 Task: In the  document Dav.odt change page color to  'Light Brown'. Add link on bottom right corner of the sheet: 'www.instagram.com' Insert page numer on top of the page
Action: Mouse moved to (560, 532)
Screenshot: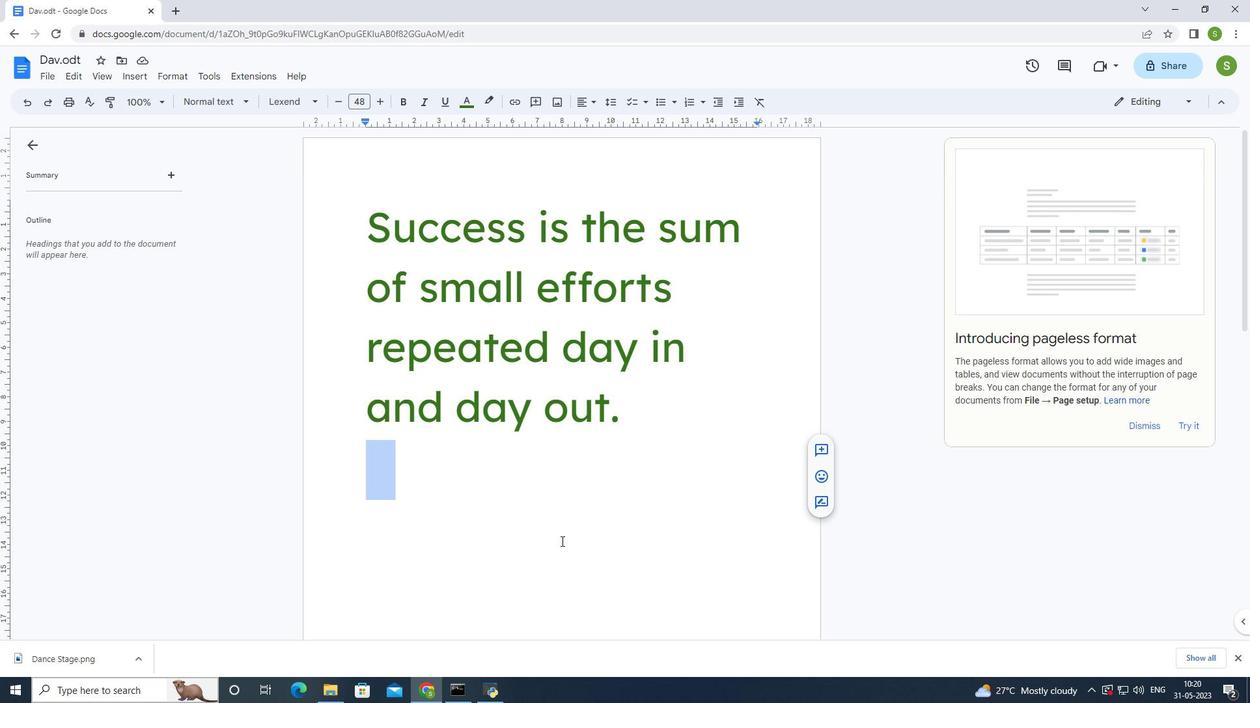 
Action: Mouse pressed left at (560, 532)
Screenshot: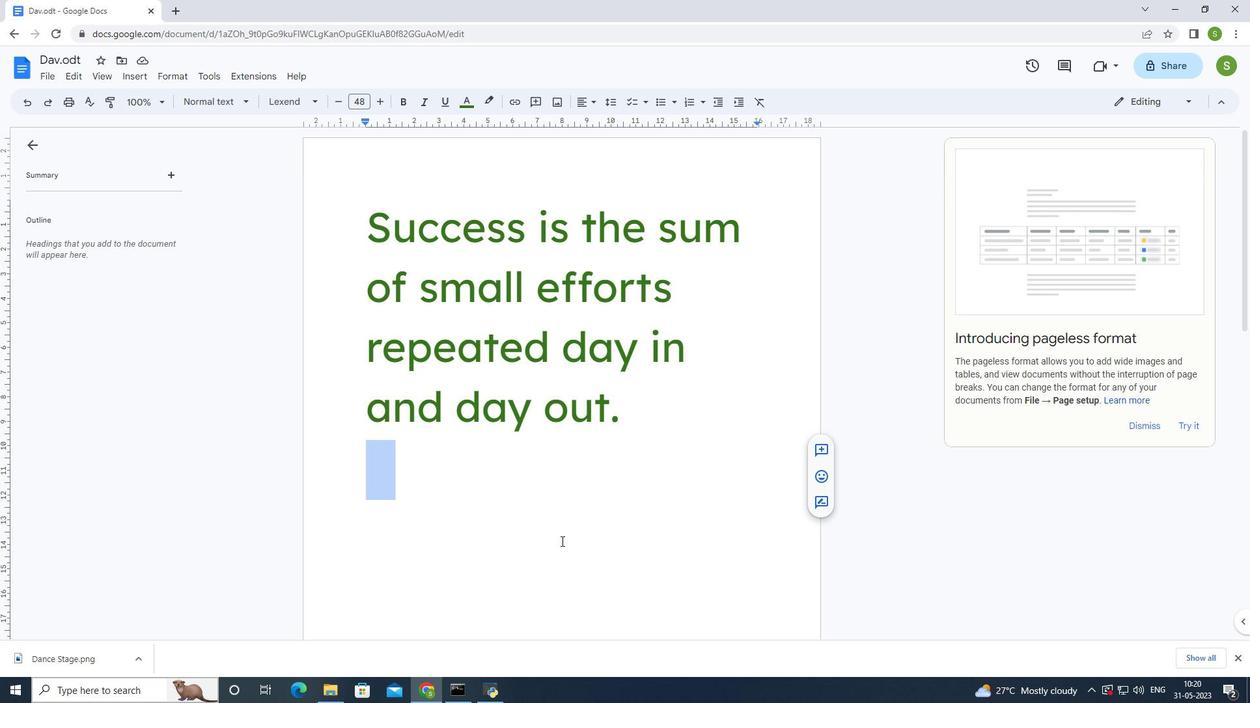 
Action: Mouse moved to (47, 79)
Screenshot: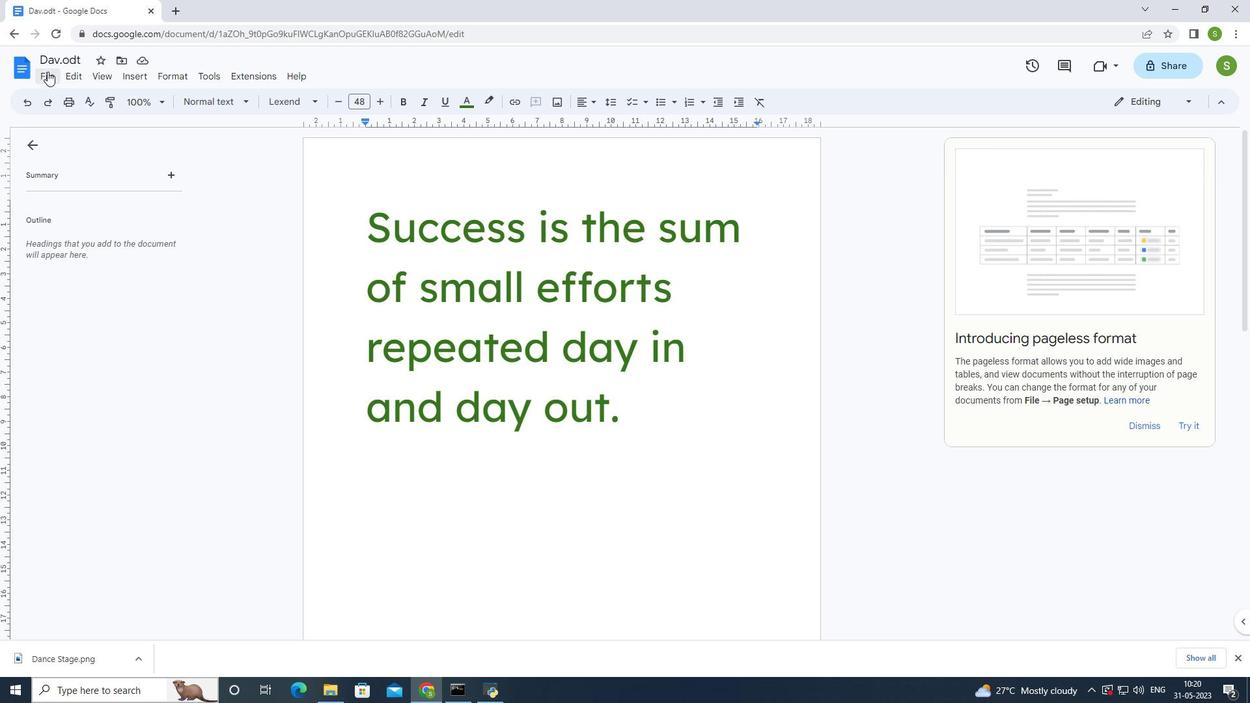 
Action: Mouse pressed left at (47, 79)
Screenshot: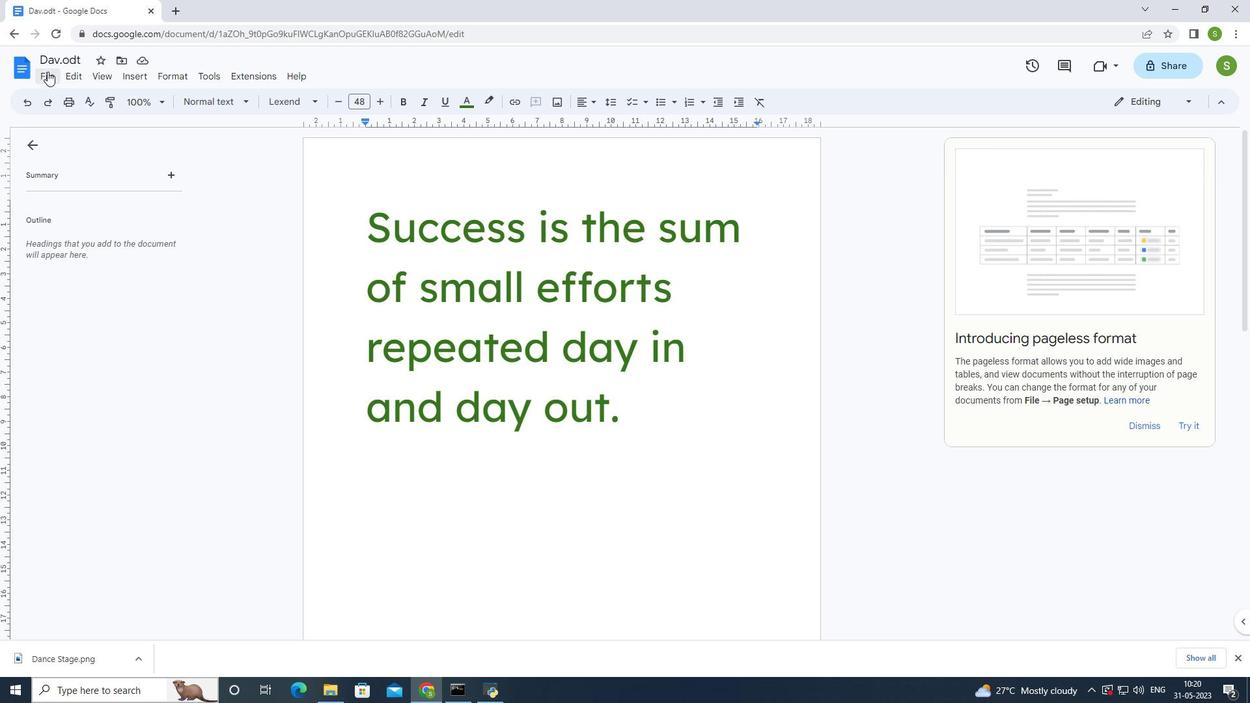 
Action: Mouse moved to (86, 439)
Screenshot: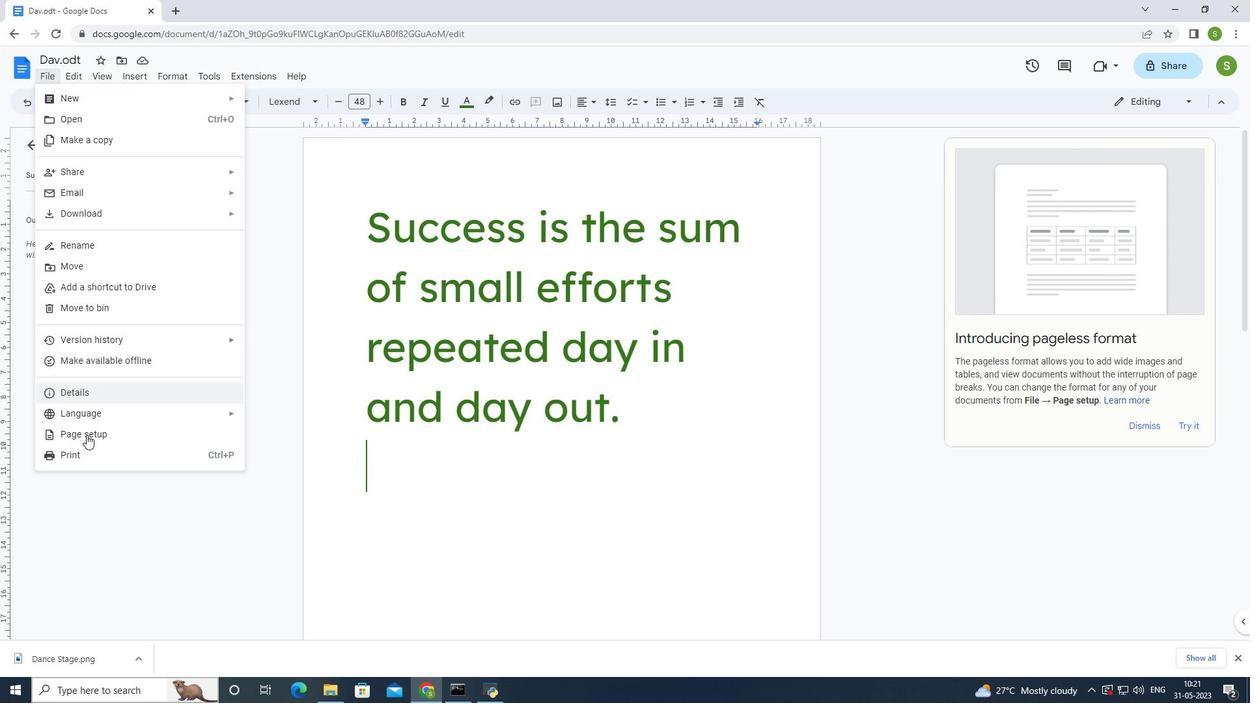 
Action: Mouse pressed left at (86, 439)
Screenshot: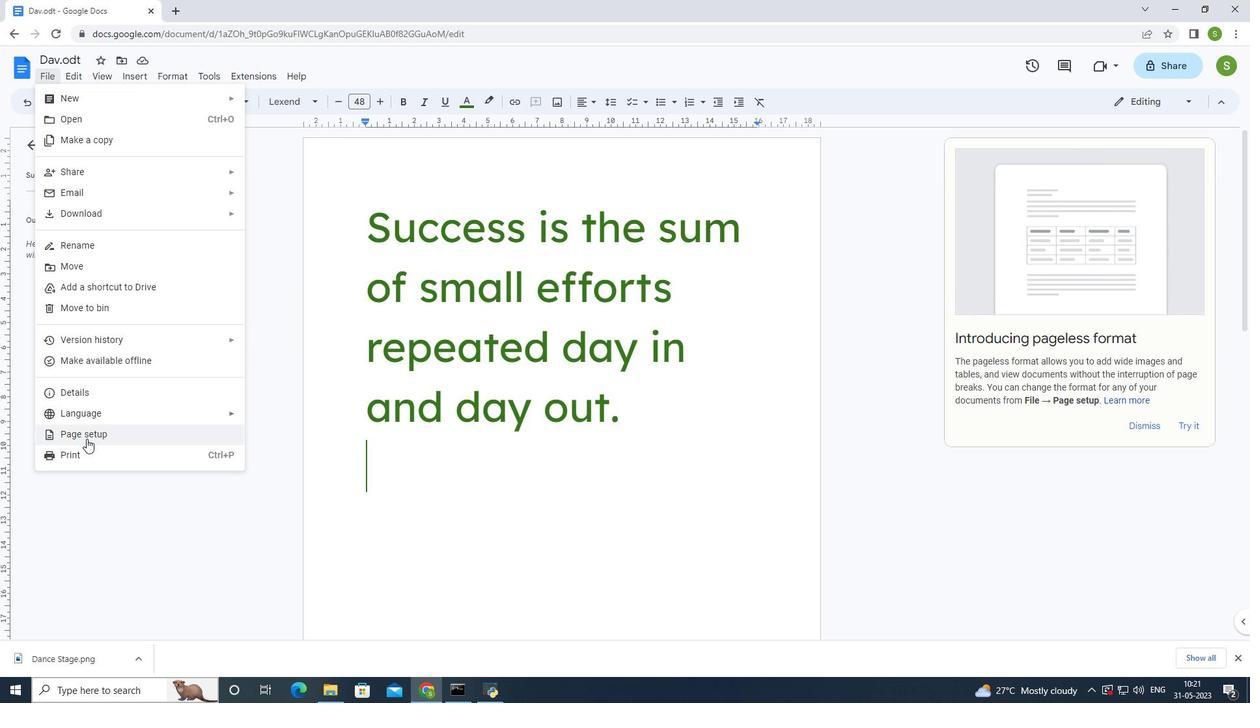 
Action: Mouse moved to (564, 275)
Screenshot: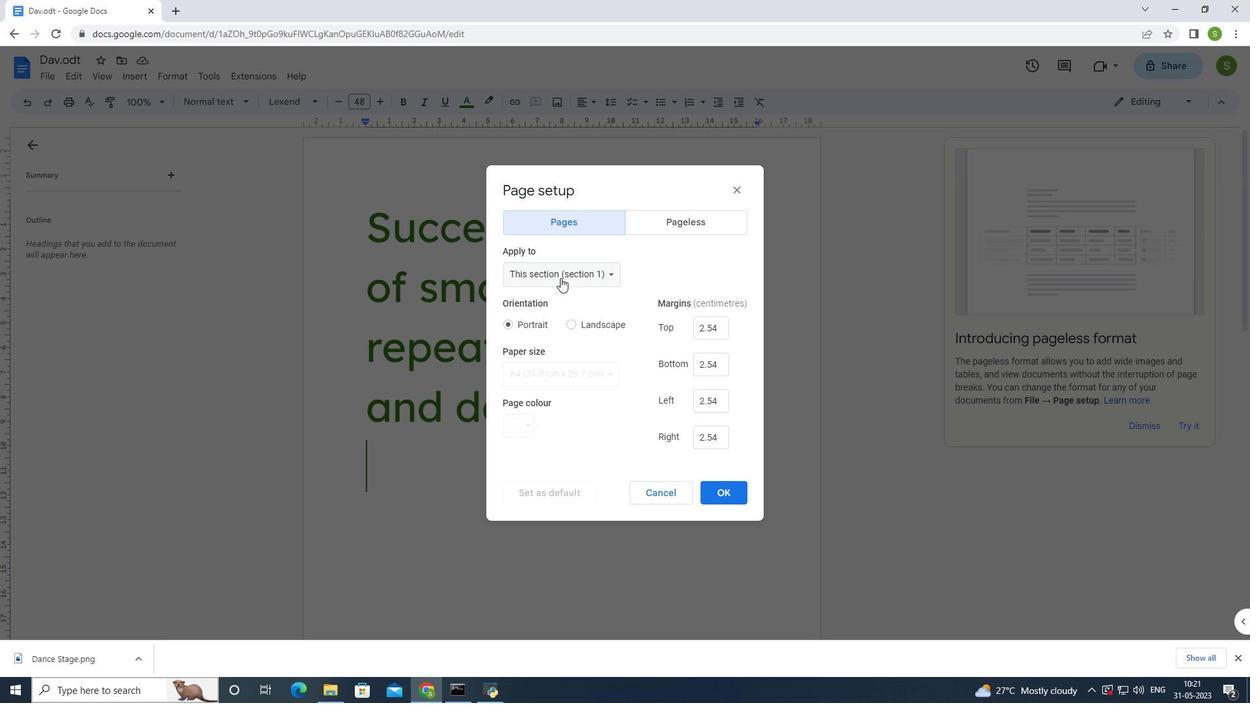 
Action: Mouse pressed left at (564, 275)
Screenshot: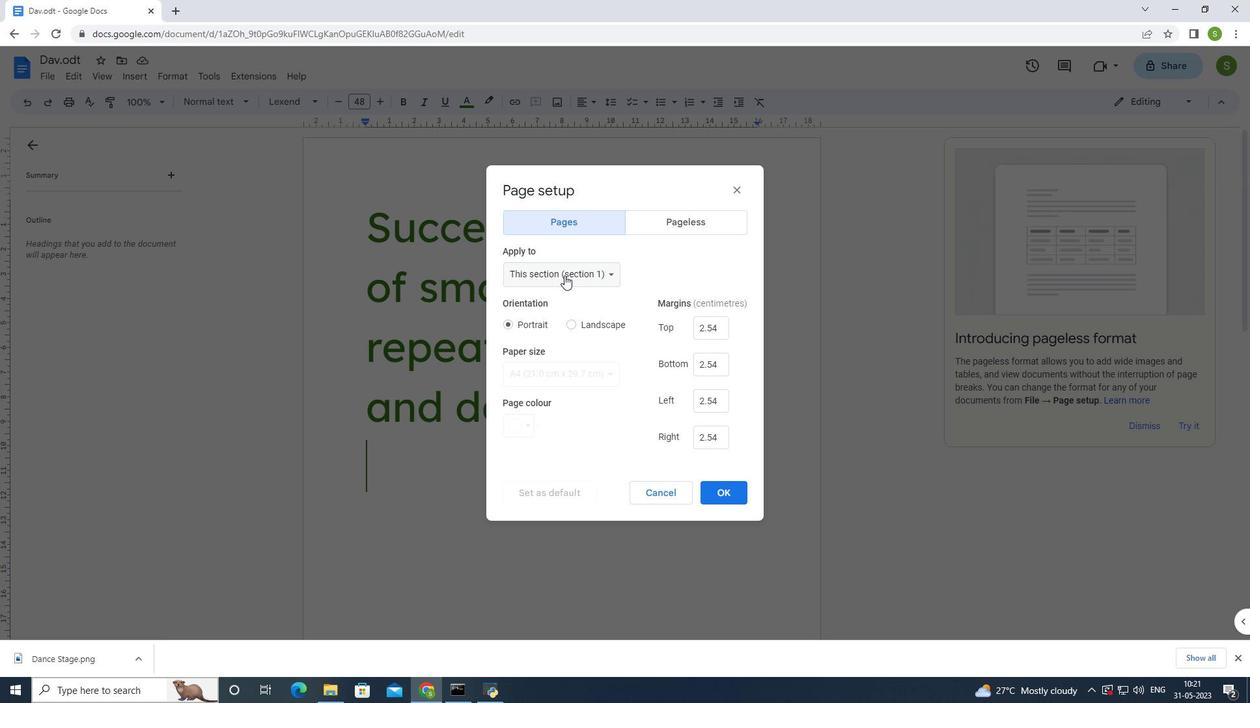 
Action: Mouse moved to (573, 248)
Screenshot: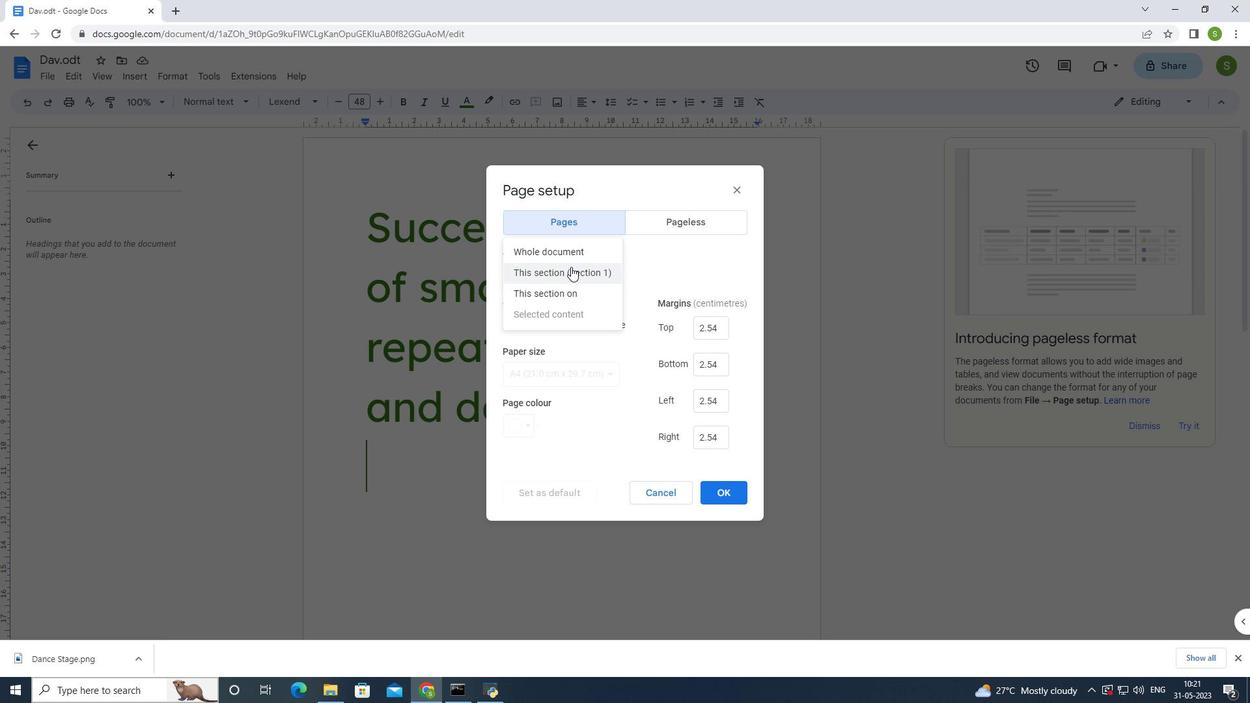 
Action: Mouse pressed left at (573, 248)
Screenshot: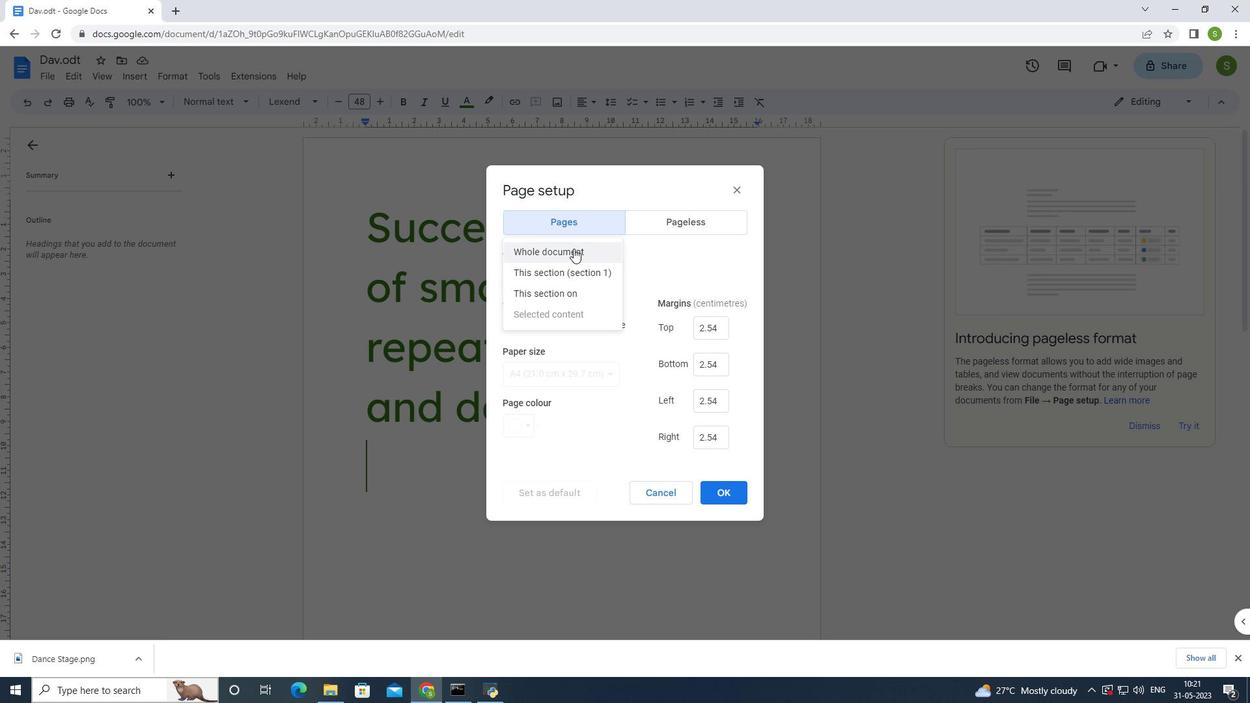 
Action: Mouse moved to (526, 429)
Screenshot: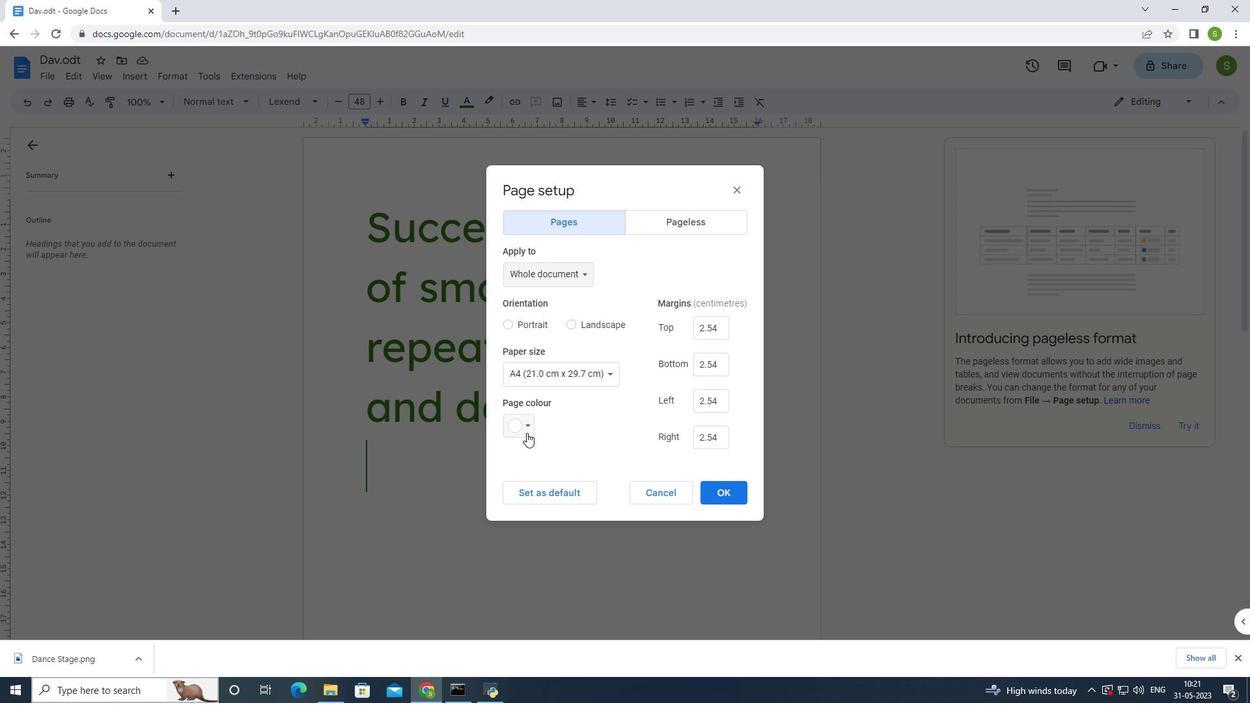 
Action: Mouse pressed left at (526, 429)
Screenshot: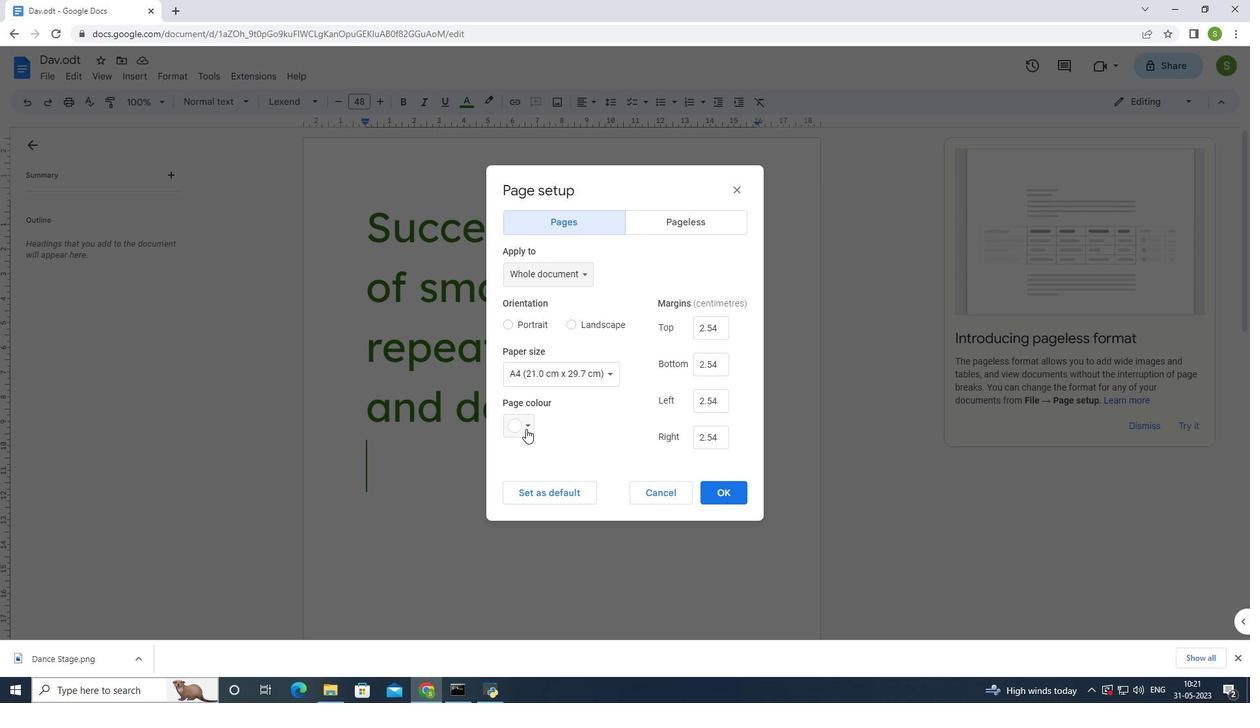 
Action: Mouse moved to (545, 536)
Screenshot: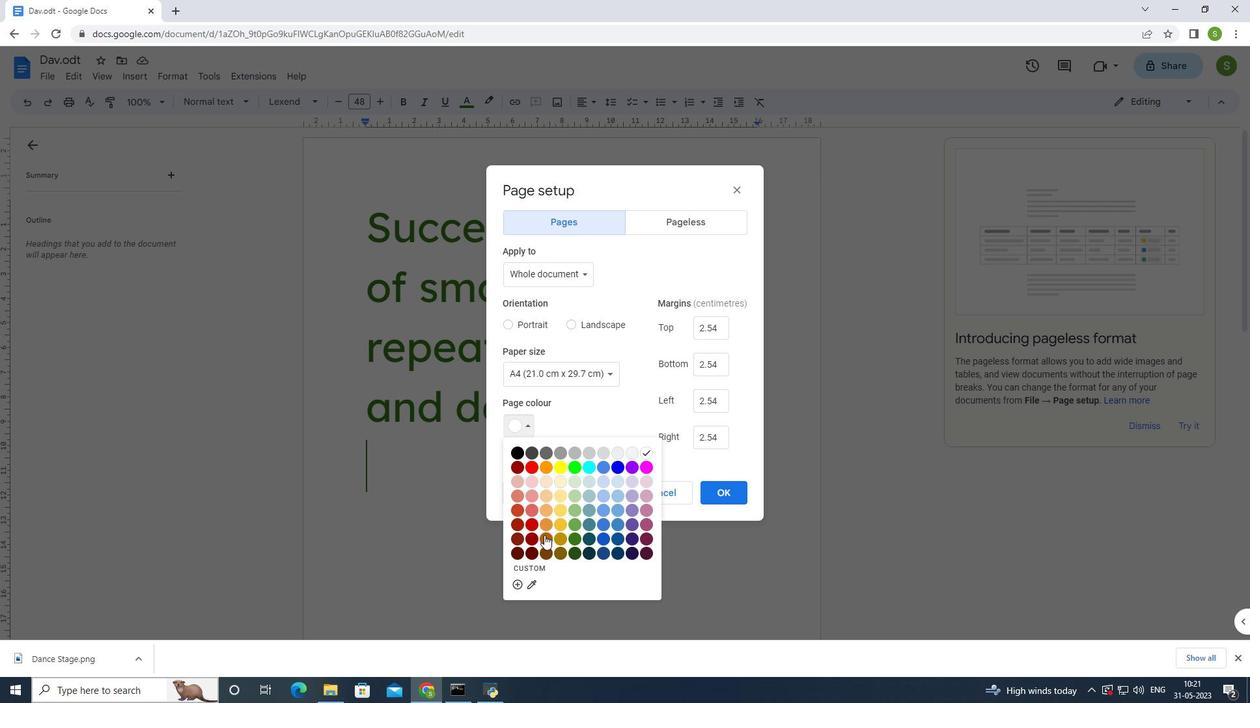
Action: Mouse pressed left at (545, 536)
Screenshot: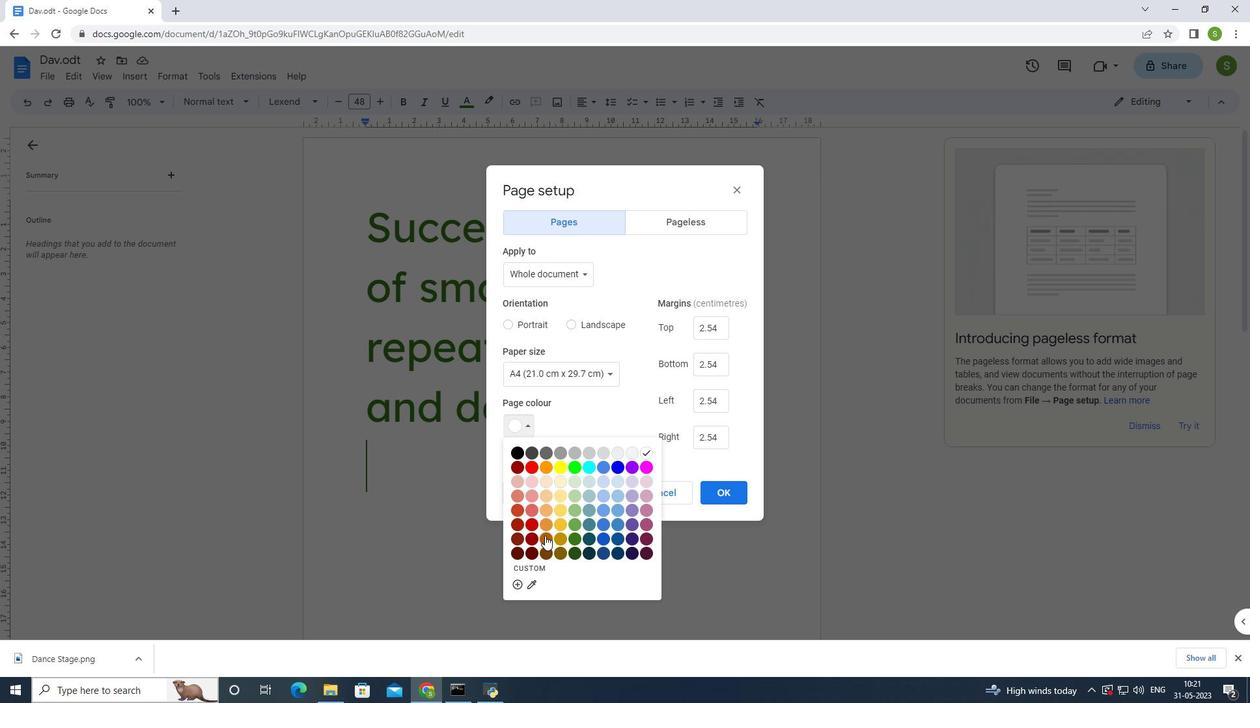 
Action: Mouse moved to (736, 495)
Screenshot: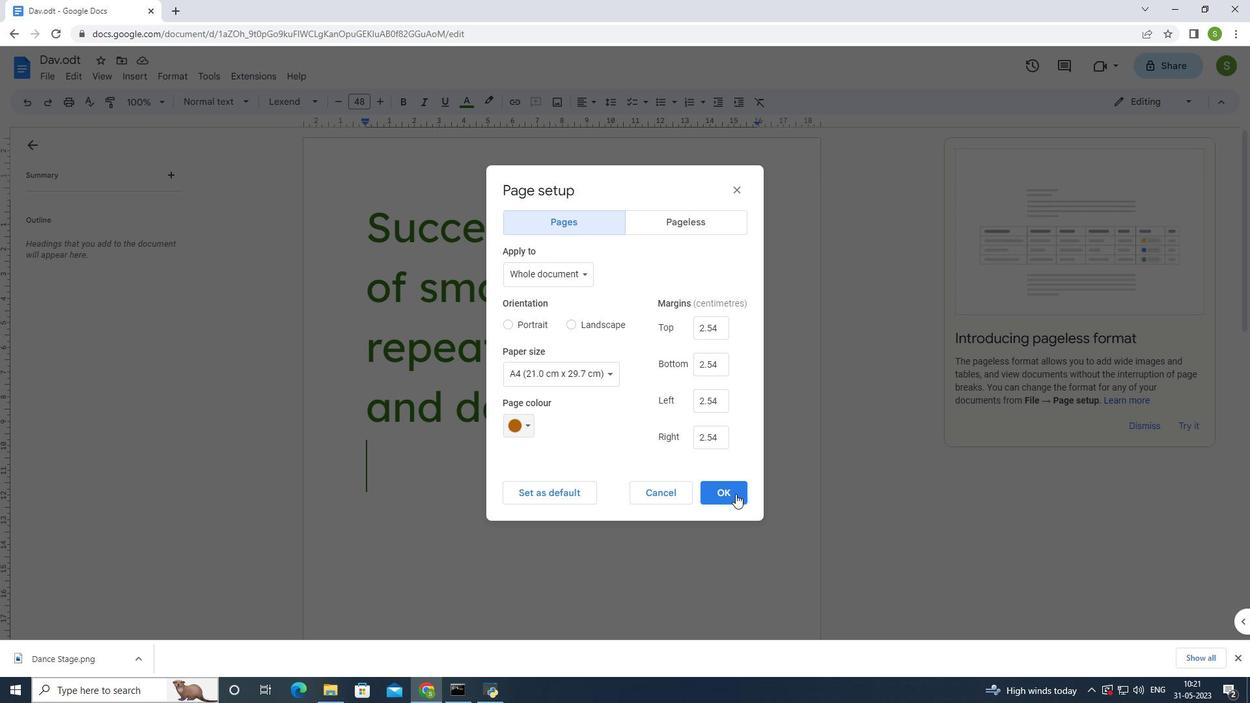 
Action: Mouse pressed left at (736, 495)
Screenshot: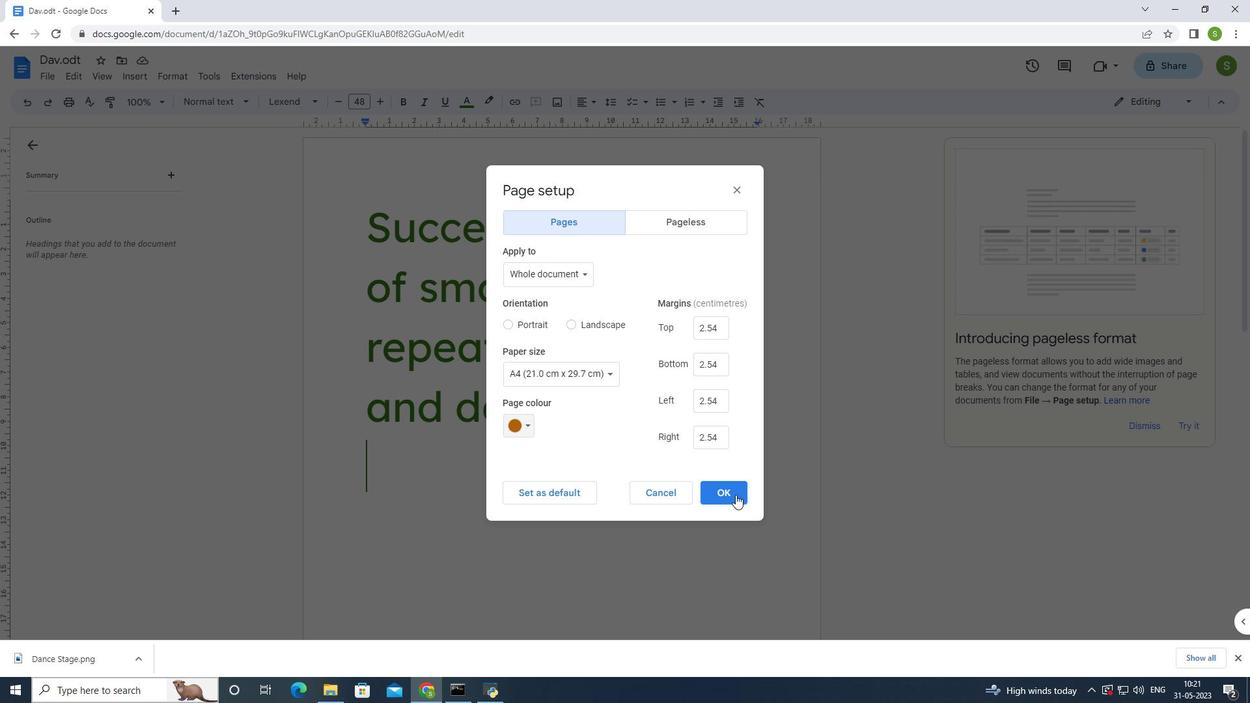 
Action: Mouse moved to (686, 512)
Screenshot: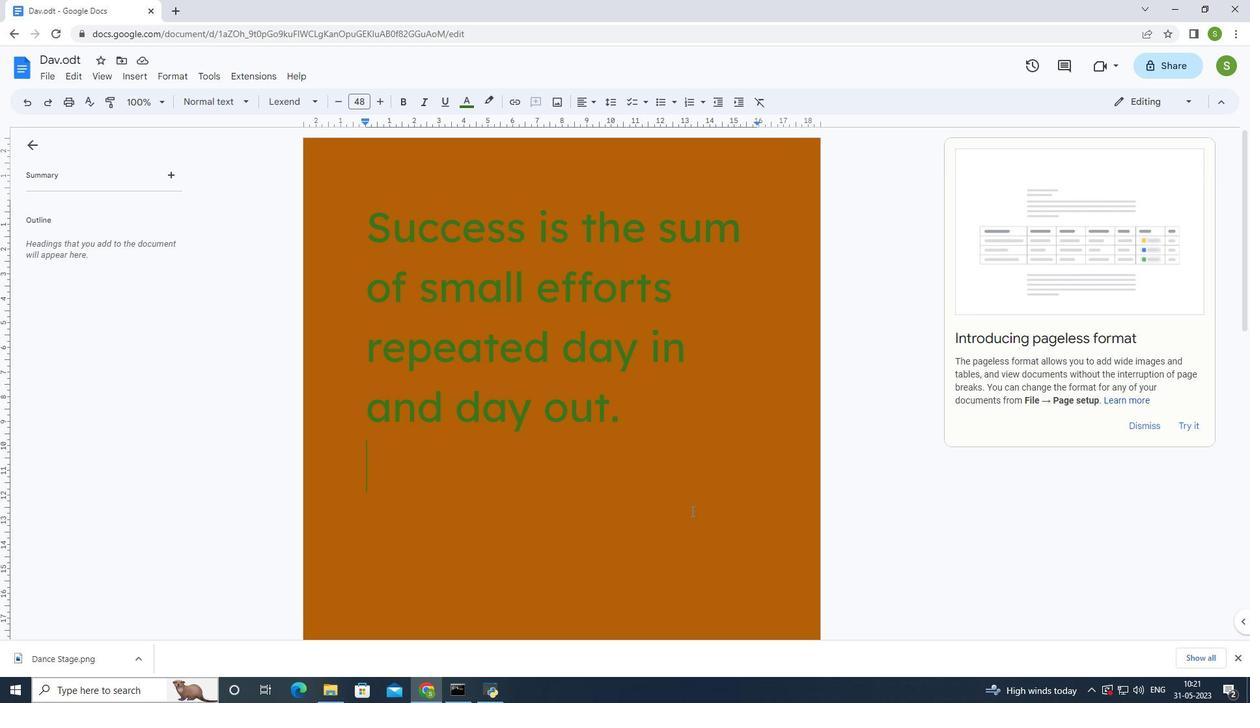 
Action: Mouse scrolled (686, 511) with delta (0, 0)
Screenshot: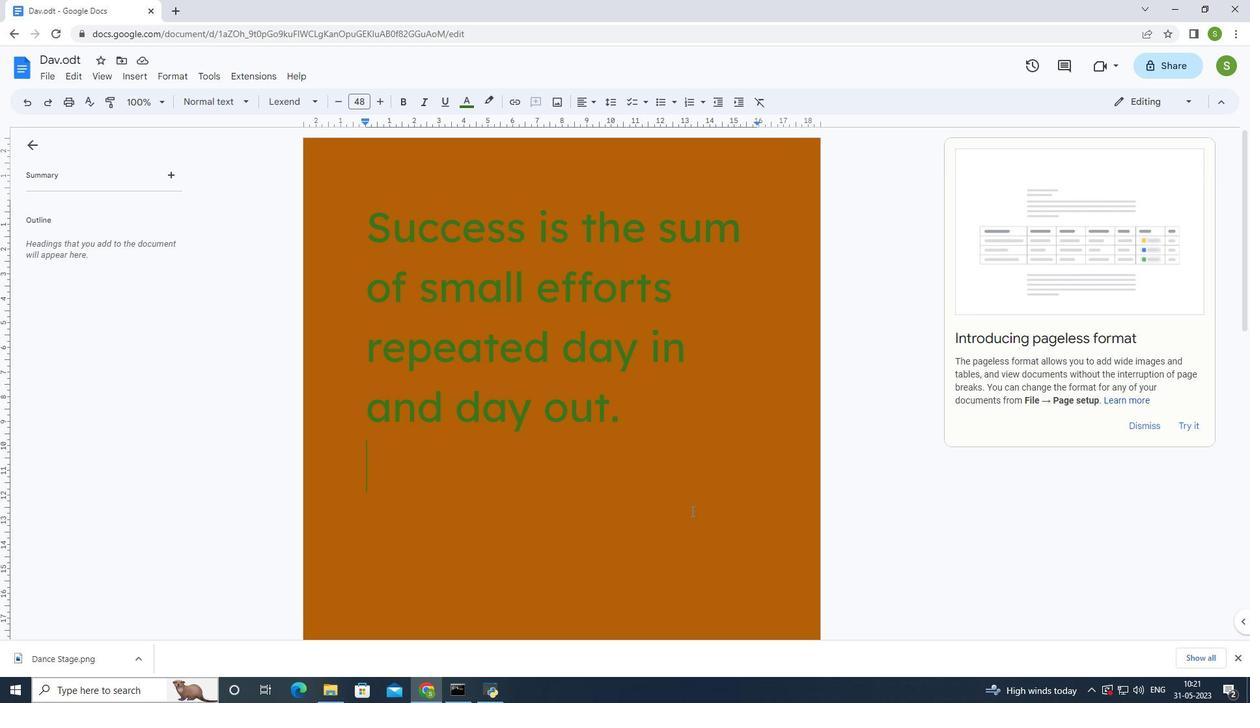 
Action: Mouse moved to (759, 502)
Screenshot: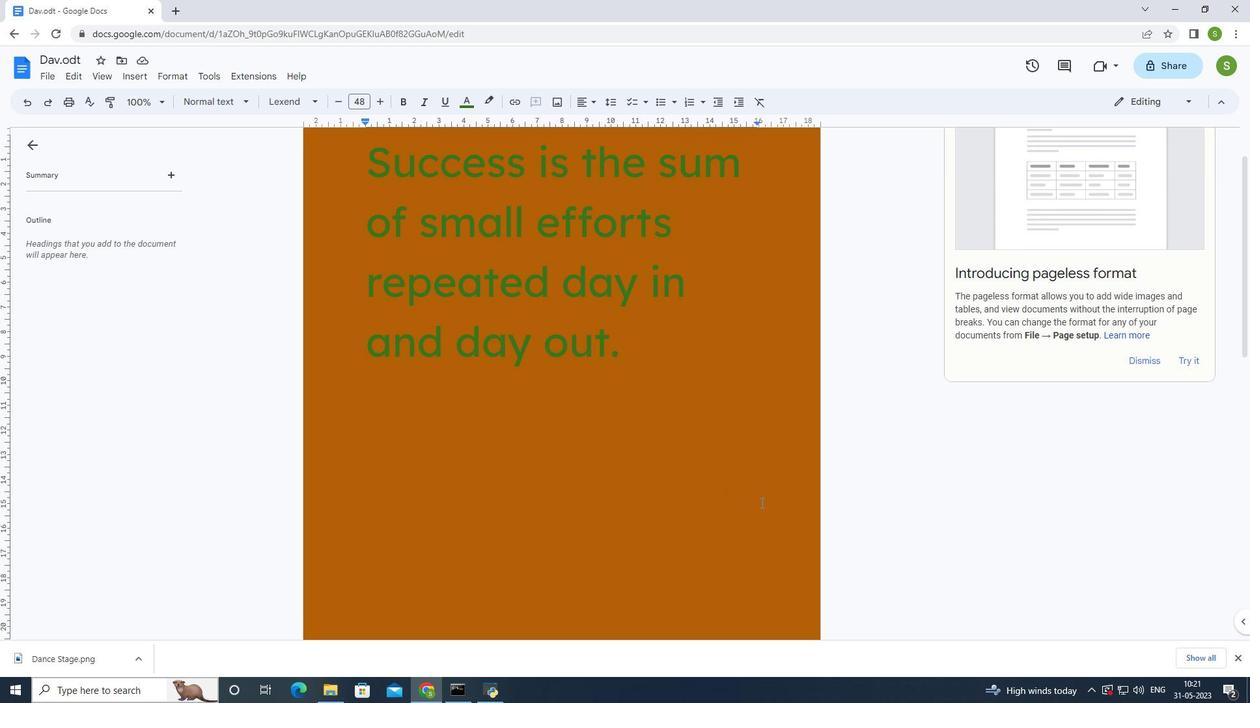 
Action: Key pressed <Key.enter><Key.enter><Key.enter>
Screenshot: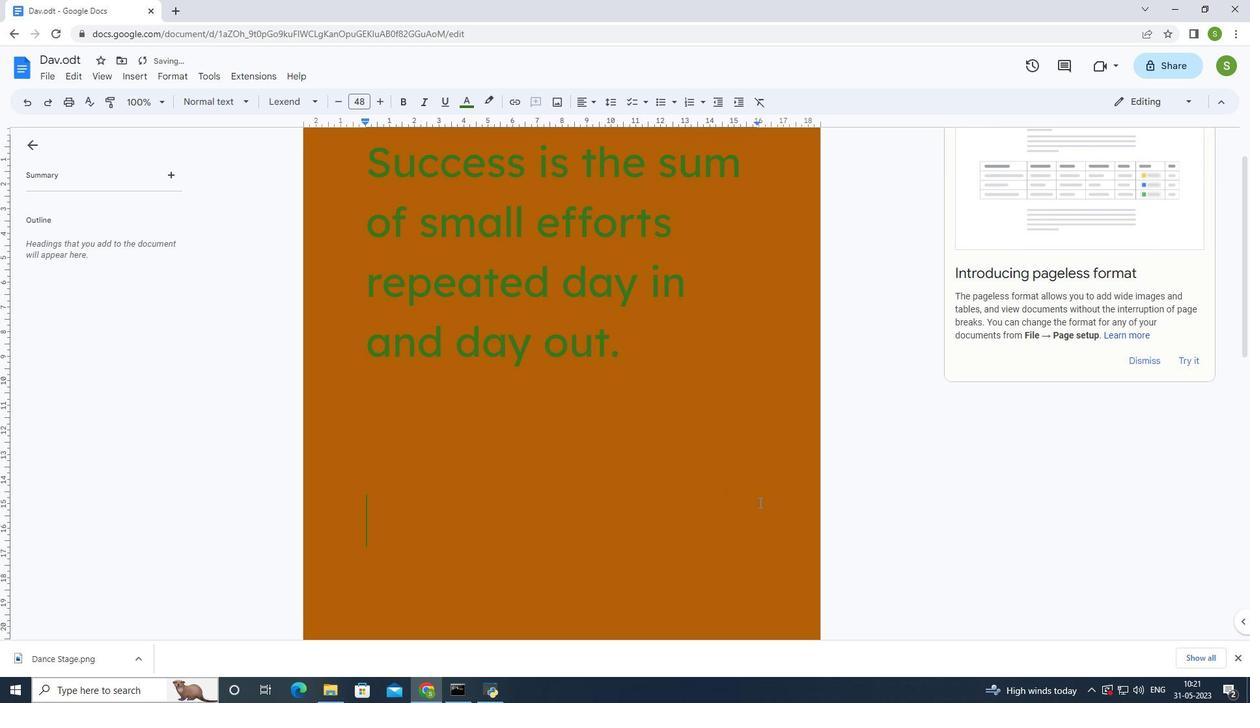 
Action: Mouse moved to (514, 106)
Screenshot: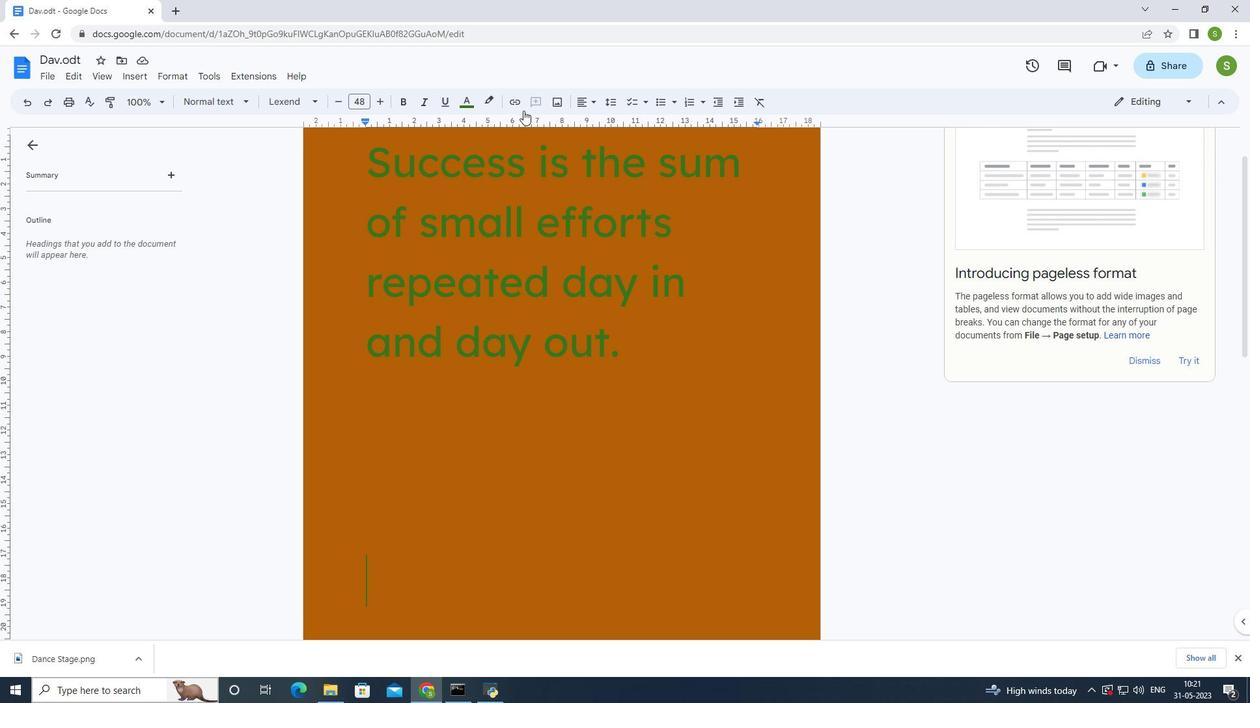 
Action: Mouse pressed left at (514, 106)
Screenshot: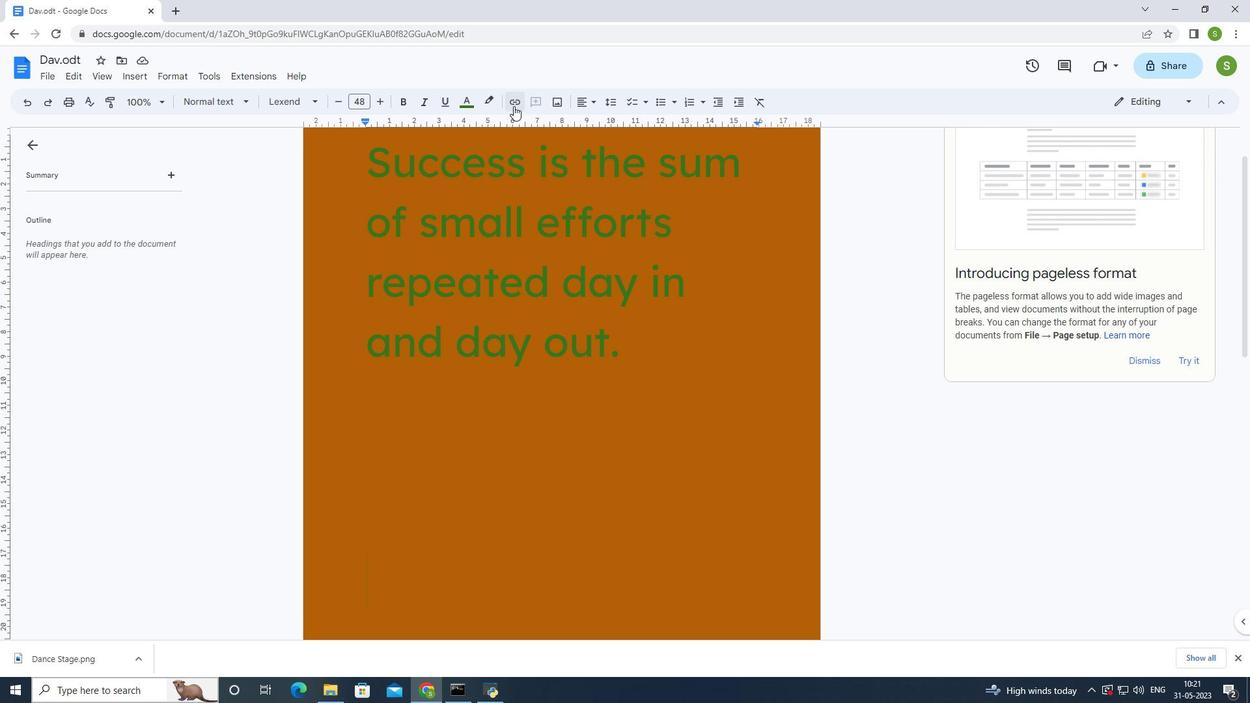 
Action: Mouse moved to (434, 350)
Screenshot: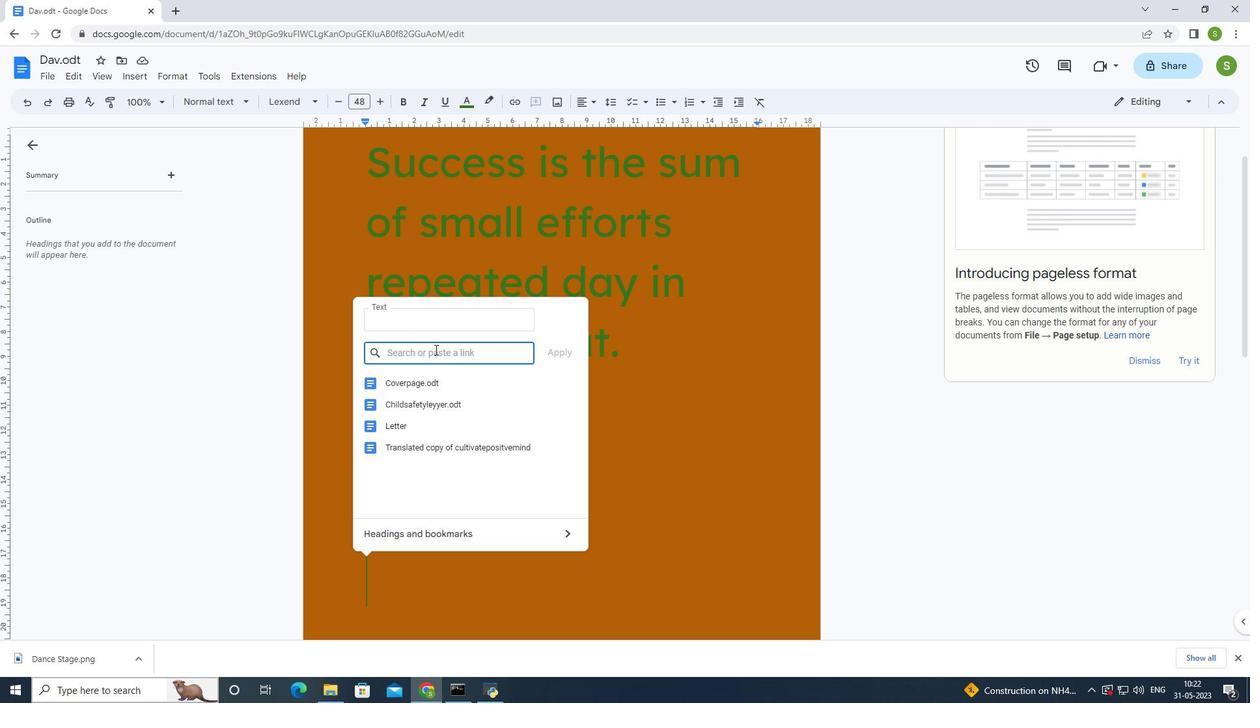 
Action: Mouse pressed left at (434, 350)
Screenshot: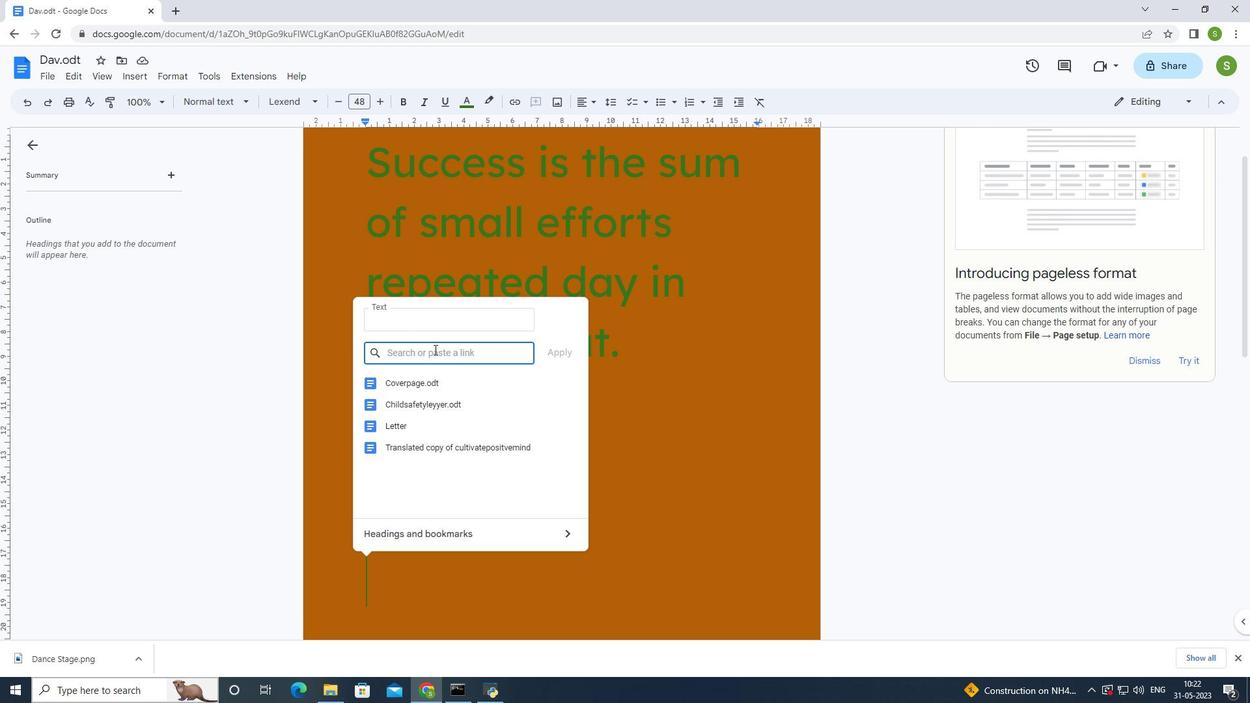 
Action: Key pressed ww
Screenshot: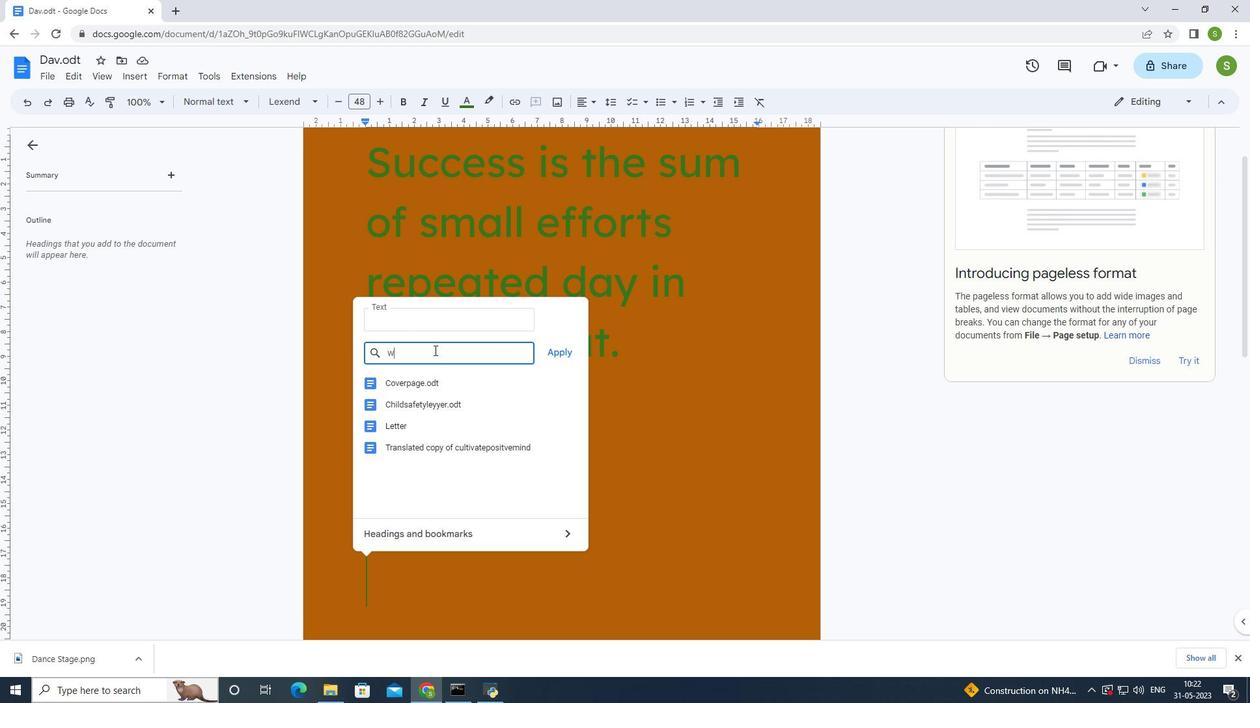 
Action: Mouse moved to (433, 349)
Screenshot: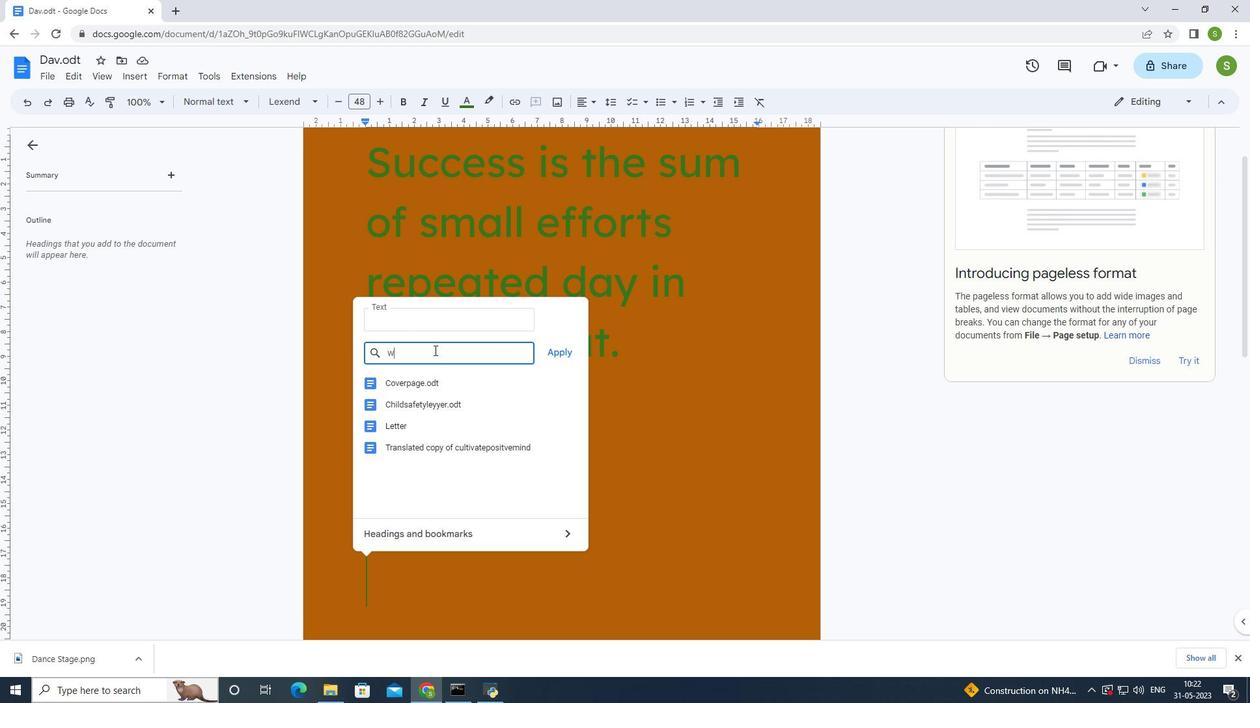 
Action: Key pressed w
Screenshot: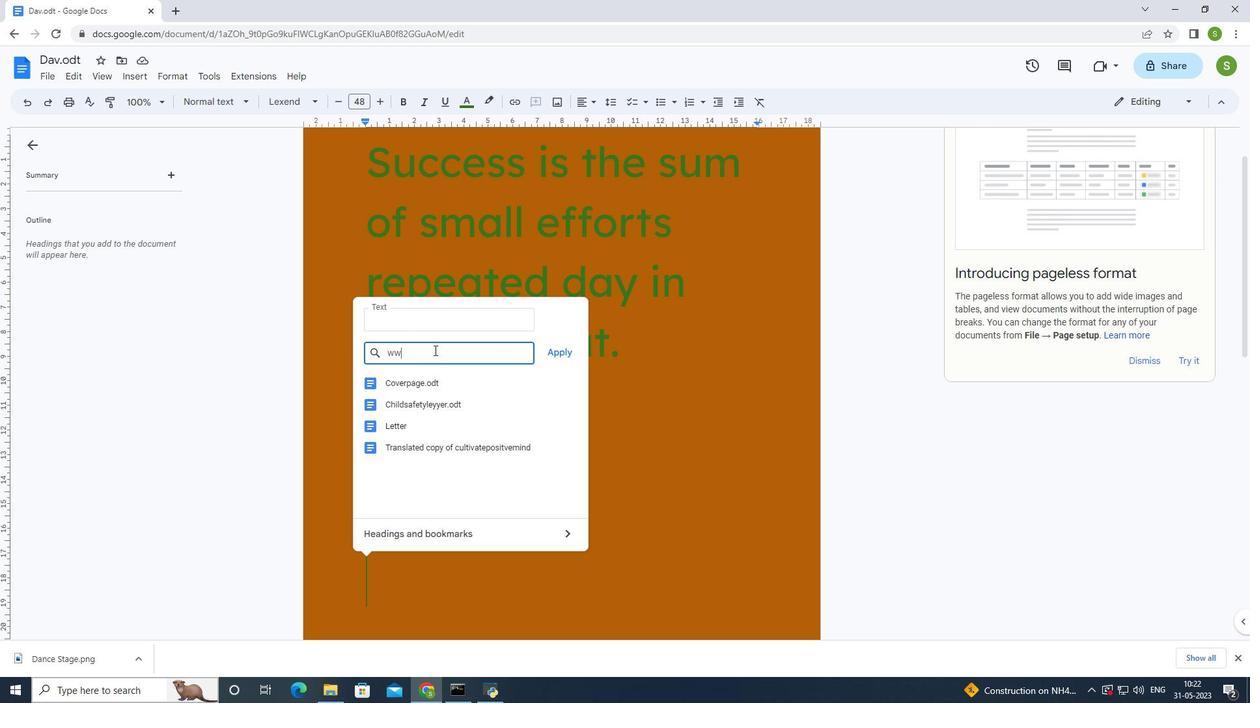 
Action: Mouse moved to (430, 343)
Screenshot: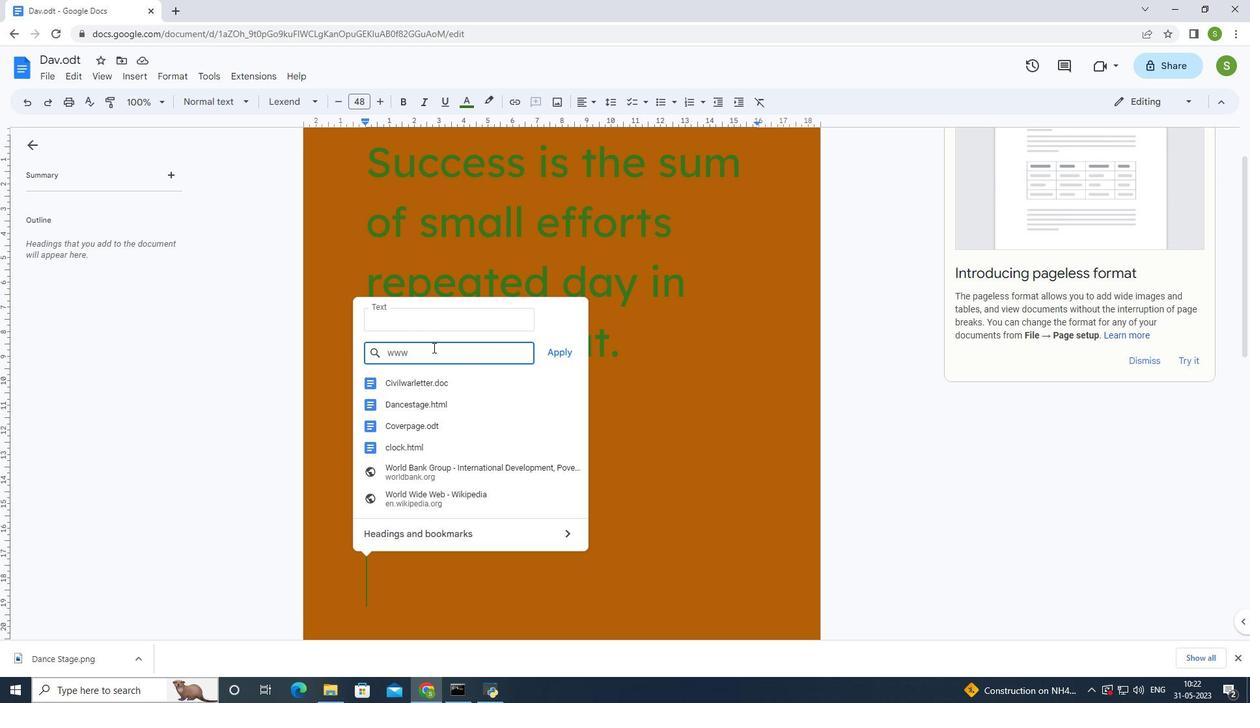 
Action: Key pressed .instagram
Screenshot: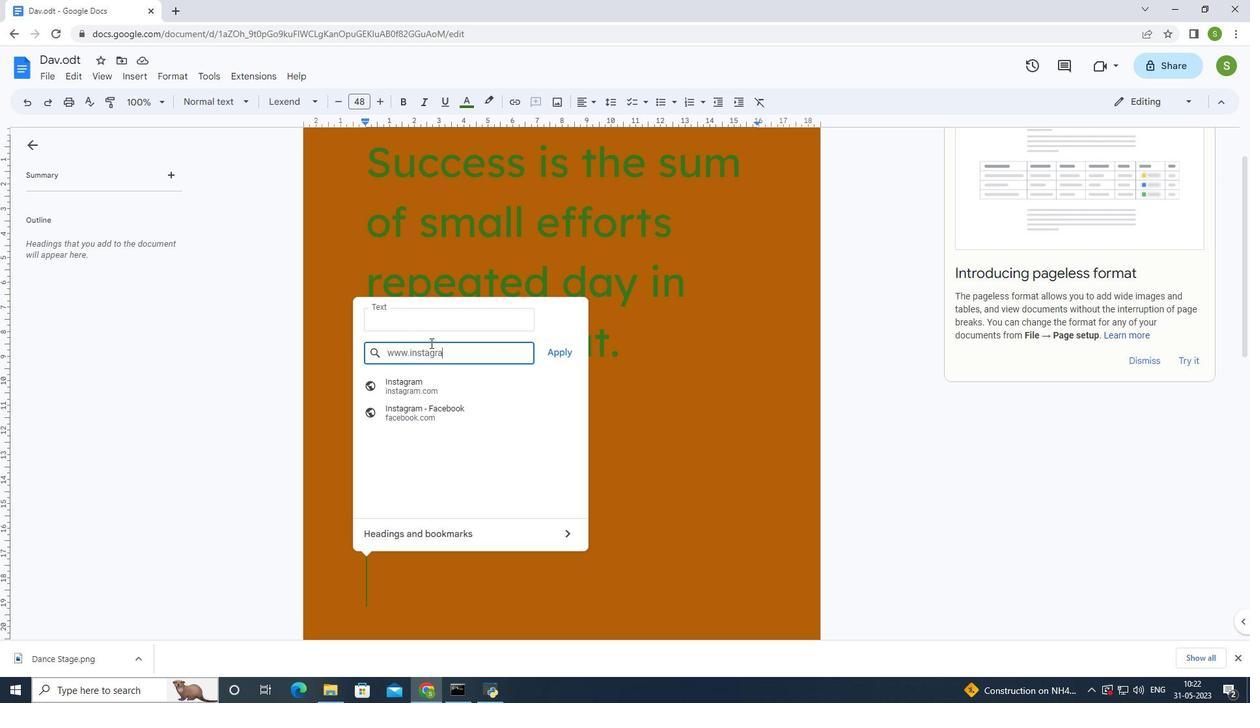 
Action: Mouse moved to (430, 342)
Screenshot: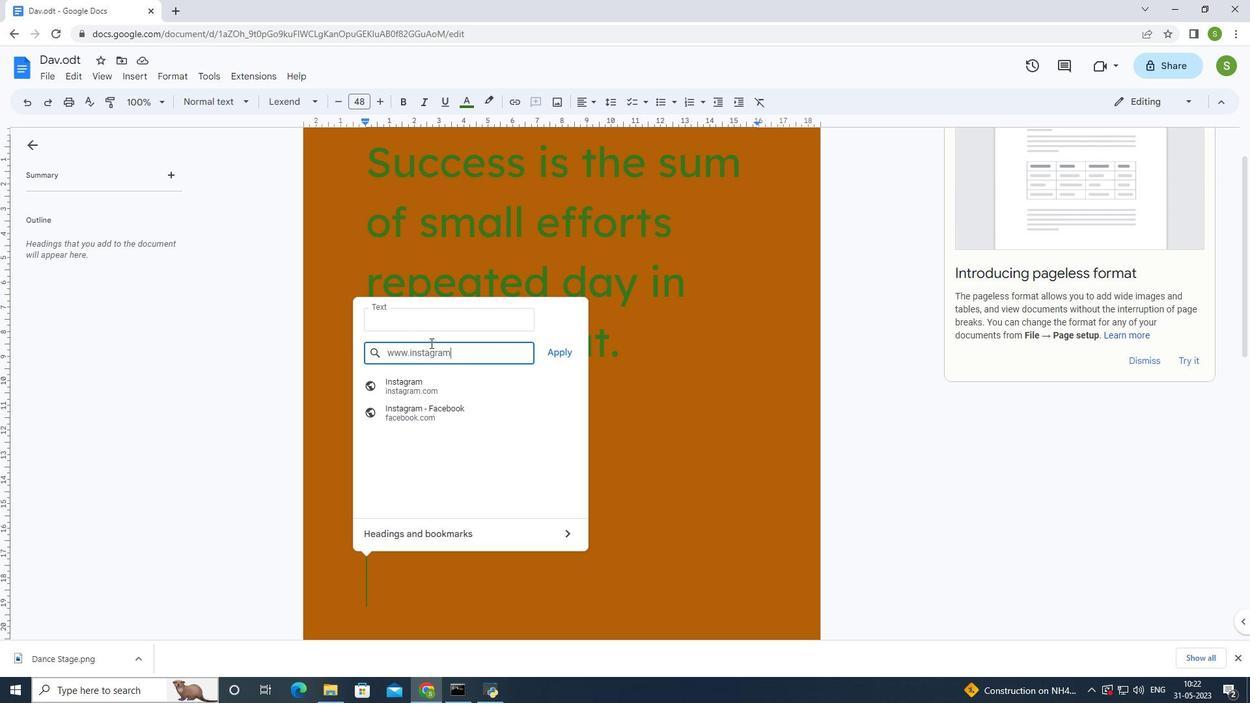 
Action: Key pressed .
Screenshot: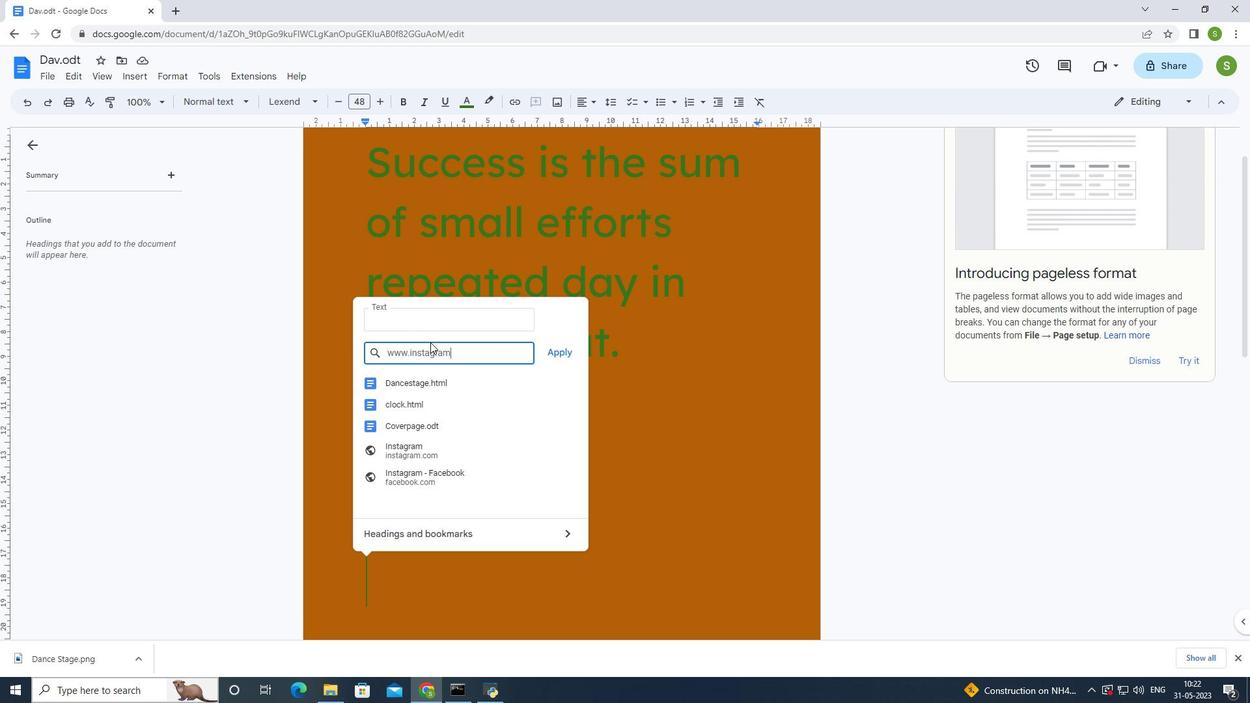 
Action: Mouse moved to (431, 342)
Screenshot: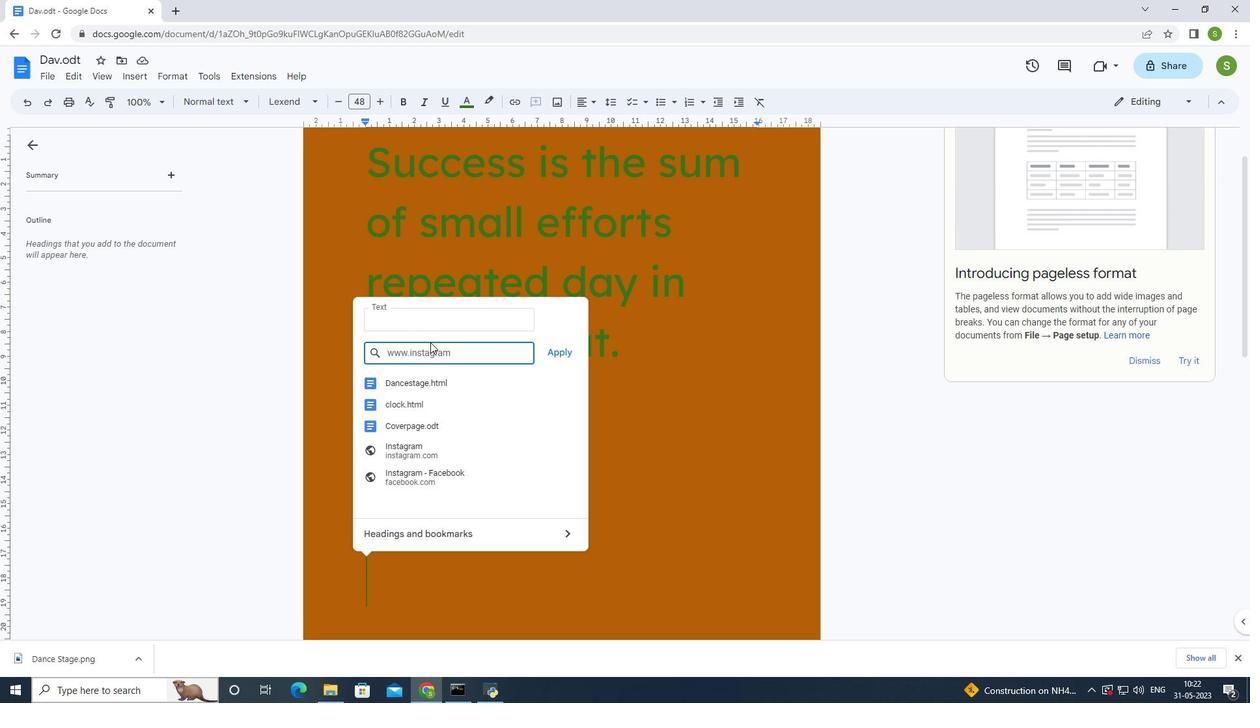 
Action: Key pressed com
Screenshot: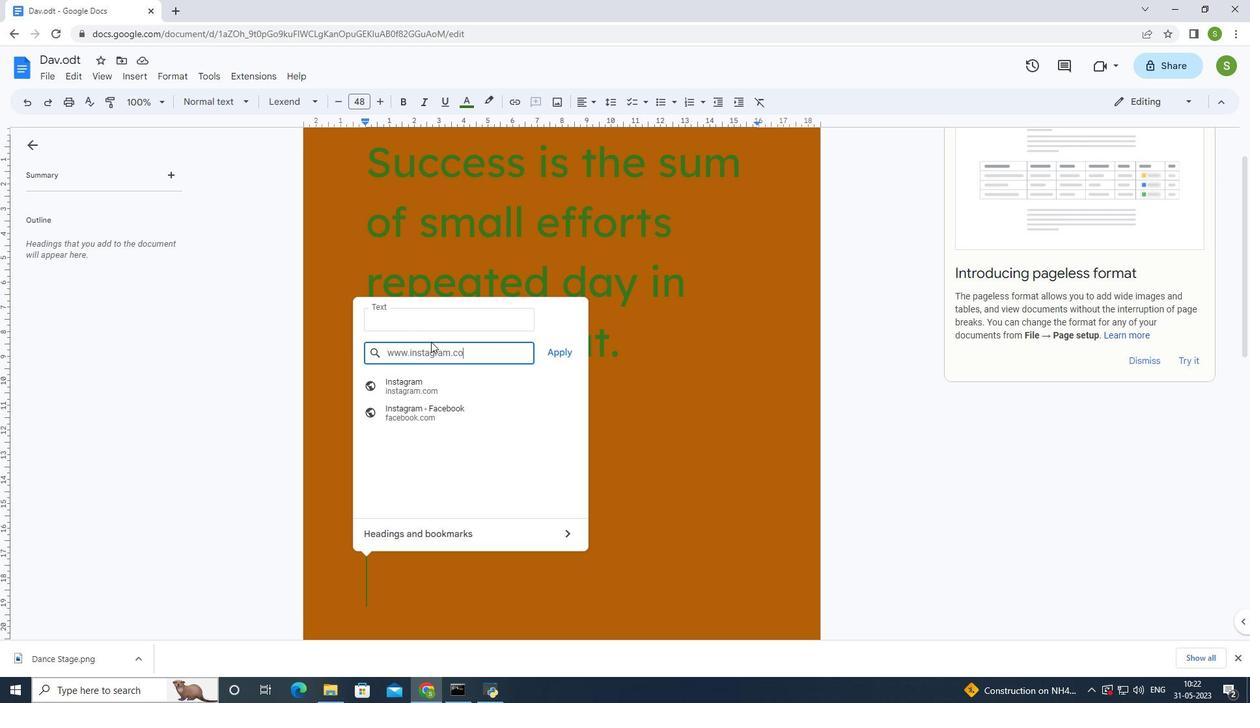 
Action: Mouse moved to (559, 353)
Screenshot: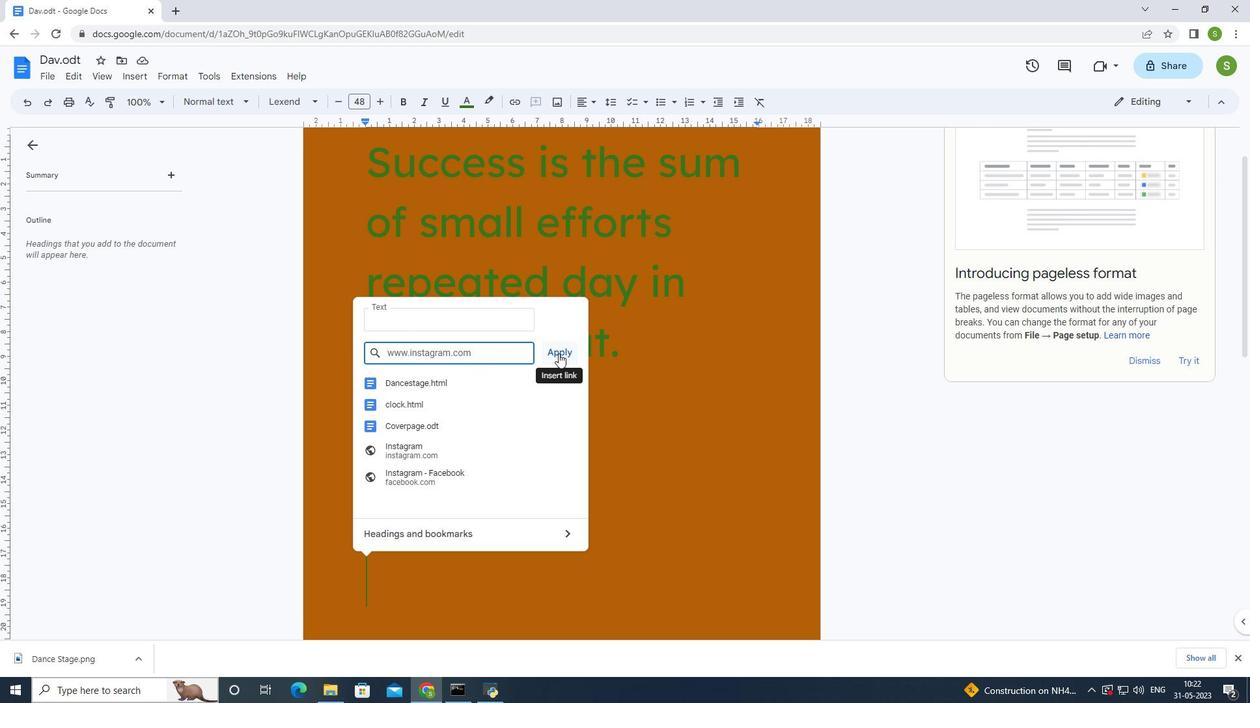 
Action: Mouse pressed left at (559, 353)
Screenshot: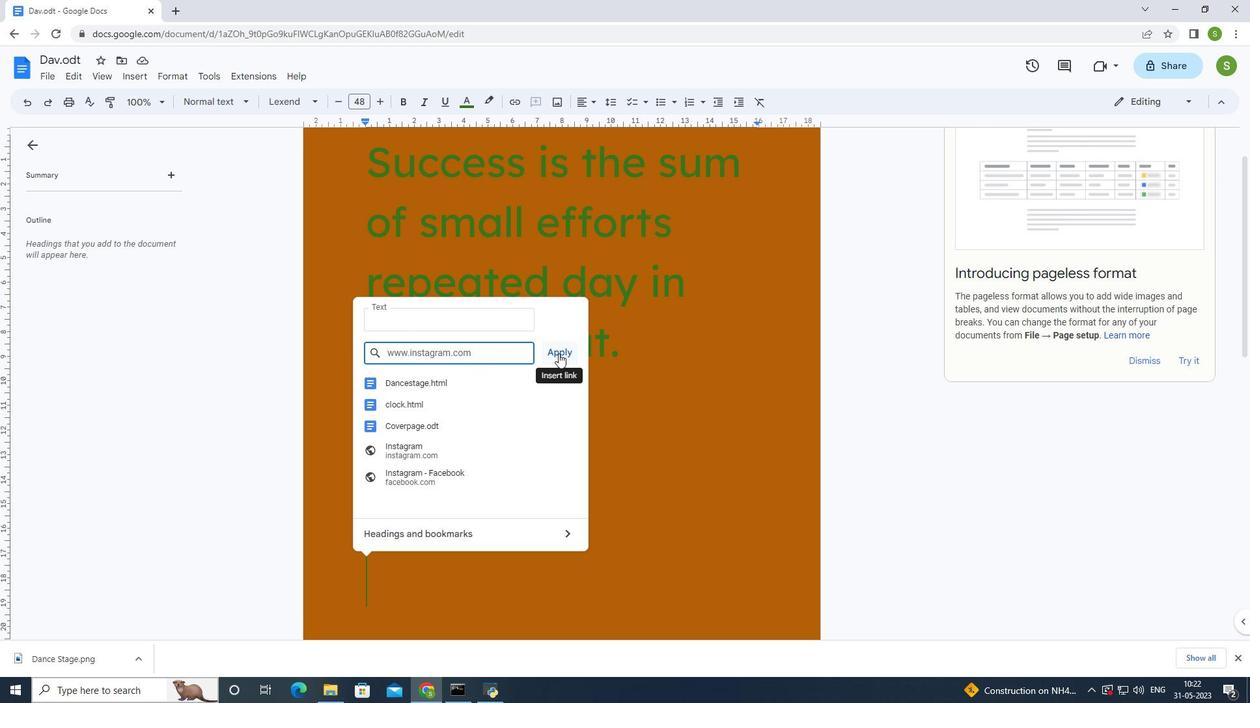 
Action: Mouse moved to (408, 573)
Screenshot: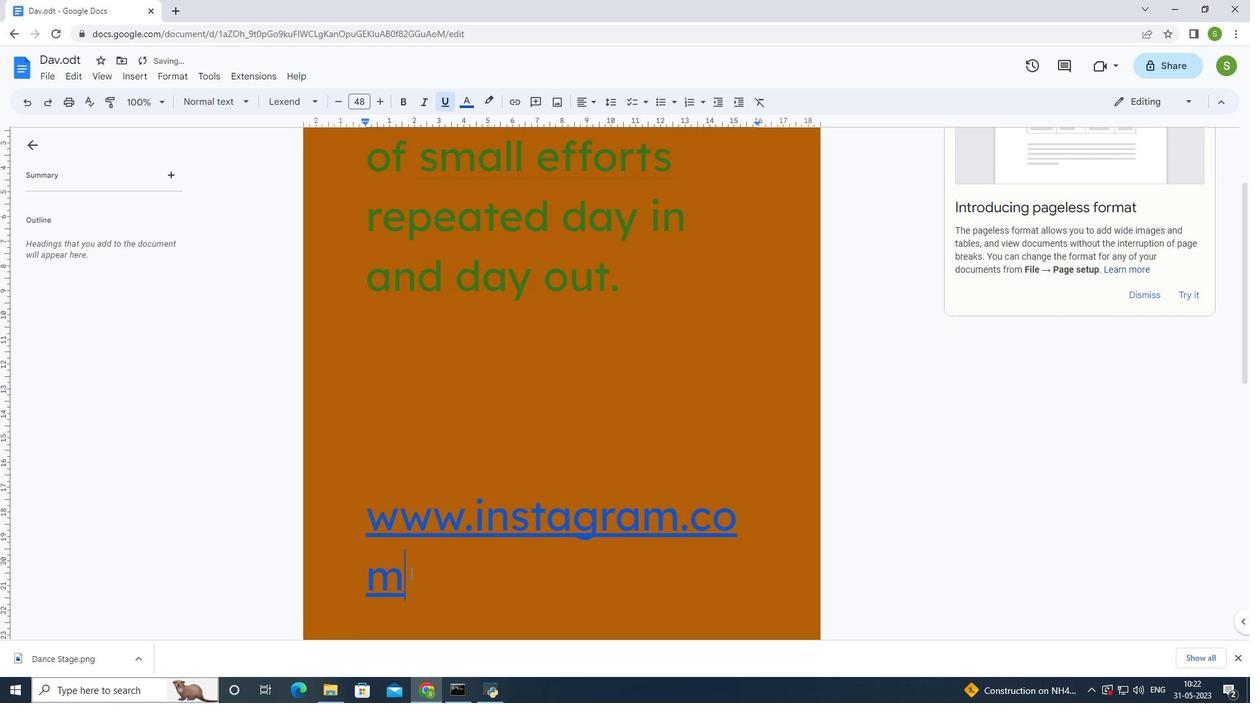 
Action: Mouse pressed left at (408, 573)
Screenshot: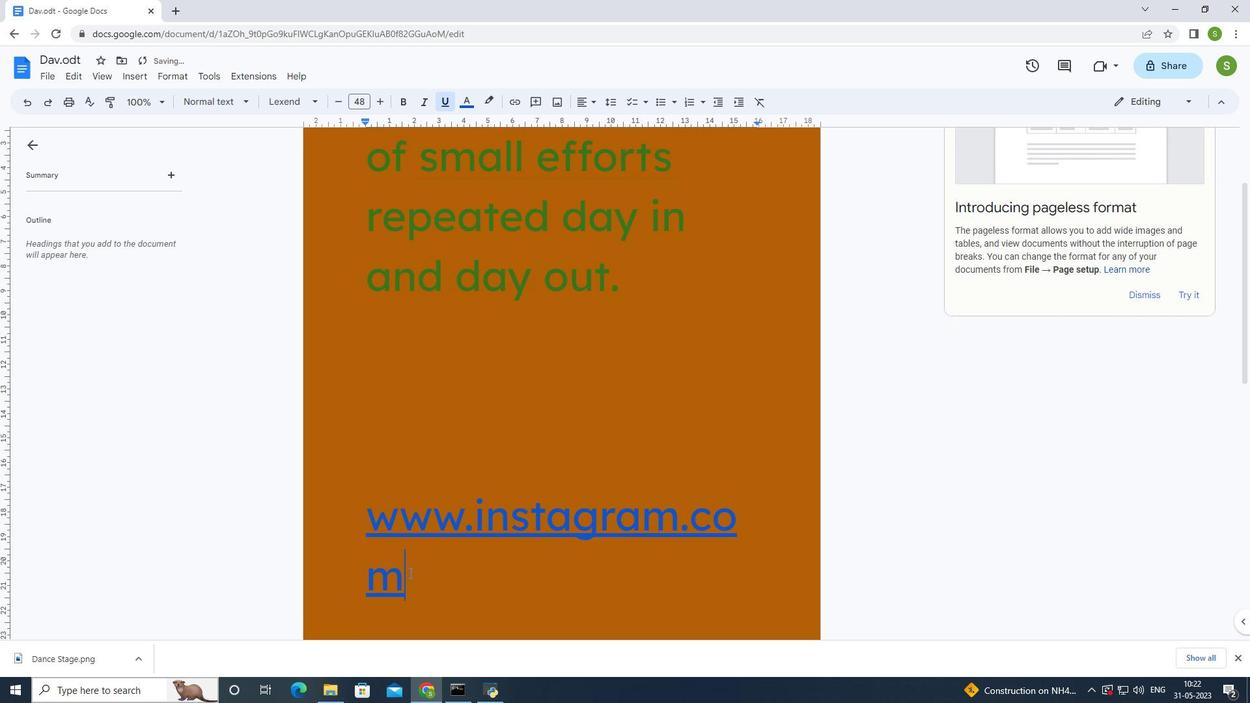 
Action: Mouse moved to (591, 97)
Screenshot: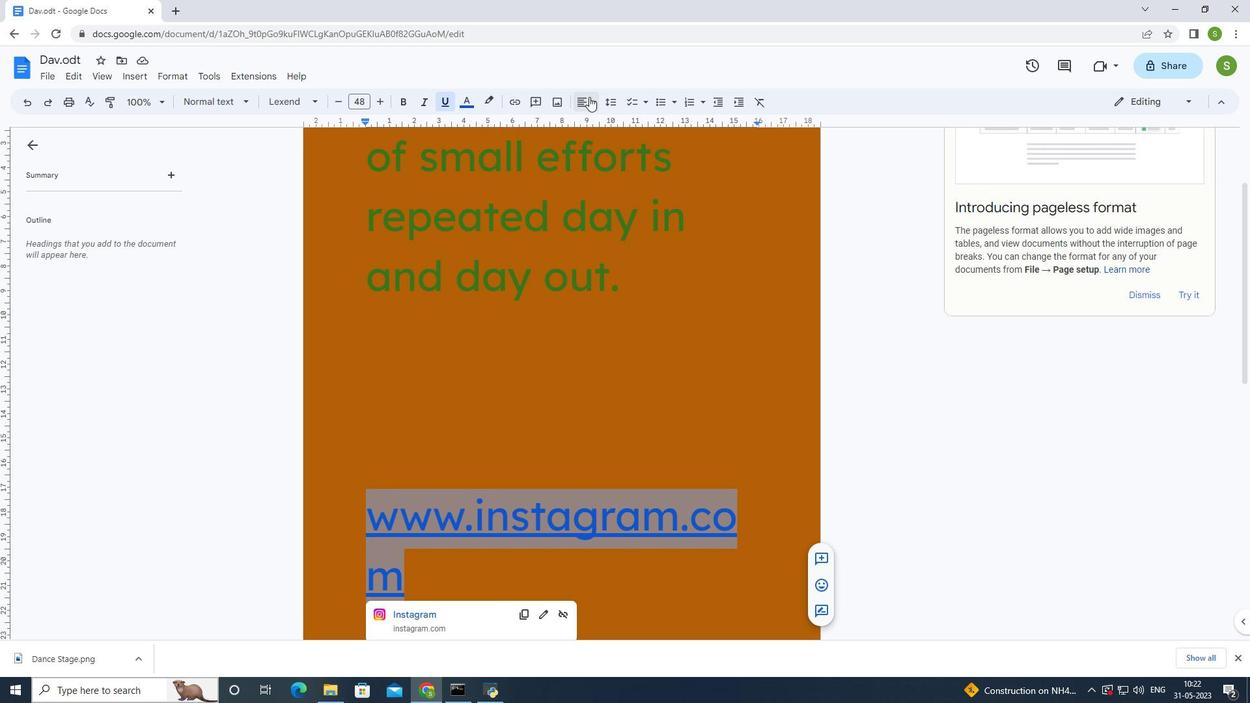 
Action: Mouse pressed left at (591, 97)
Screenshot: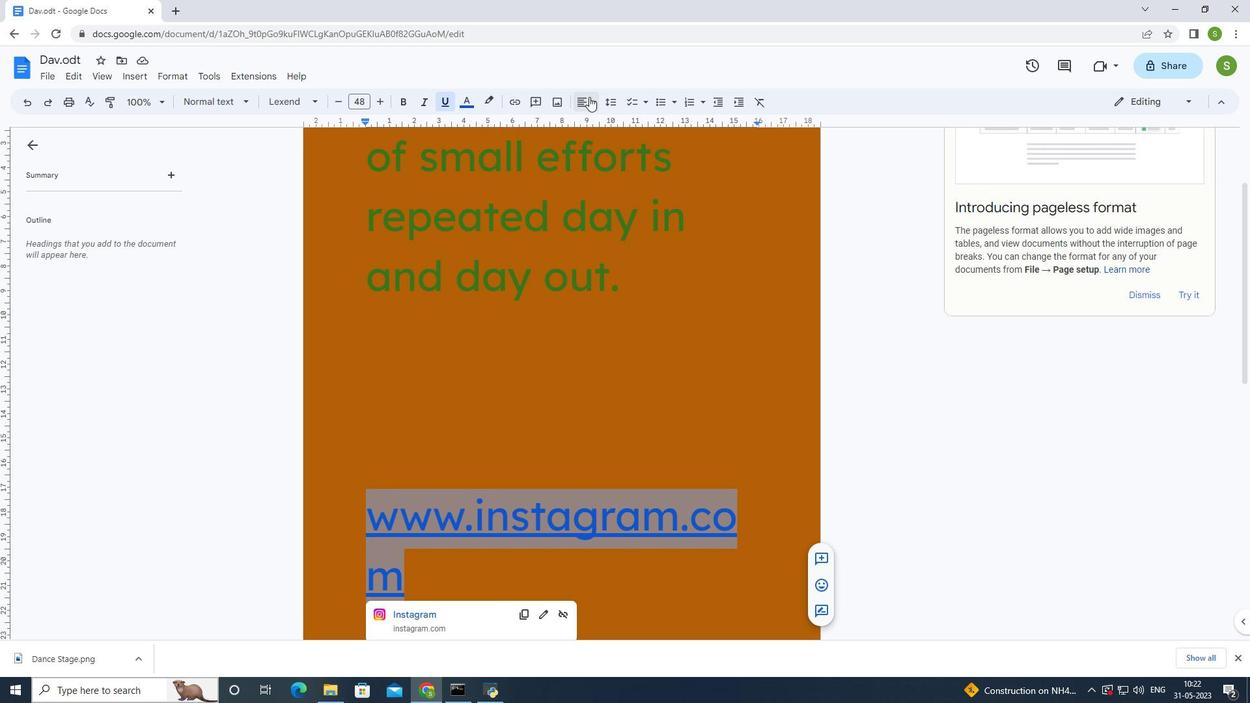 
Action: Mouse moved to (626, 125)
Screenshot: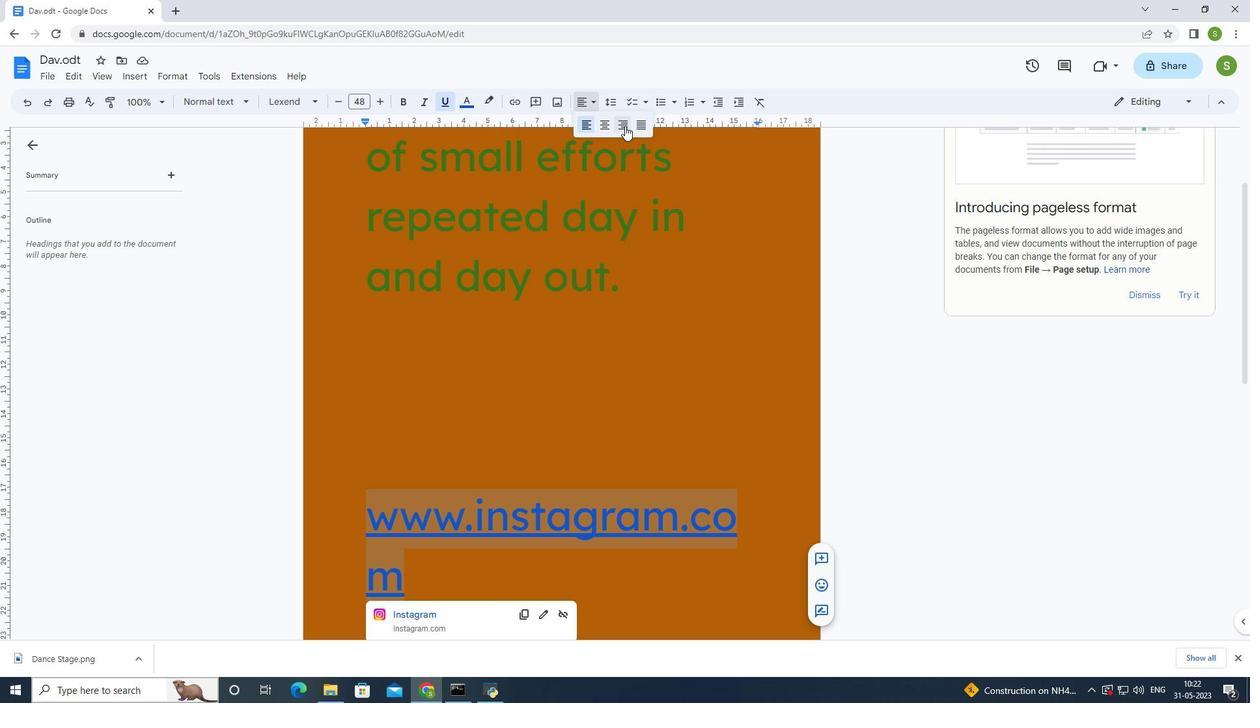 
Action: Mouse pressed left at (626, 125)
Screenshot: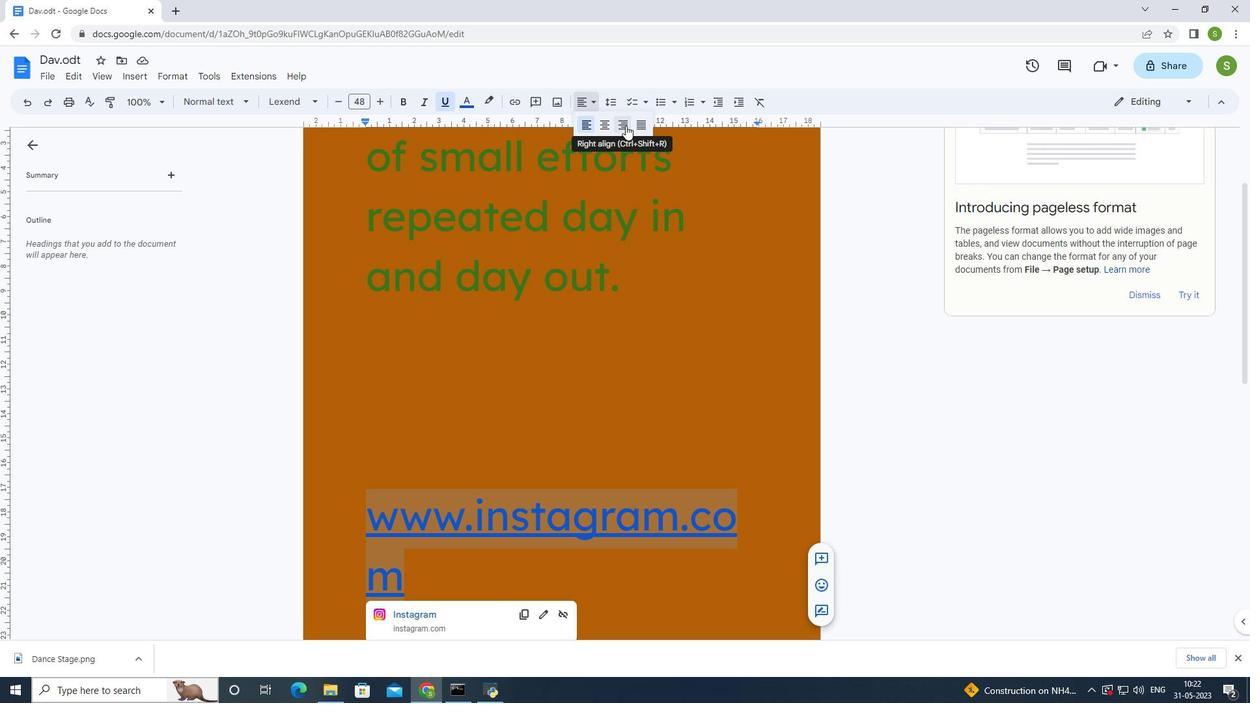 
Action: Mouse moved to (333, 107)
Screenshot: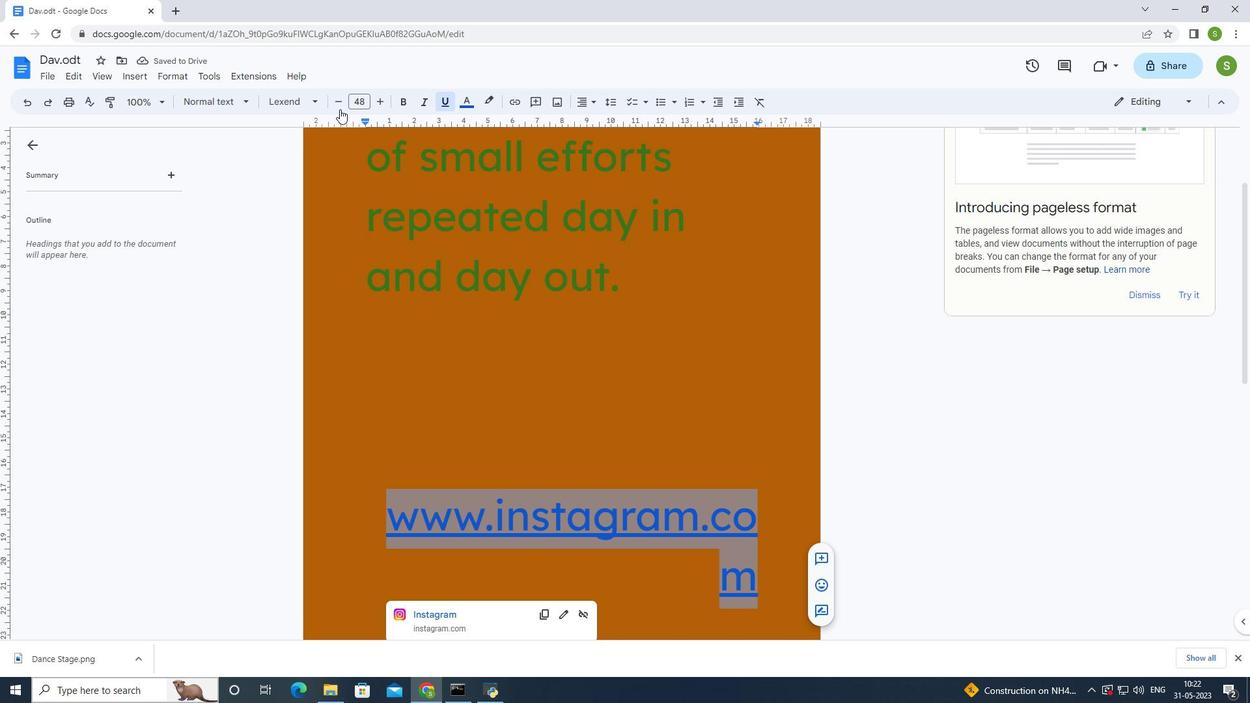 
Action: Mouse pressed left at (333, 107)
Screenshot: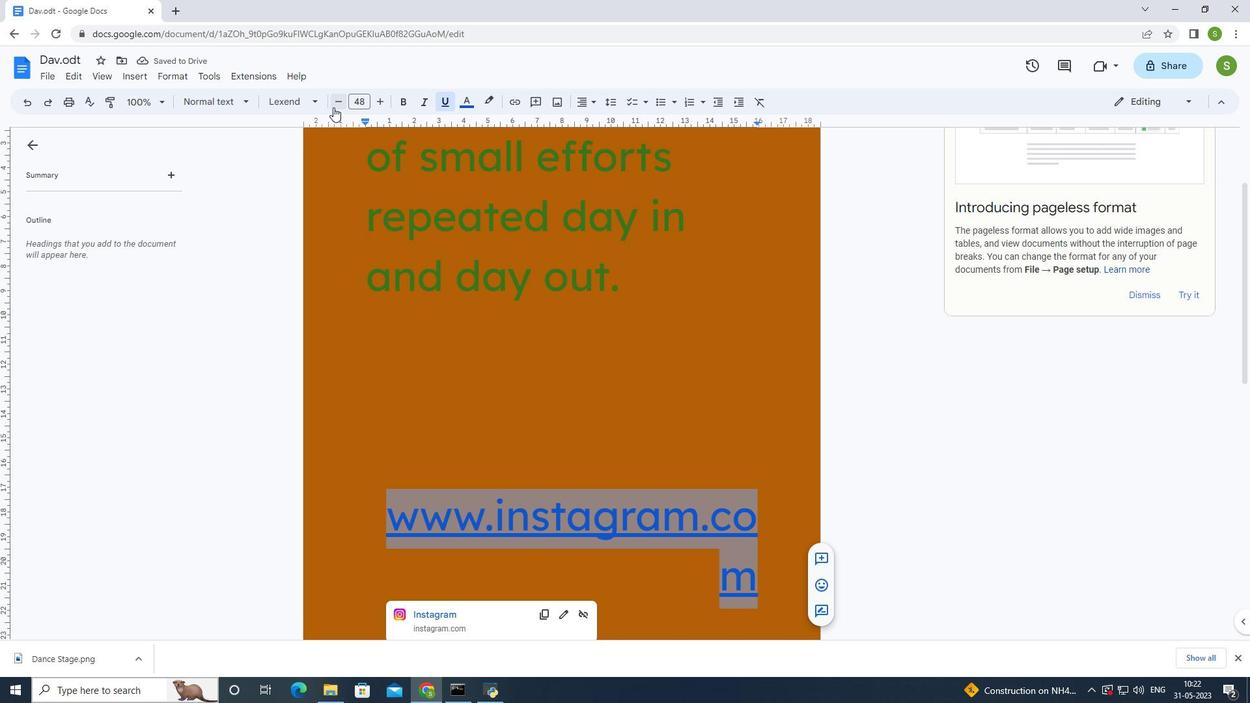 
Action: Mouse pressed left at (333, 107)
Screenshot: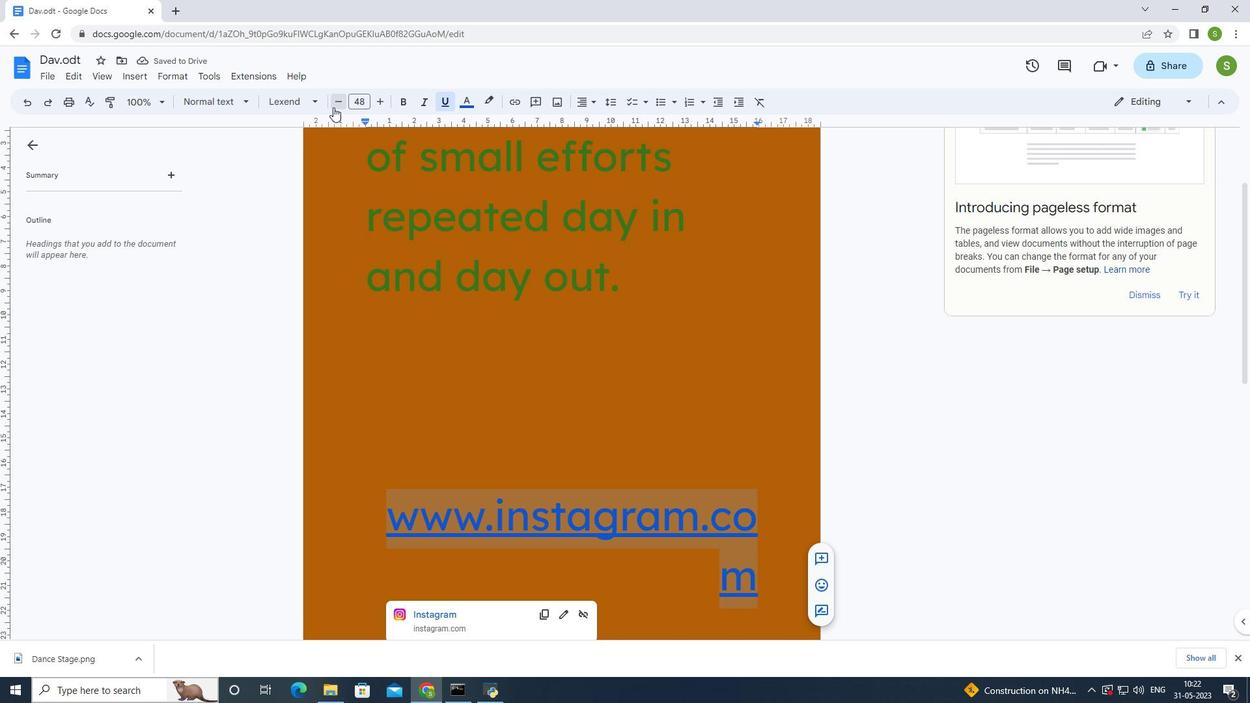 
Action: Mouse pressed left at (333, 107)
Screenshot: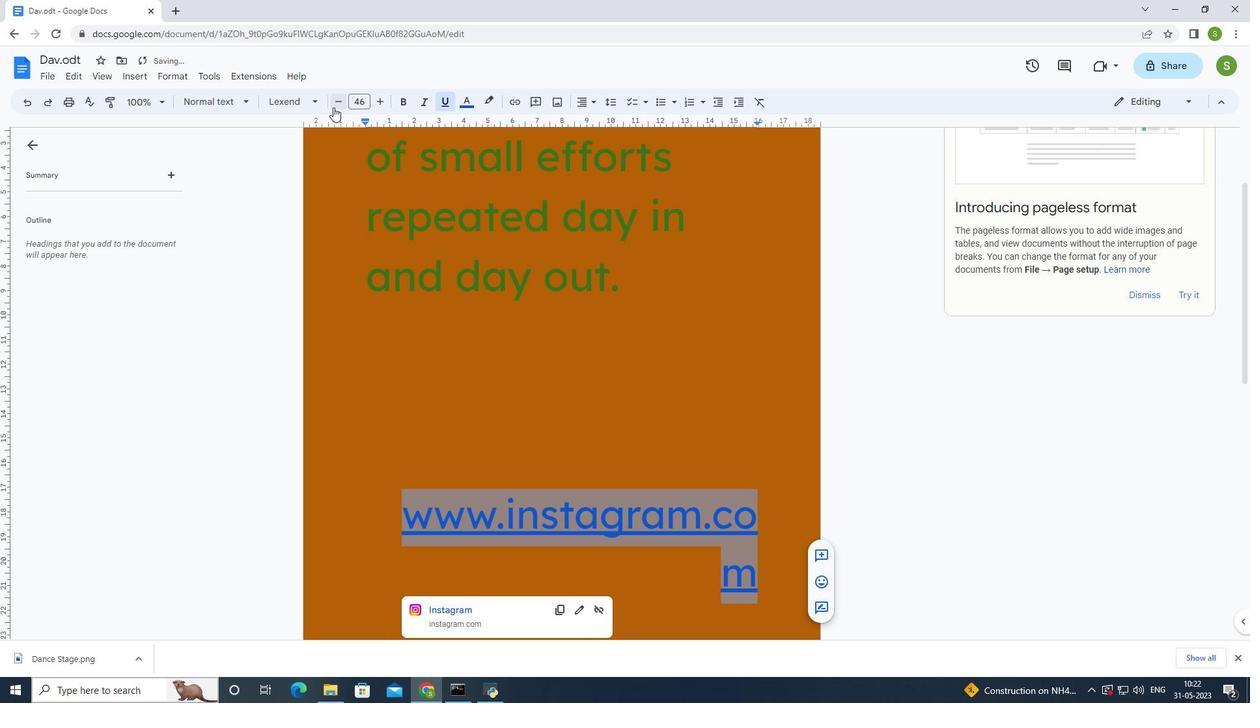 
Action: Mouse pressed left at (333, 107)
Screenshot: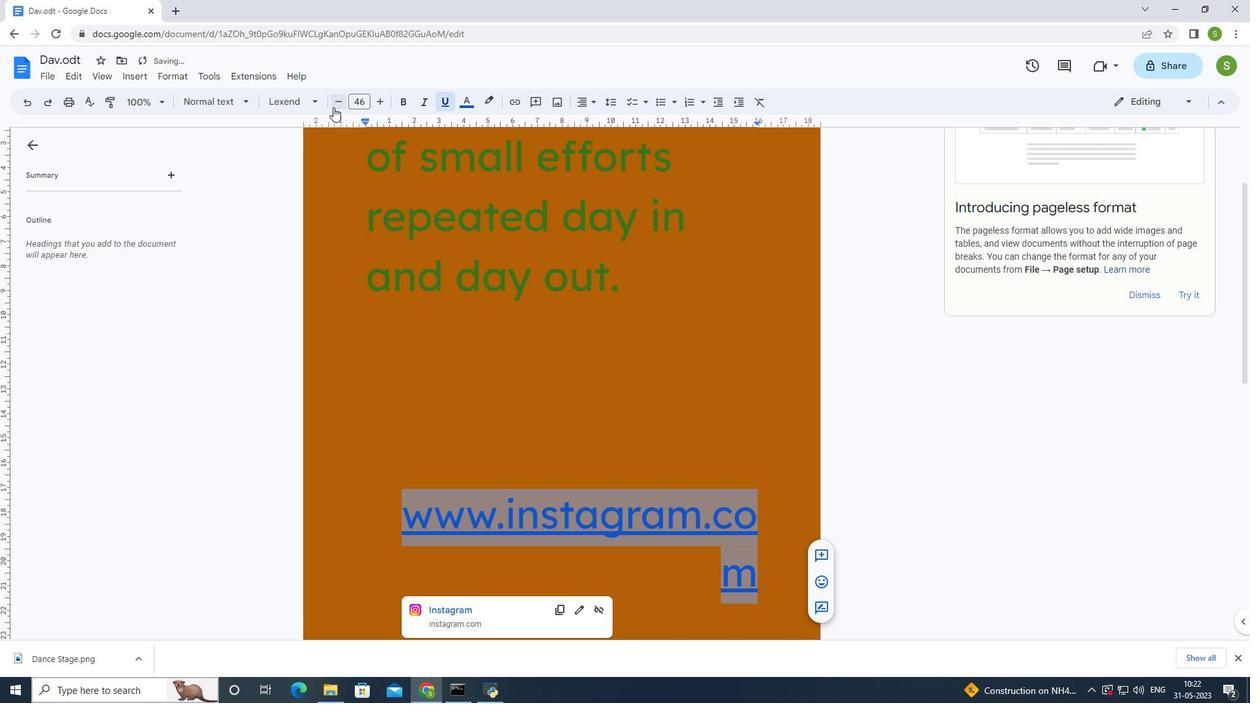 
Action: Mouse moved to (336, 102)
Screenshot: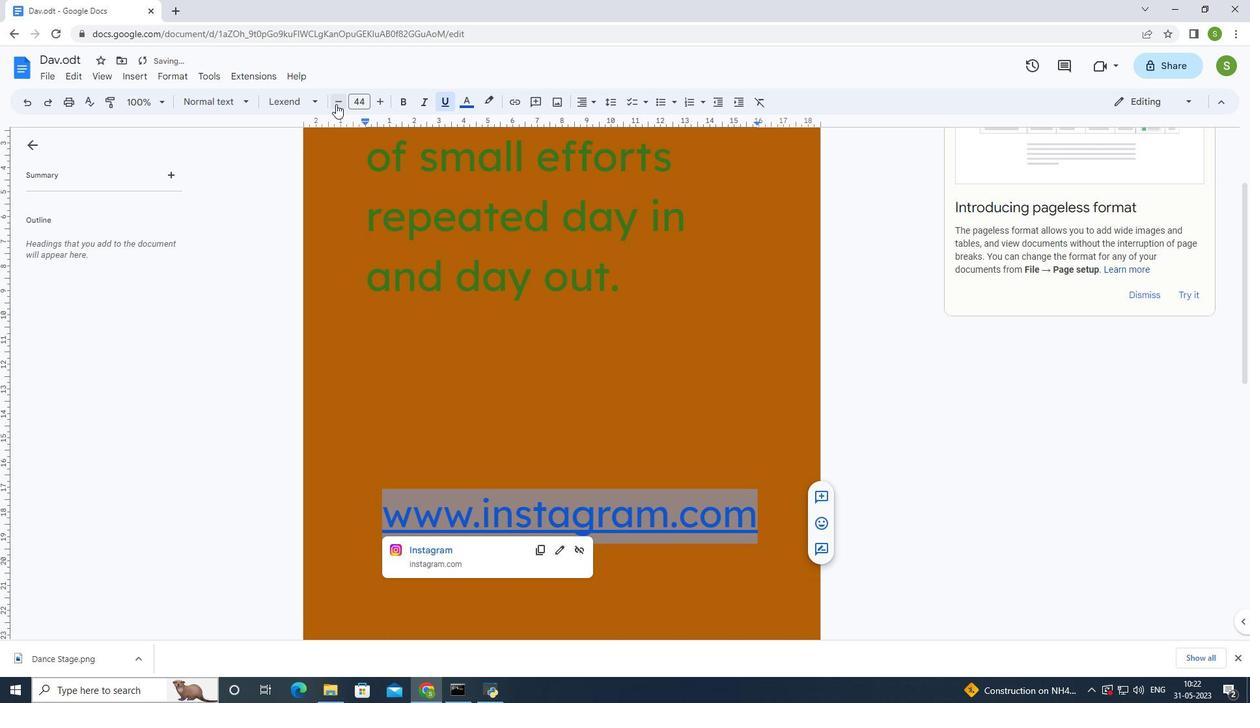 
Action: Mouse pressed left at (336, 102)
Screenshot: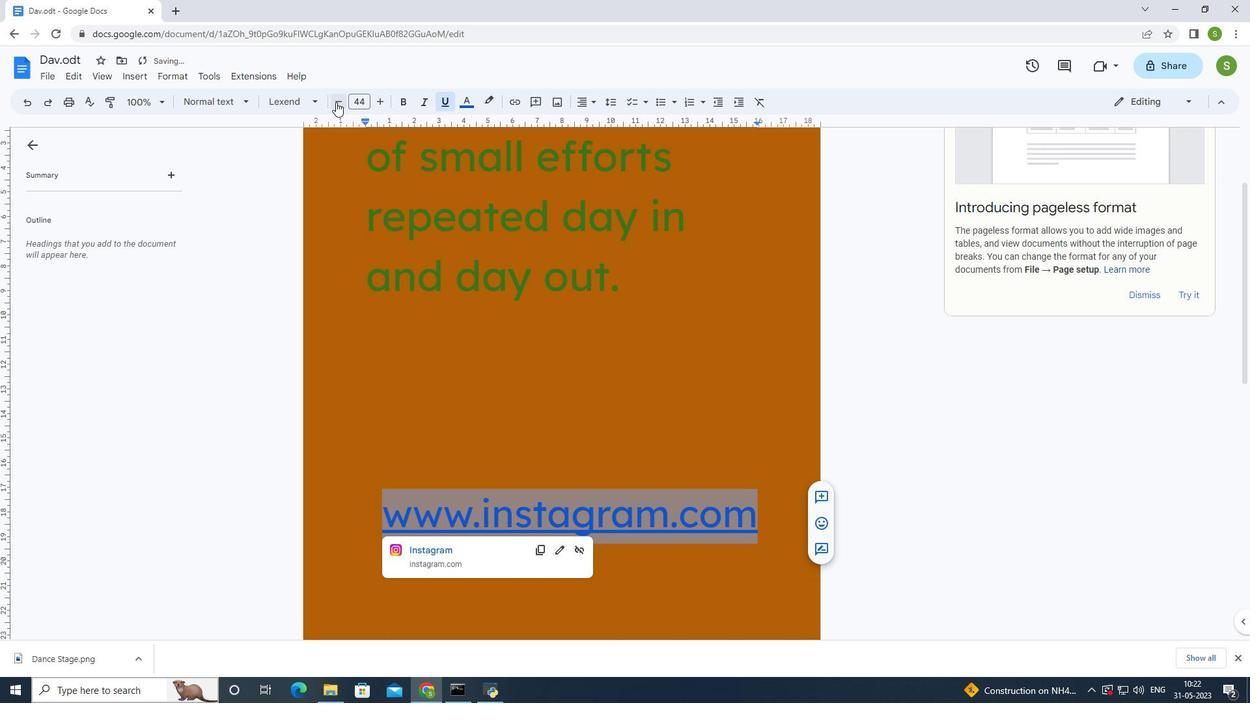 
Action: Mouse pressed left at (336, 102)
Screenshot: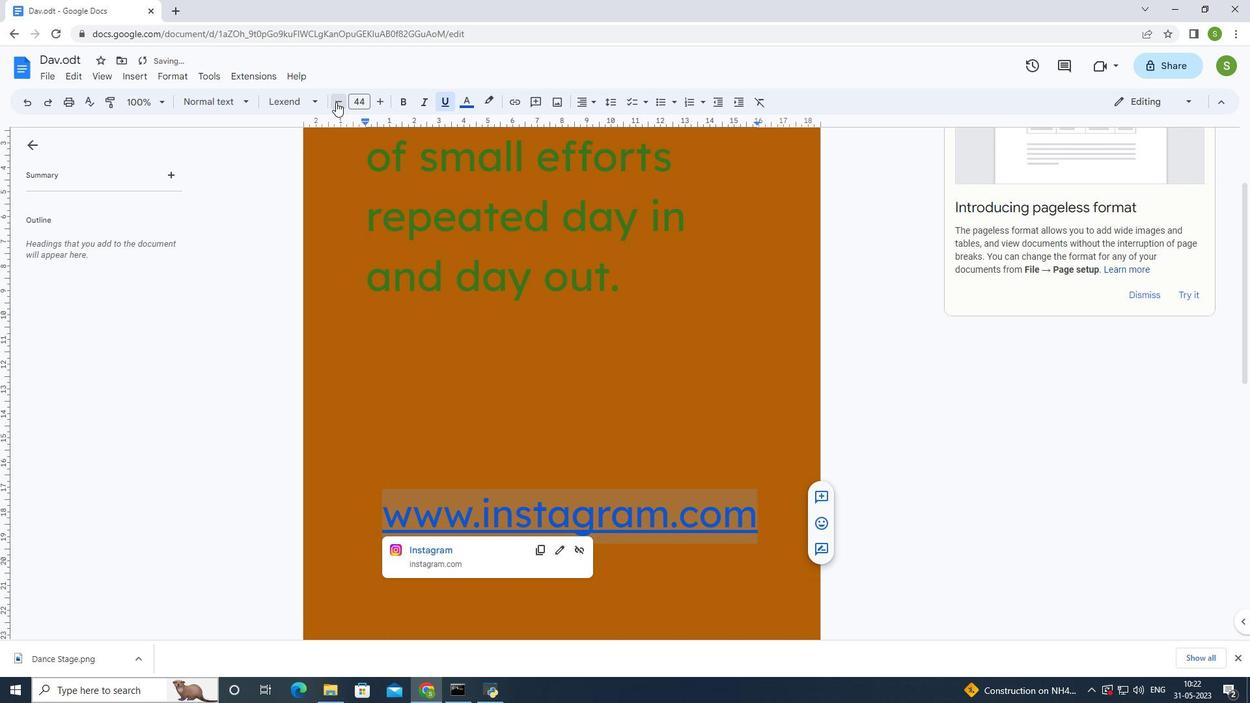 
Action: Mouse pressed left at (336, 102)
Screenshot: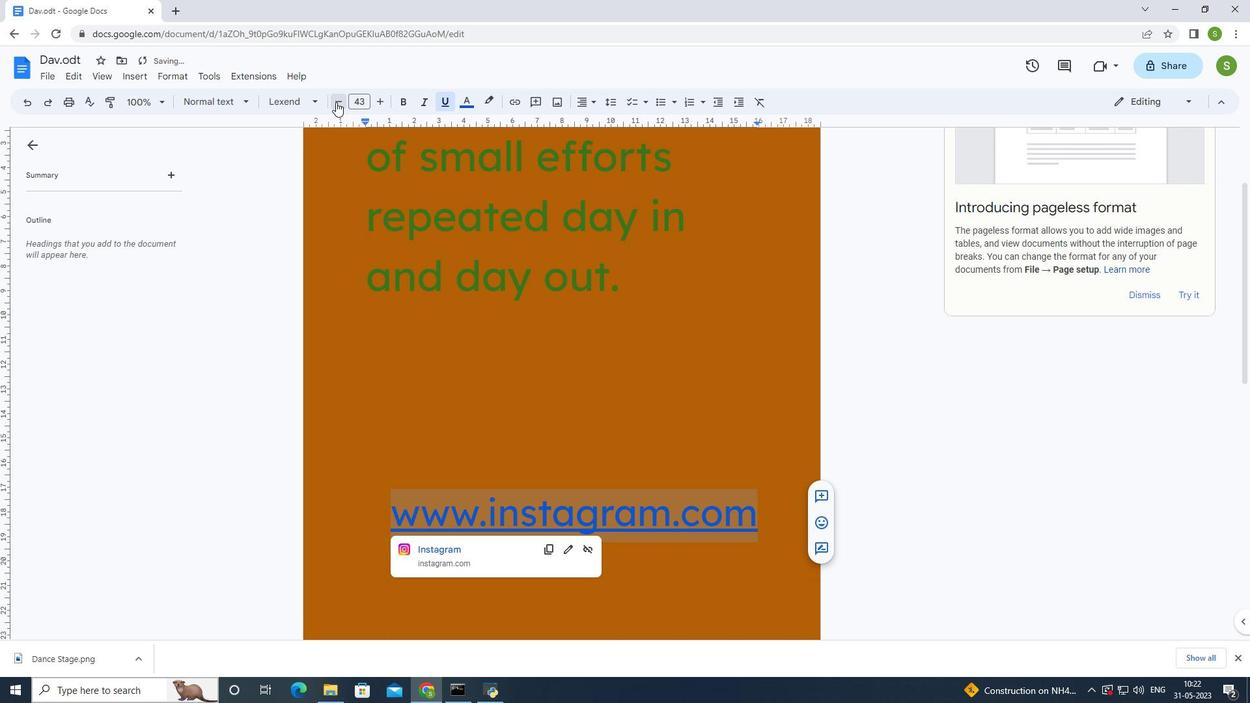 
Action: Mouse pressed left at (336, 102)
Screenshot: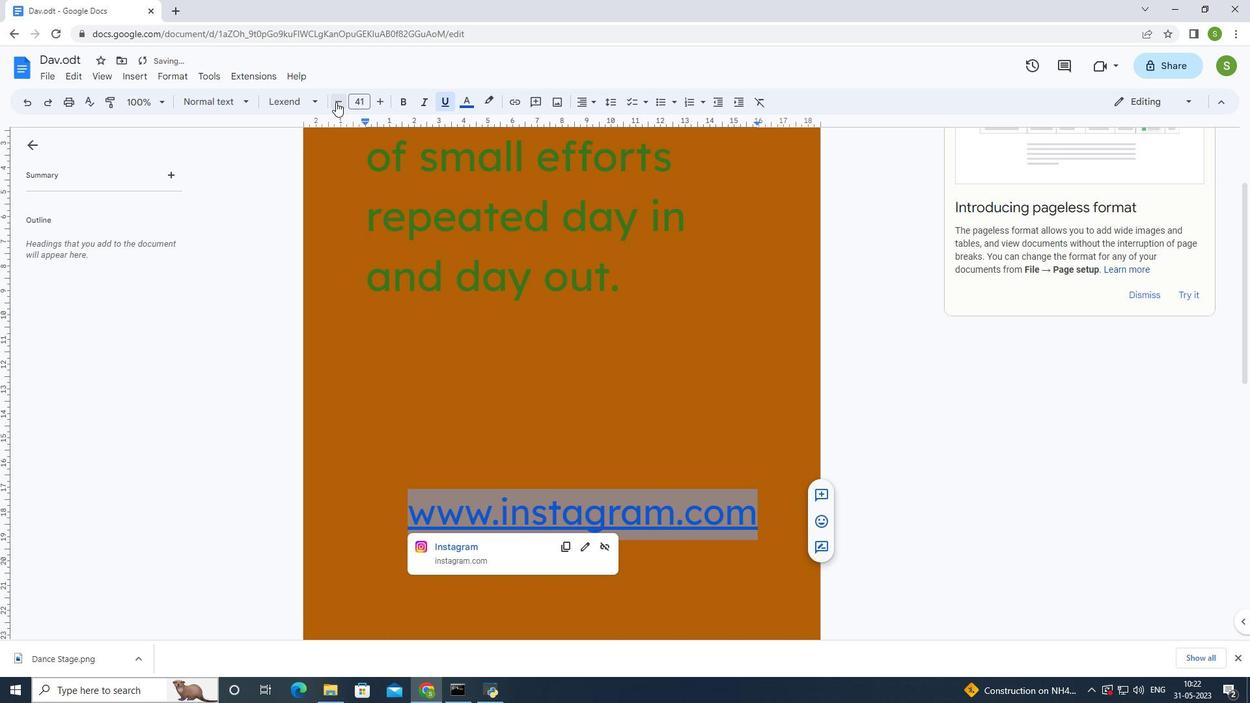 
Action: Mouse pressed left at (336, 102)
Screenshot: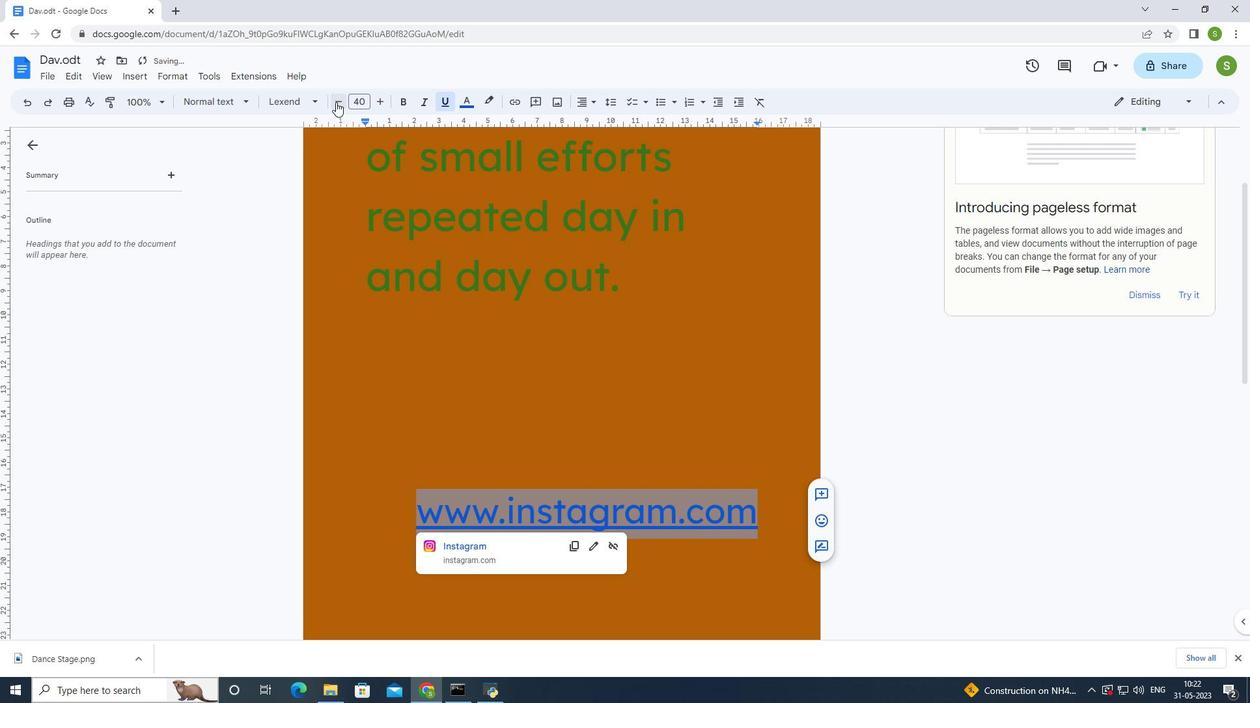 
Action: Mouse pressed left at (336, 102)
Screenshot: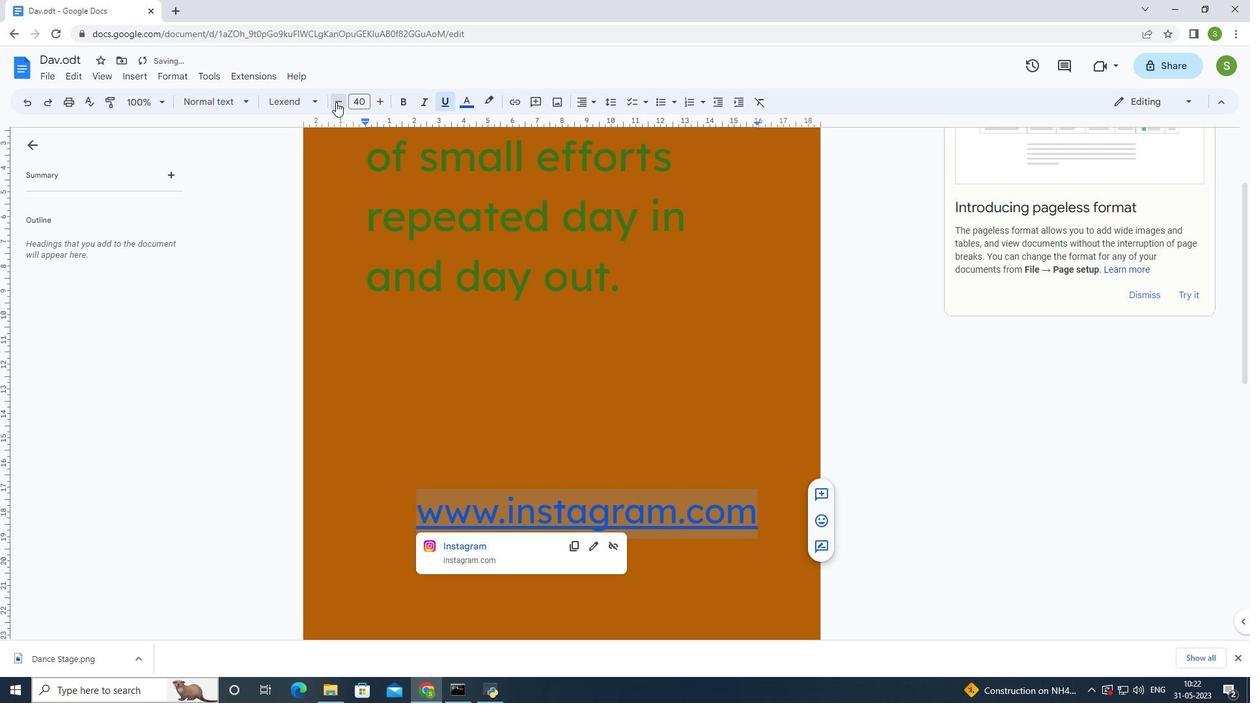 
Action: Mouse pressed left at (336, 102)
Screenshot: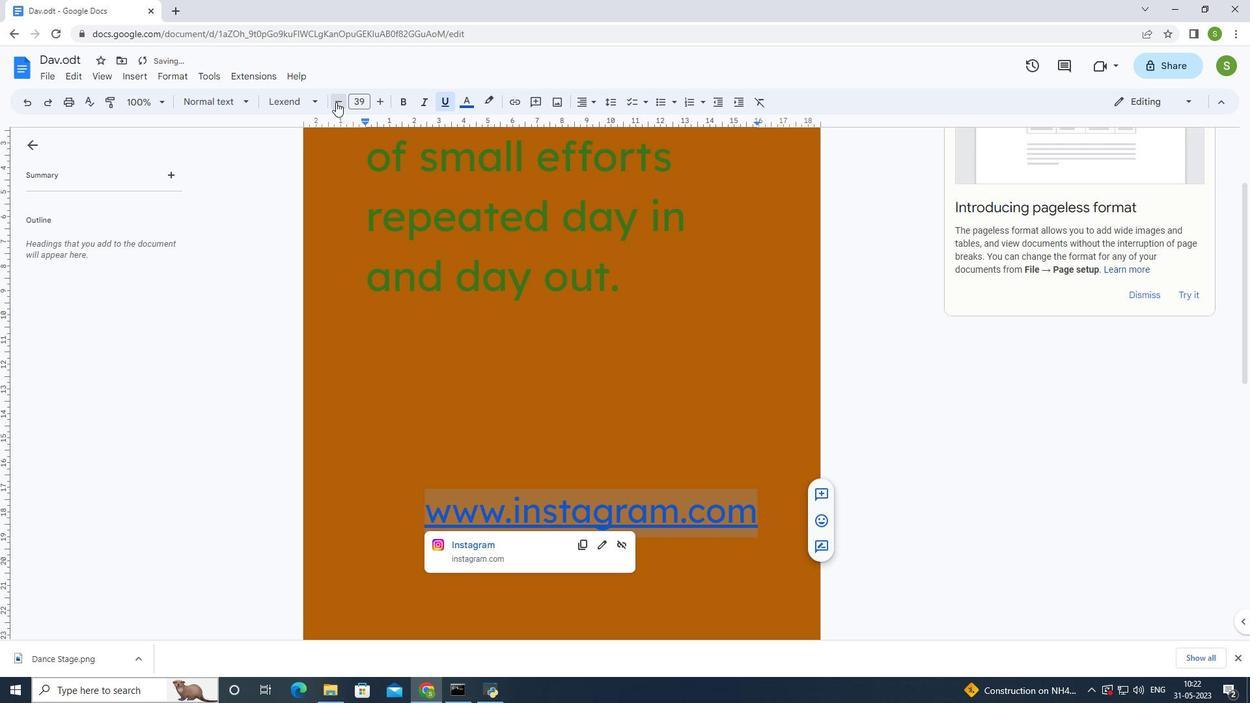 
Action: Mouse pressed left at (336, 102)
Screenshot: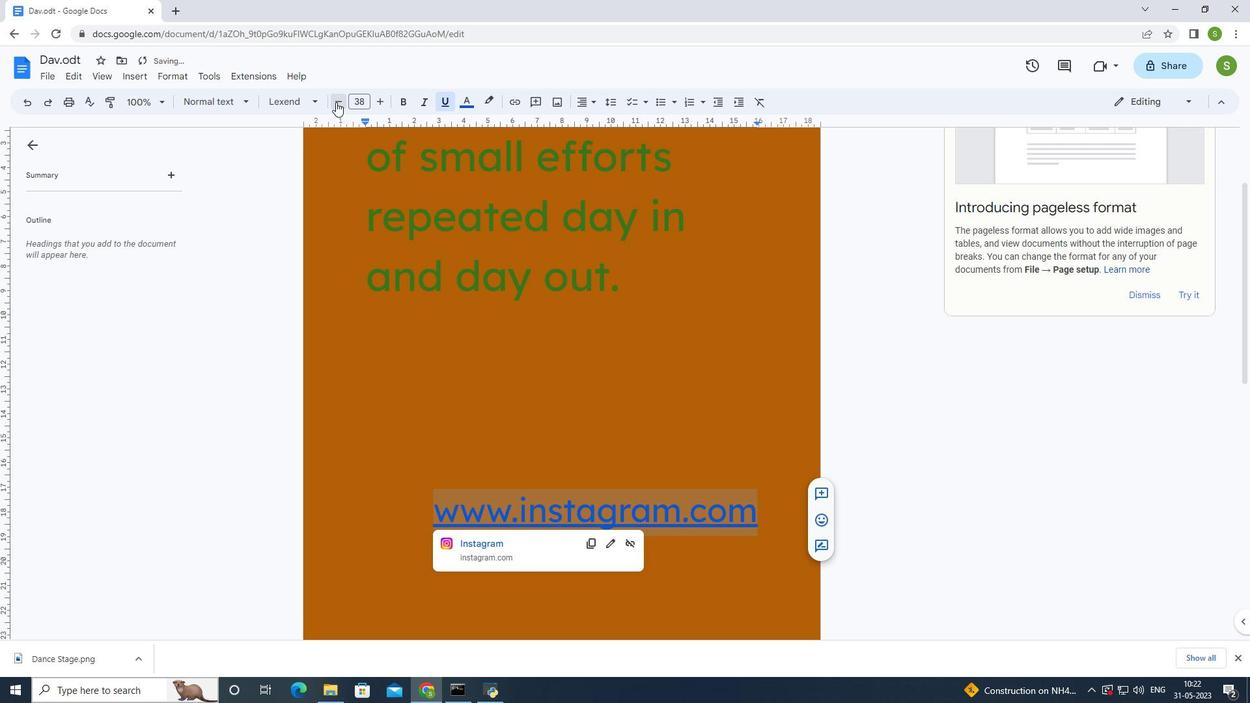
Action: Mouse pressed left at (336, 102)
Screenshot: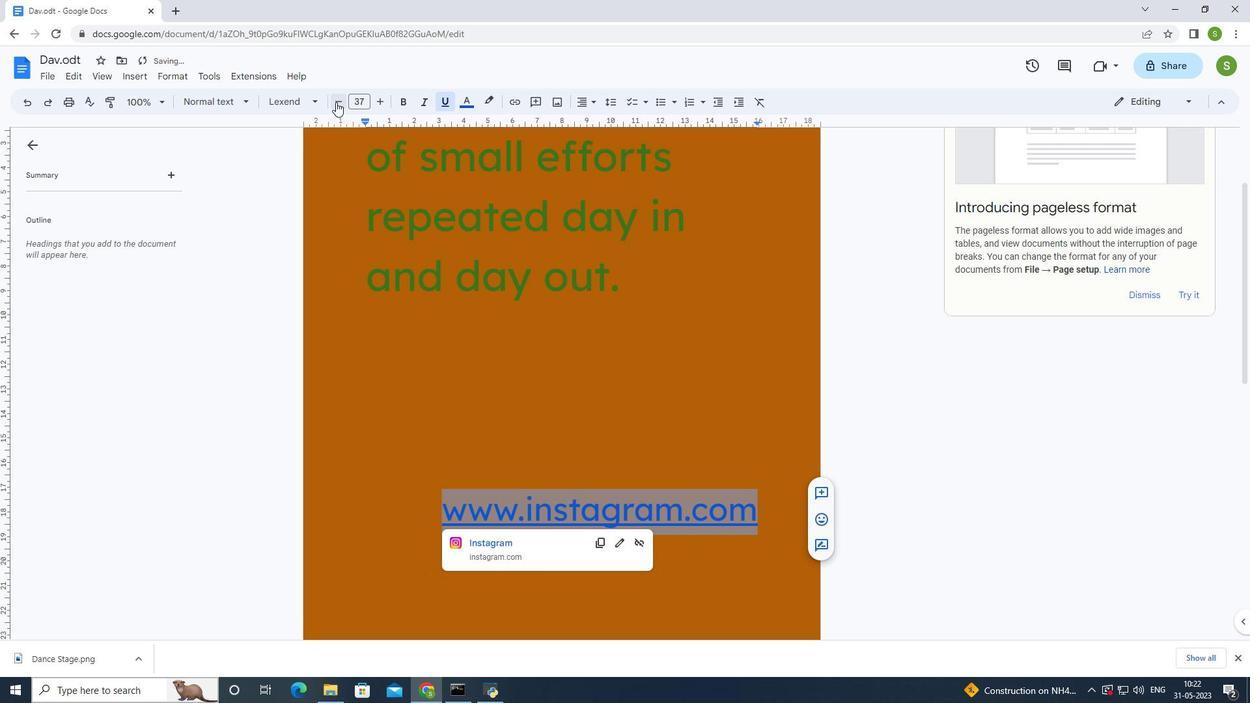 
Action: Mouse pressed left at (336, 102)
Screenshot: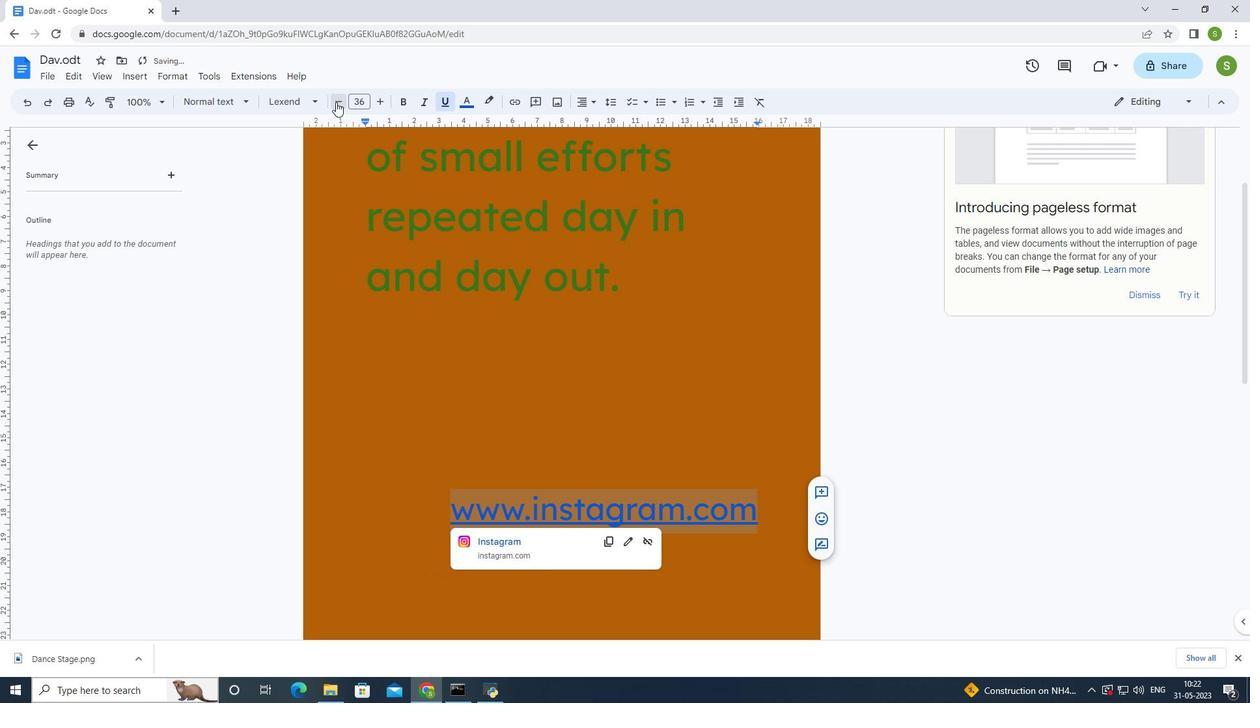 
Action: Mouse pressed left at (336, 102)
Screenshot: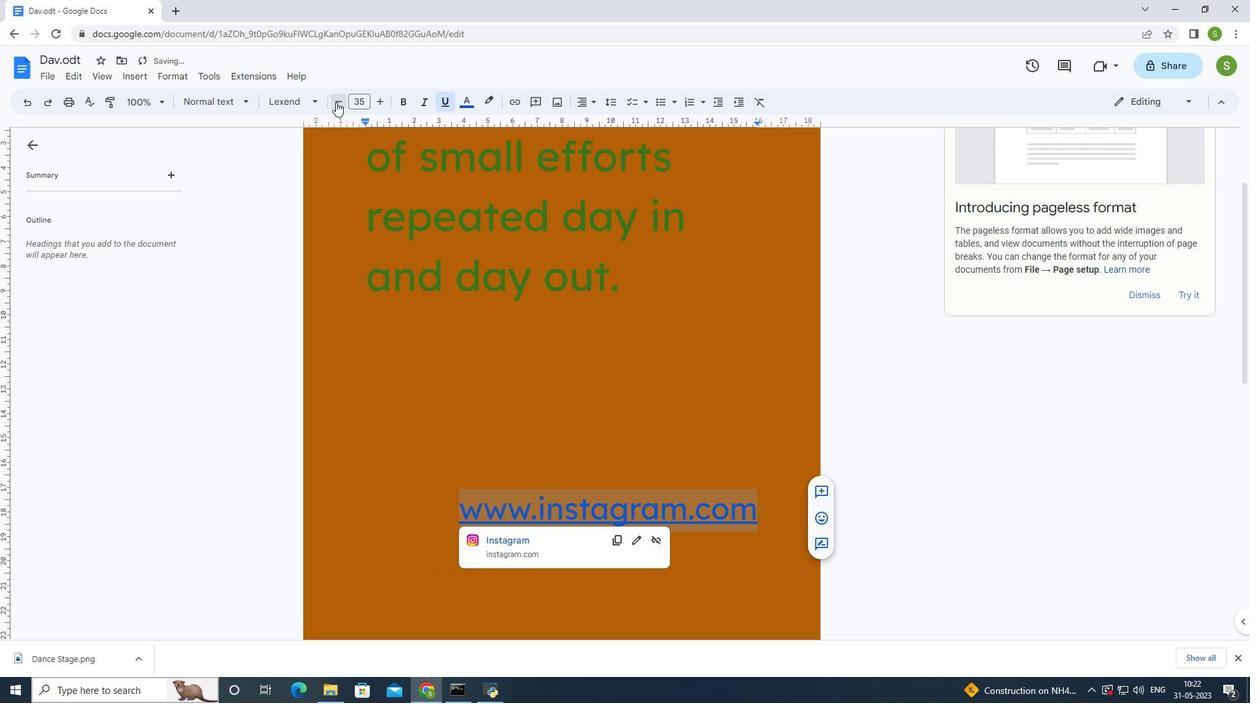 
Action: Mouse pressed left at (336, 102)
Screenshot: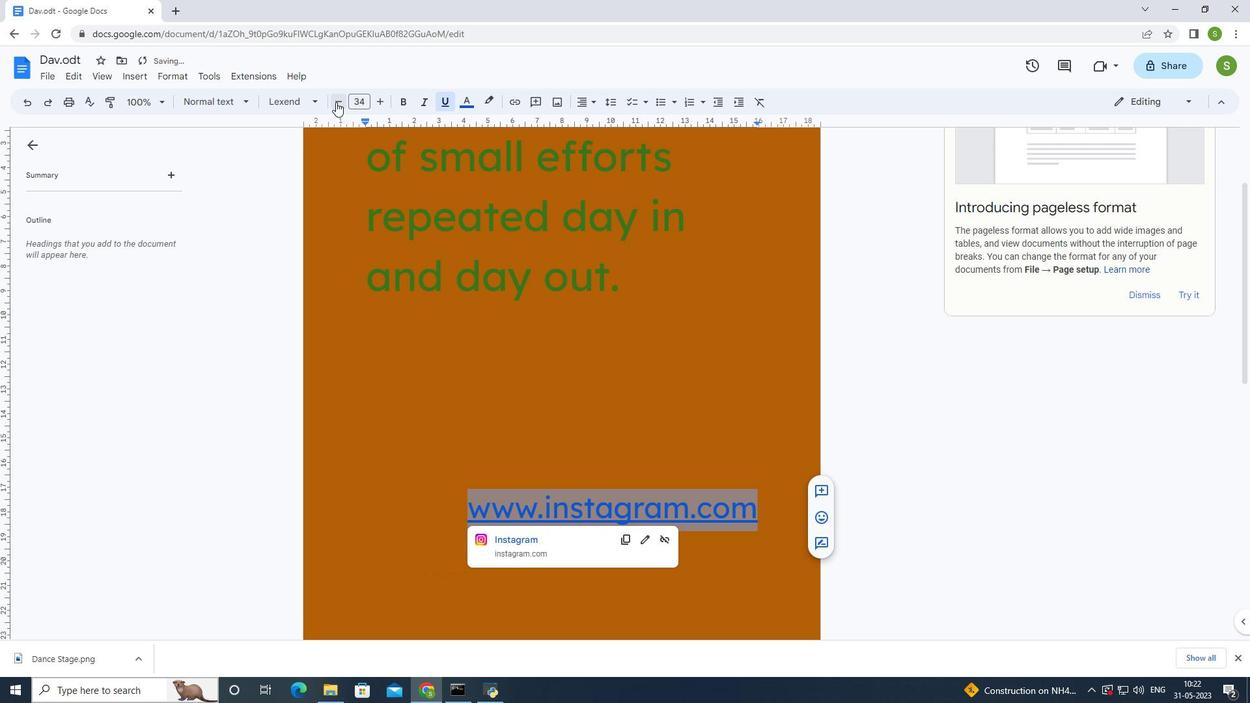 
Action: Mouse pressed left at (336, 102)
Screenshot: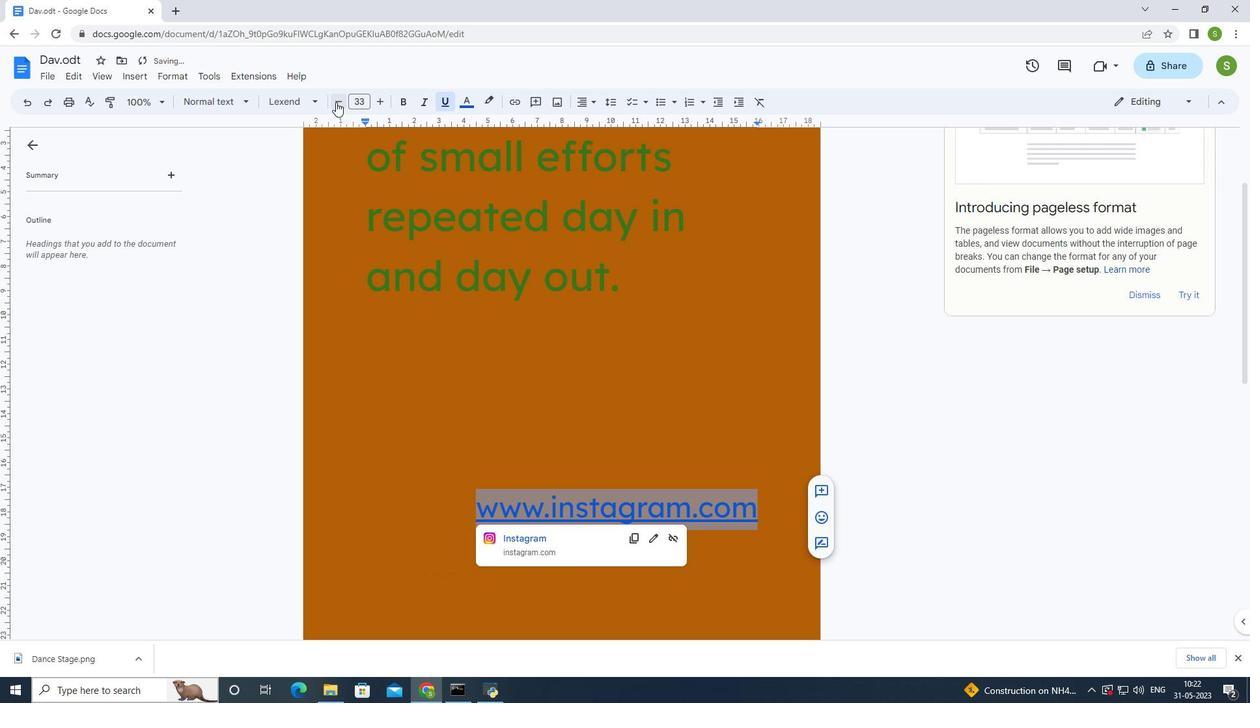
Action: Mouse moved to (336, 102)
Screenshot: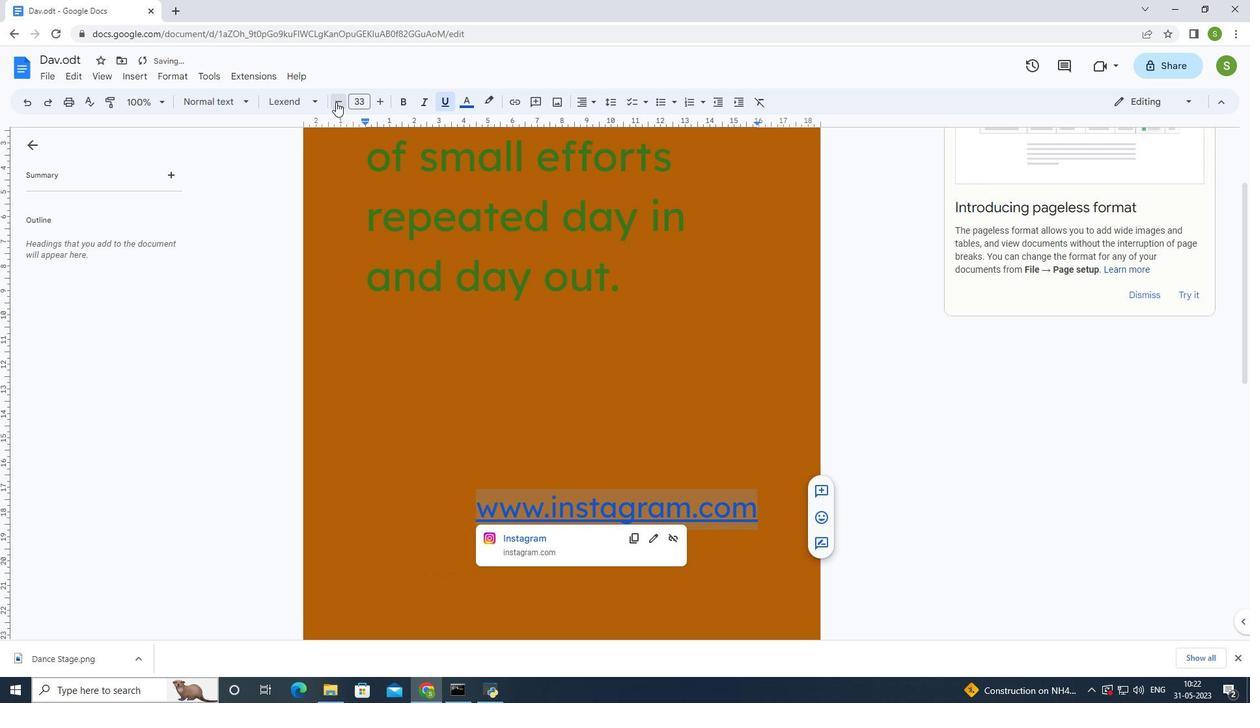 
Action: Mouse pressed left at (336, 102)
Screenshot: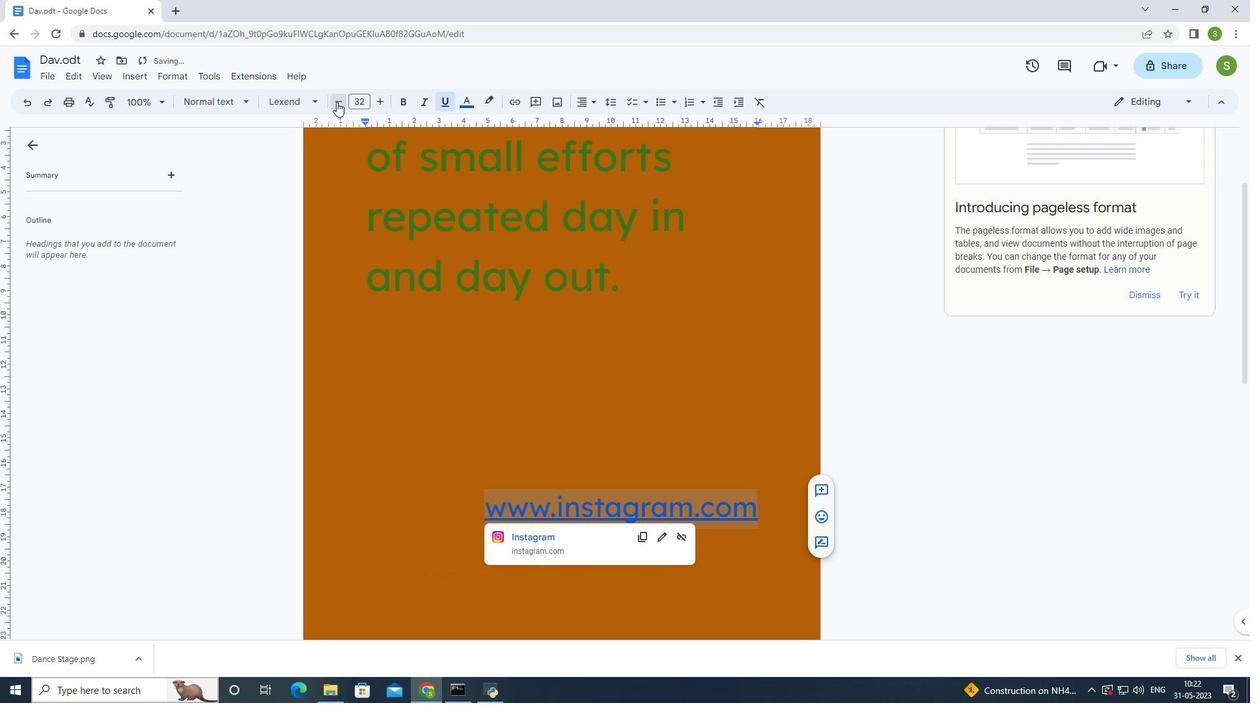
Action: Mouse moved to (337, 102)
Screenshot: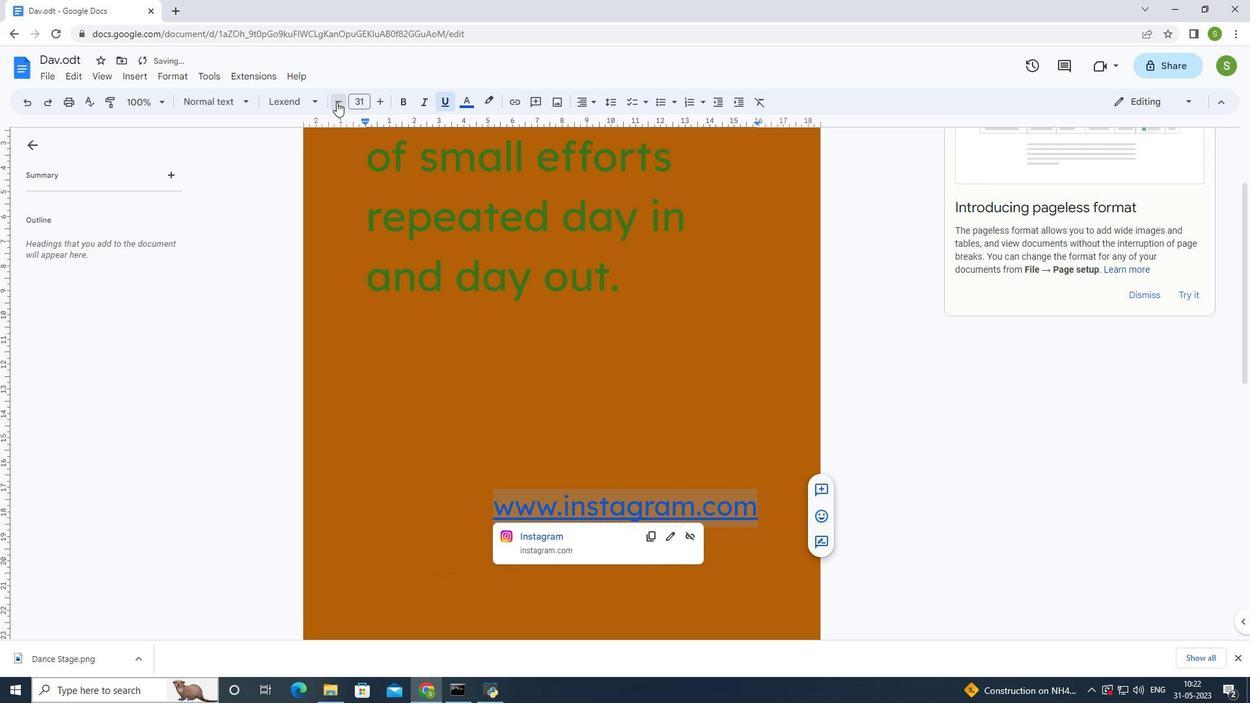 
Action: Mouse pressed left at (337, 102)
Screenshot: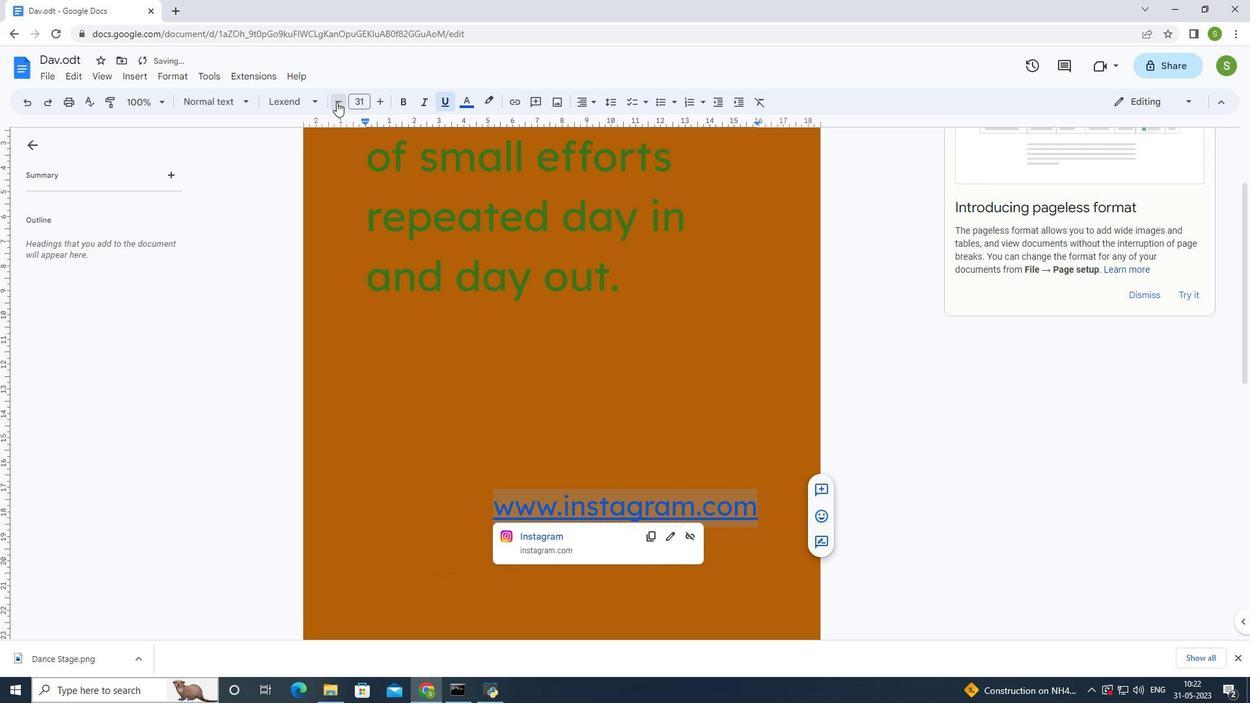 
Action: Mouse moved to (338, 102)
Screenshot: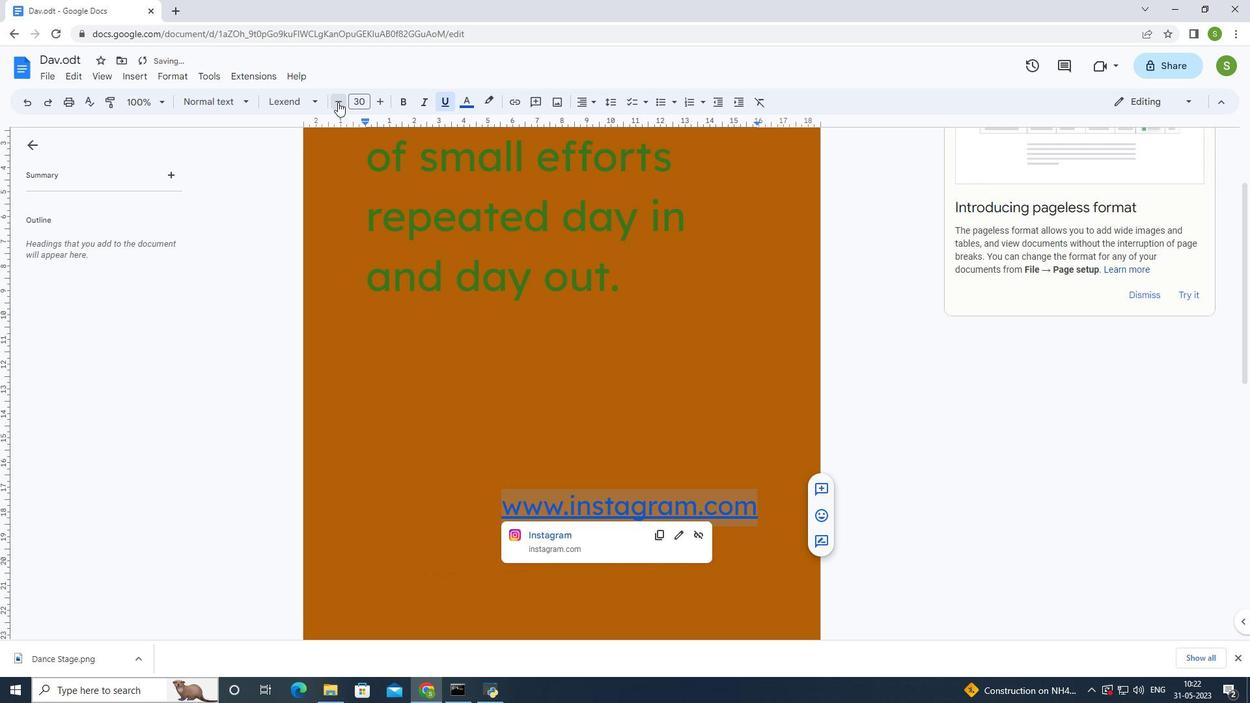 
Action: Mouse pressed left at (338, 102)
Screenshot: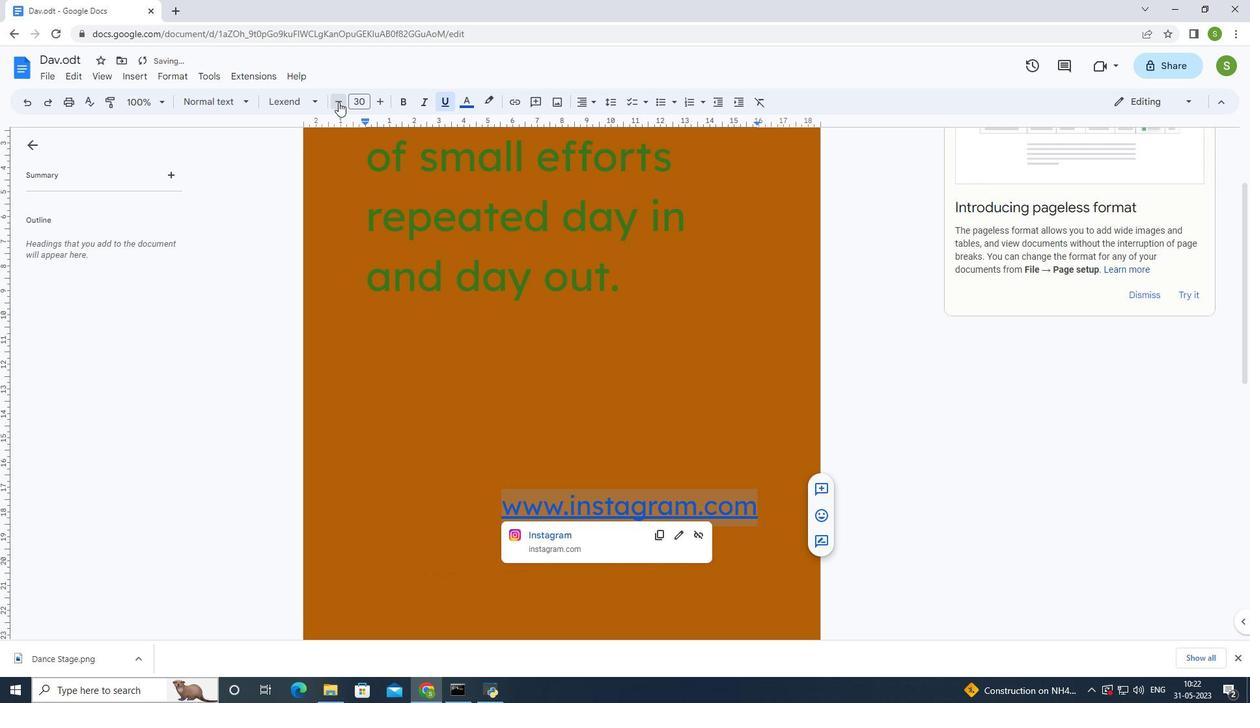 
Action: Mouse moved to (338, 102)
Screenshot: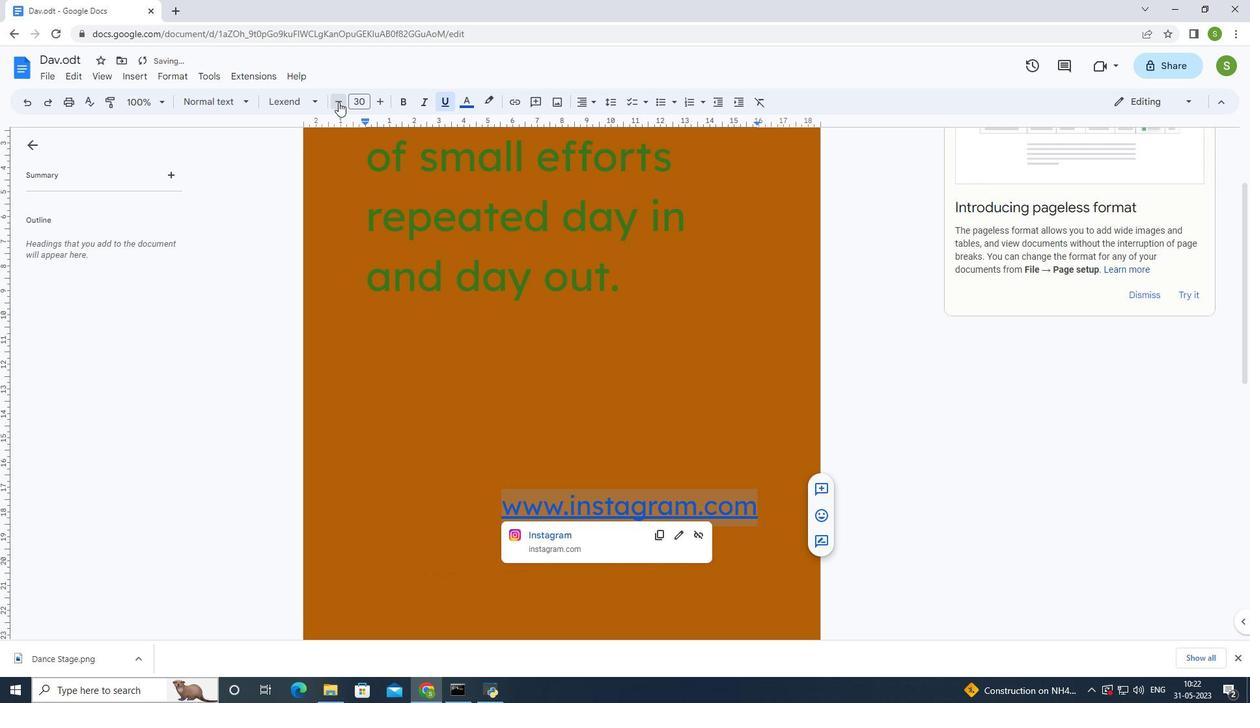 
Action: Mouse pressed left at (338, 102)
Screenshot: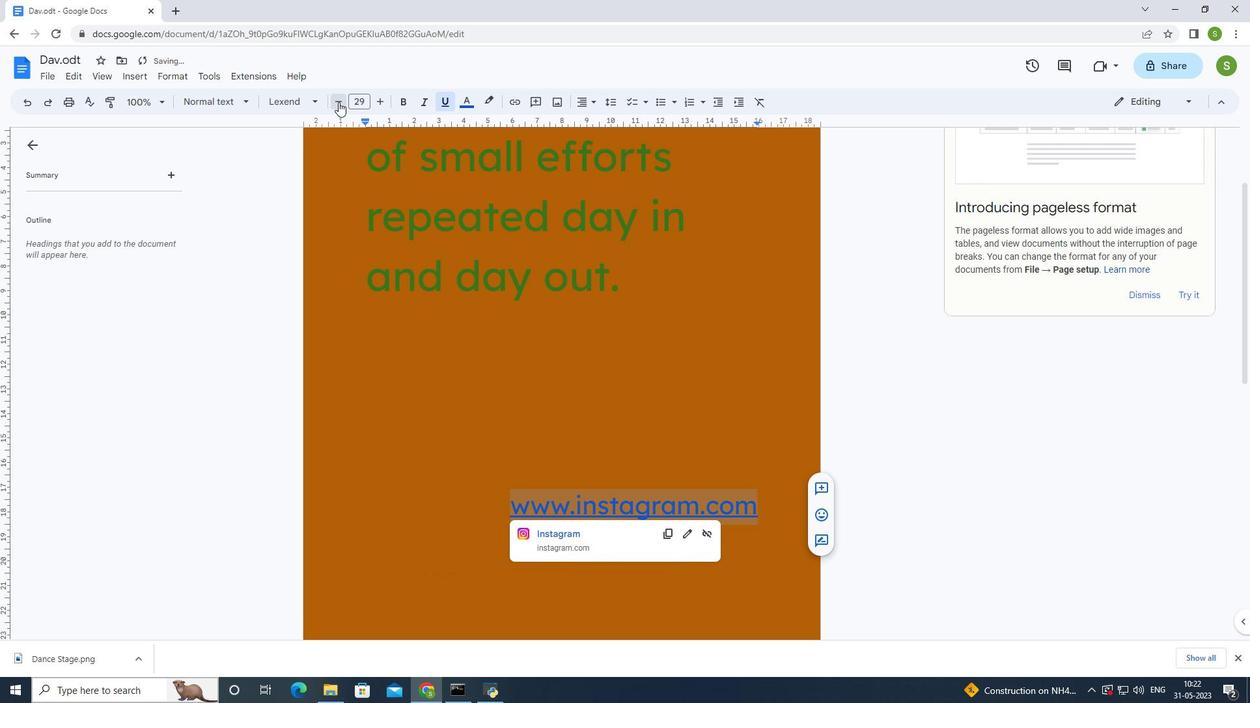 
Action: Mouse pressed left at (338, 102)
Screenshot: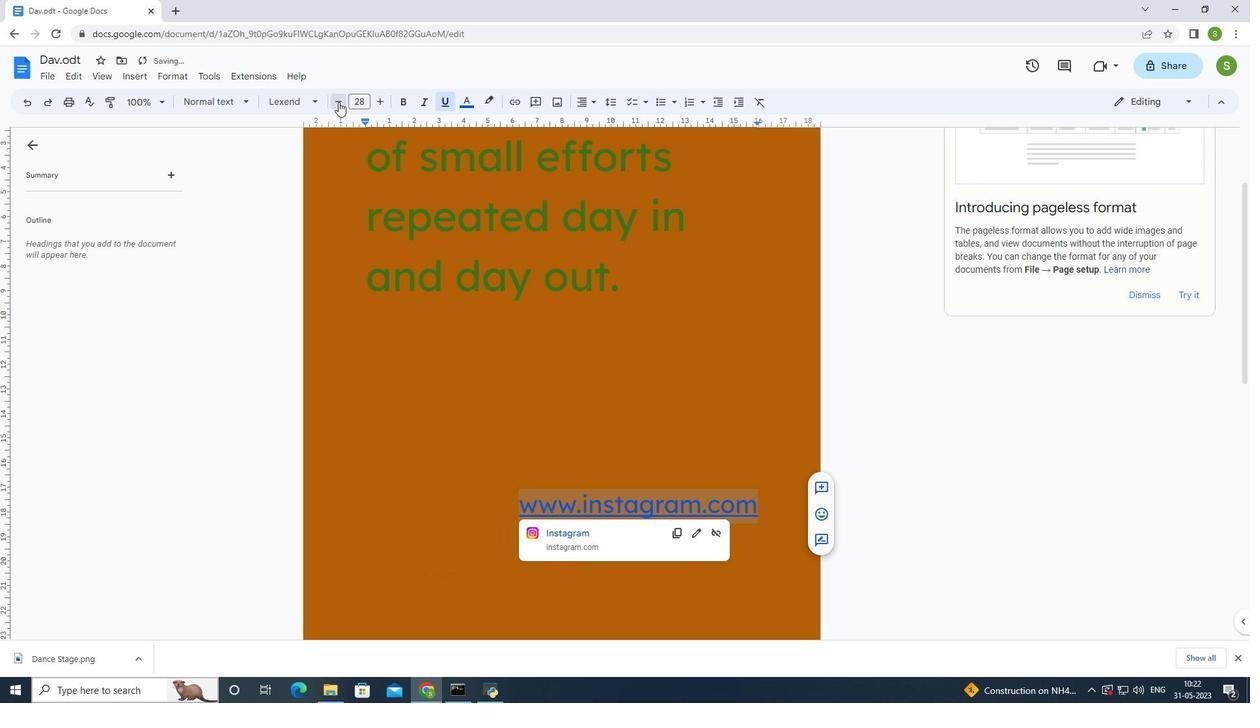 
Action: Mouse pressed left at (338, 102)
Screenshot: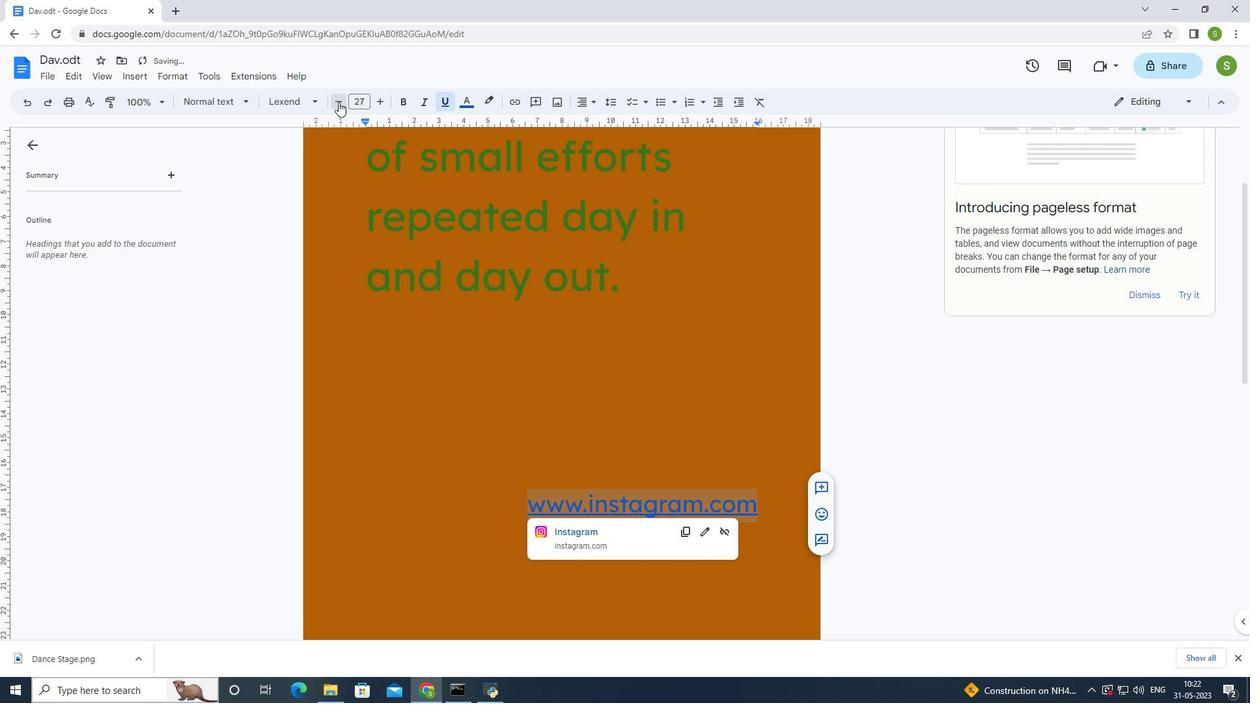 
Action: Mouse pressed left at (338, 102)
Screenshot: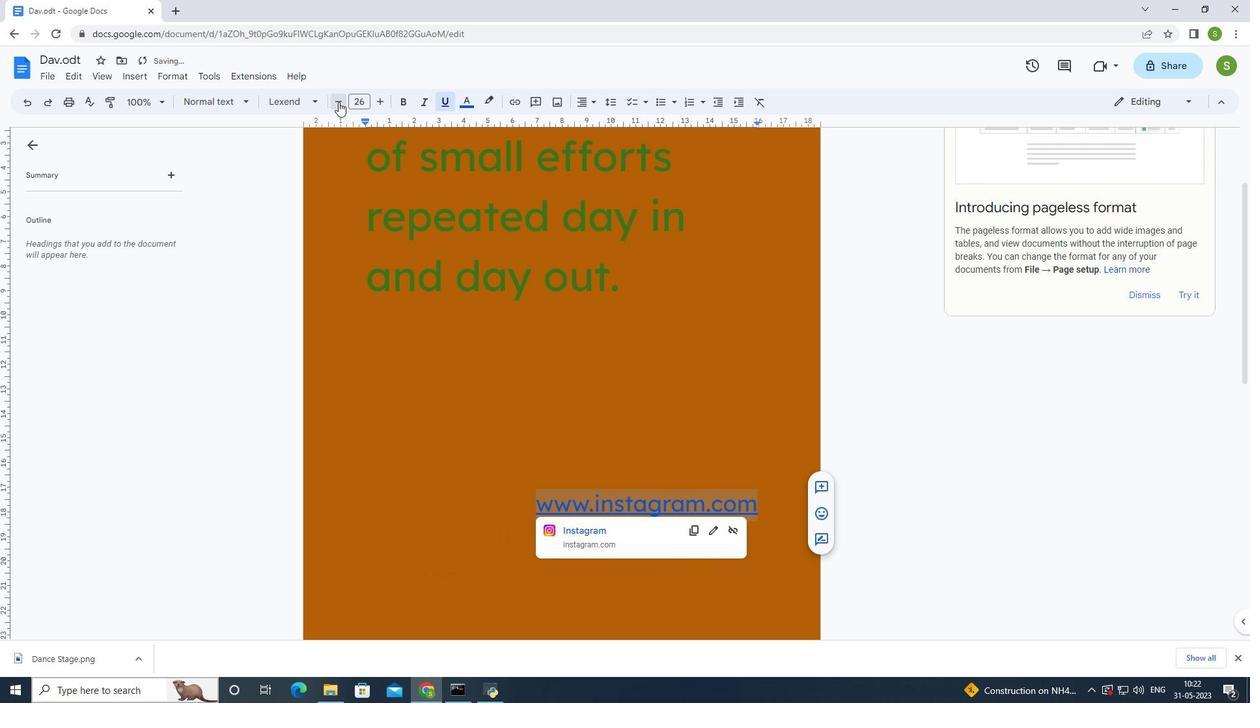 
Action: Mouse moved to (341, 102)
Screenshot: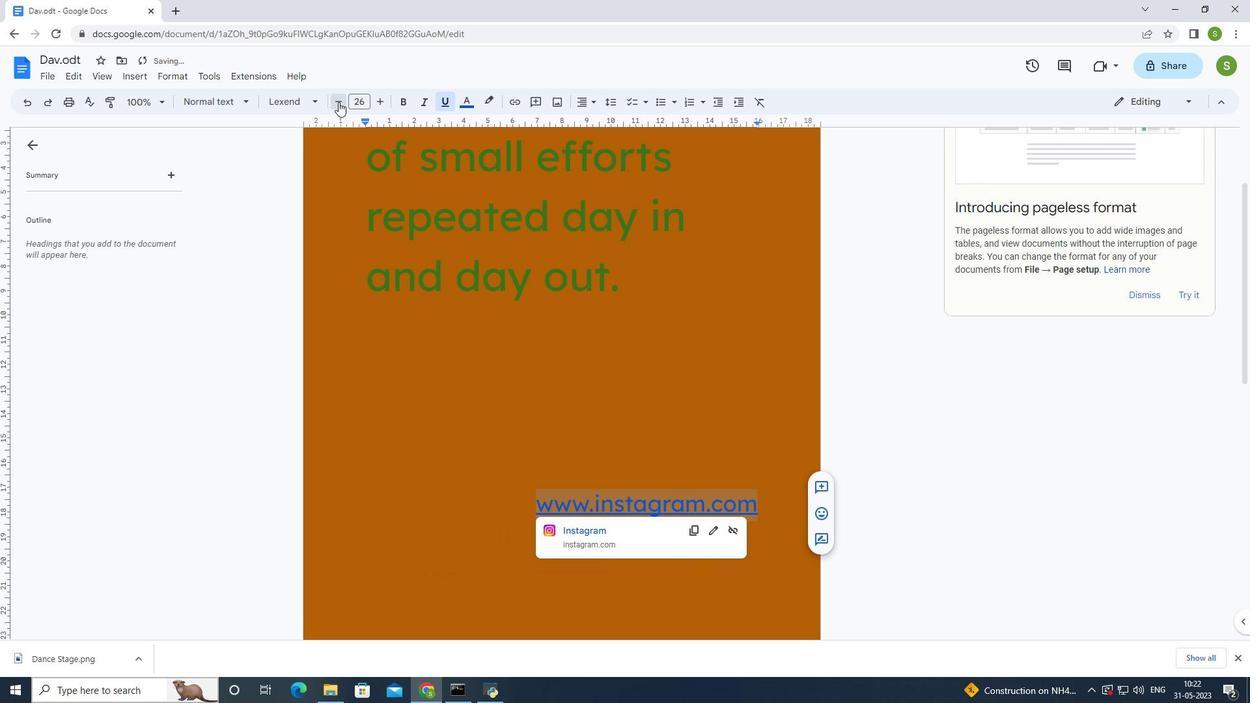 
Action: Mouse pressed left at (341, 102)
Screenshot: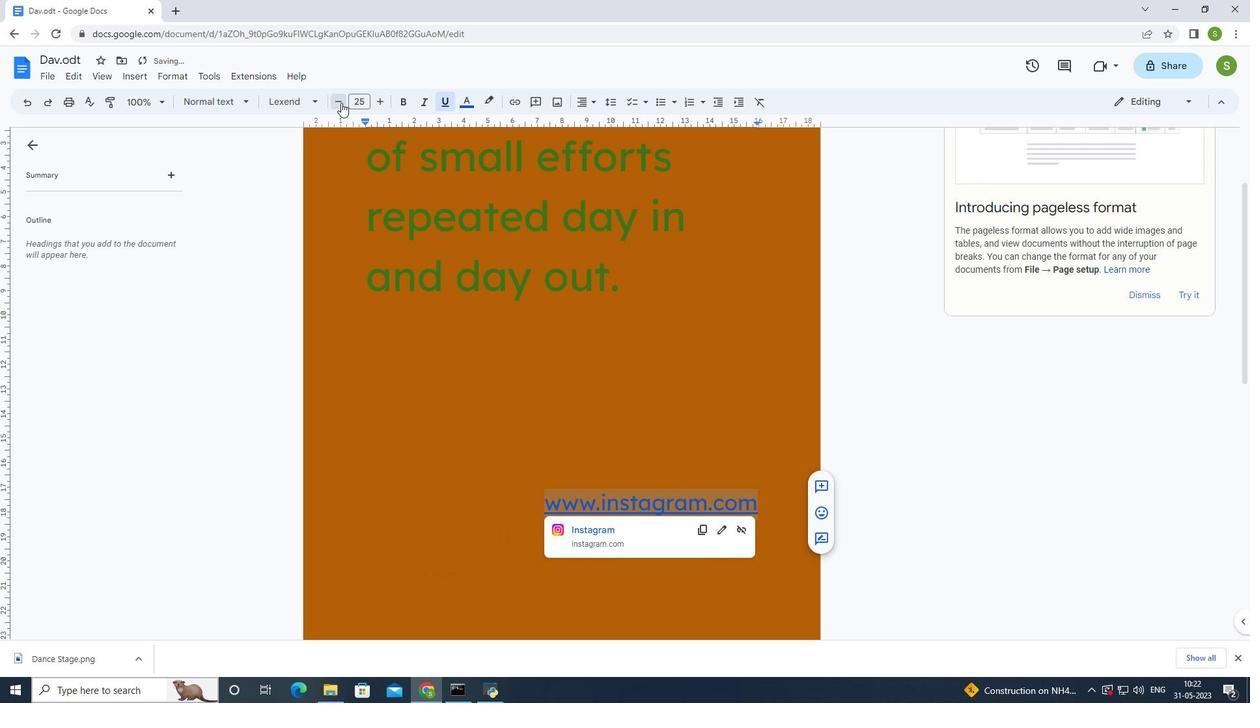 
Action: Mouse pressed left at (341, 102)
Screenshot: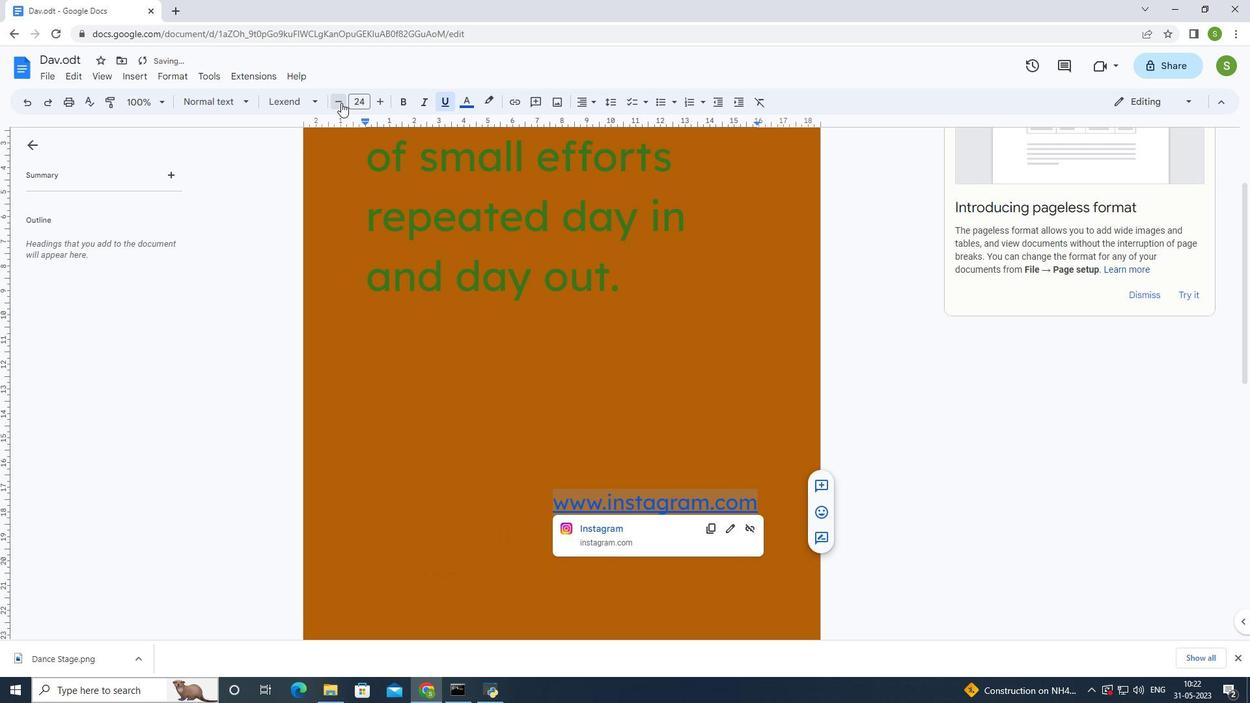 
Action: Mouse pressed left at (341, 102)
Screenshot: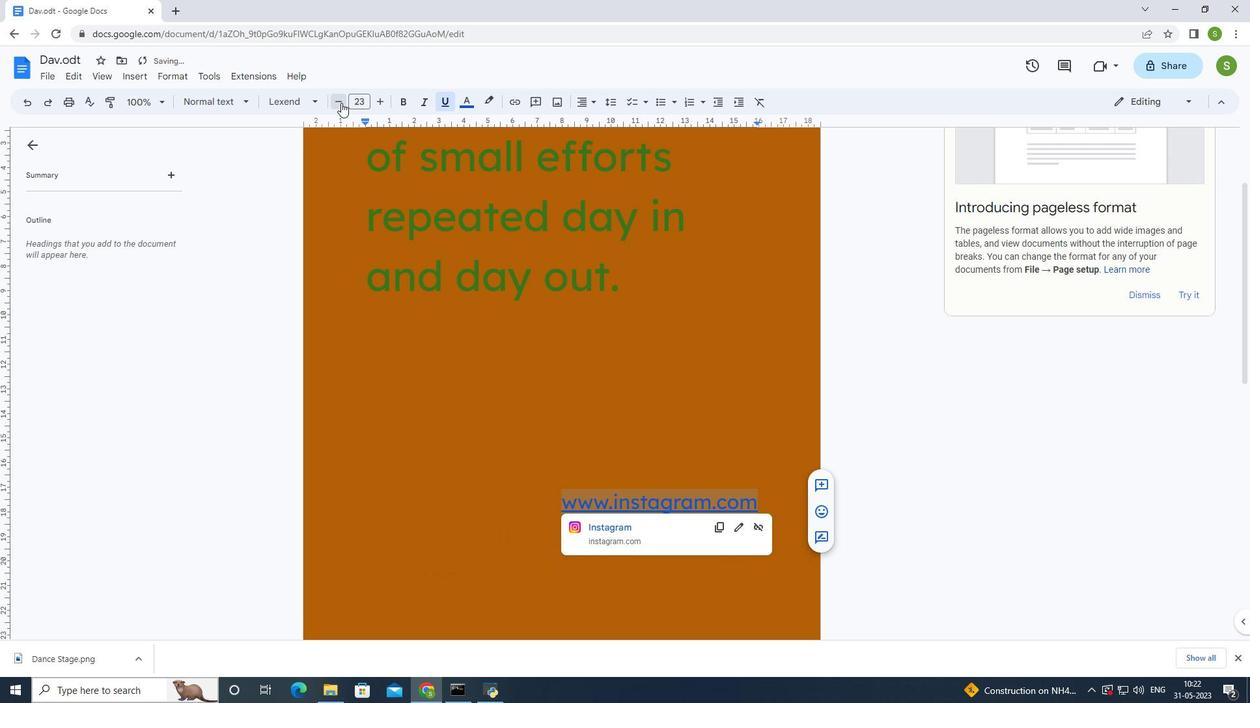 
Action: Mouse pressed left at (341, 102)
Screenshot: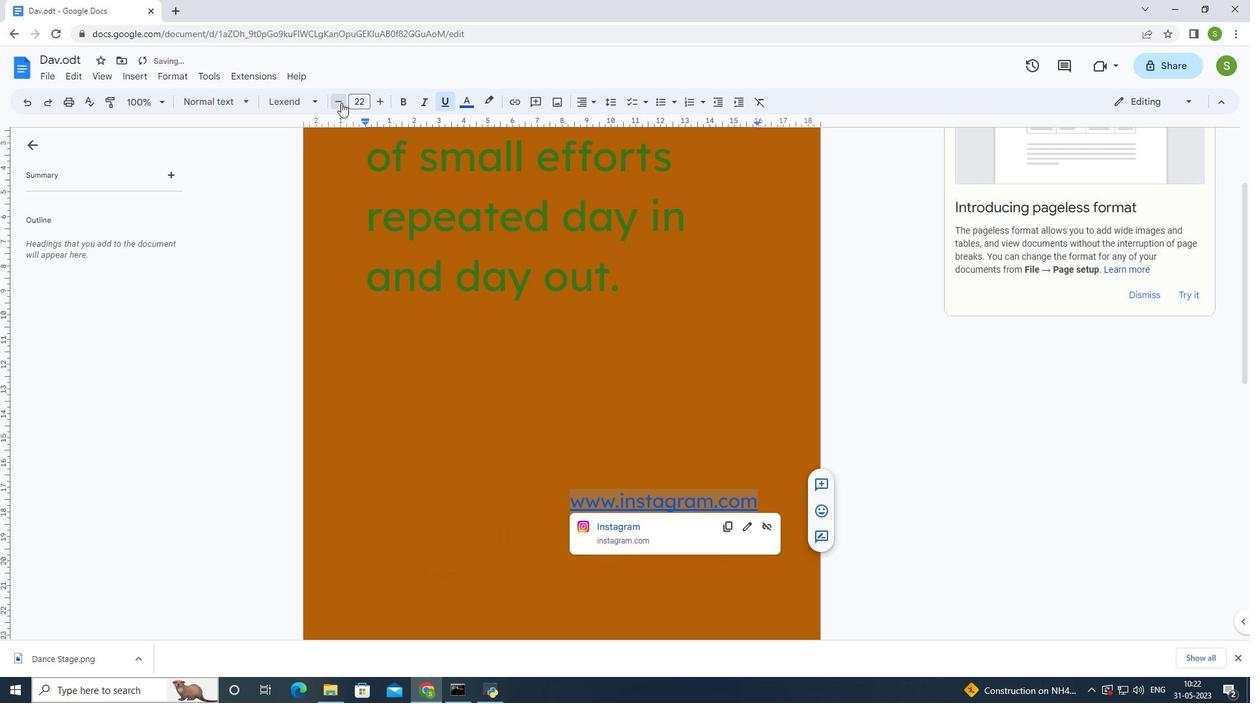 
Action: Mouse pressed left at (341, 102)
Screenshot: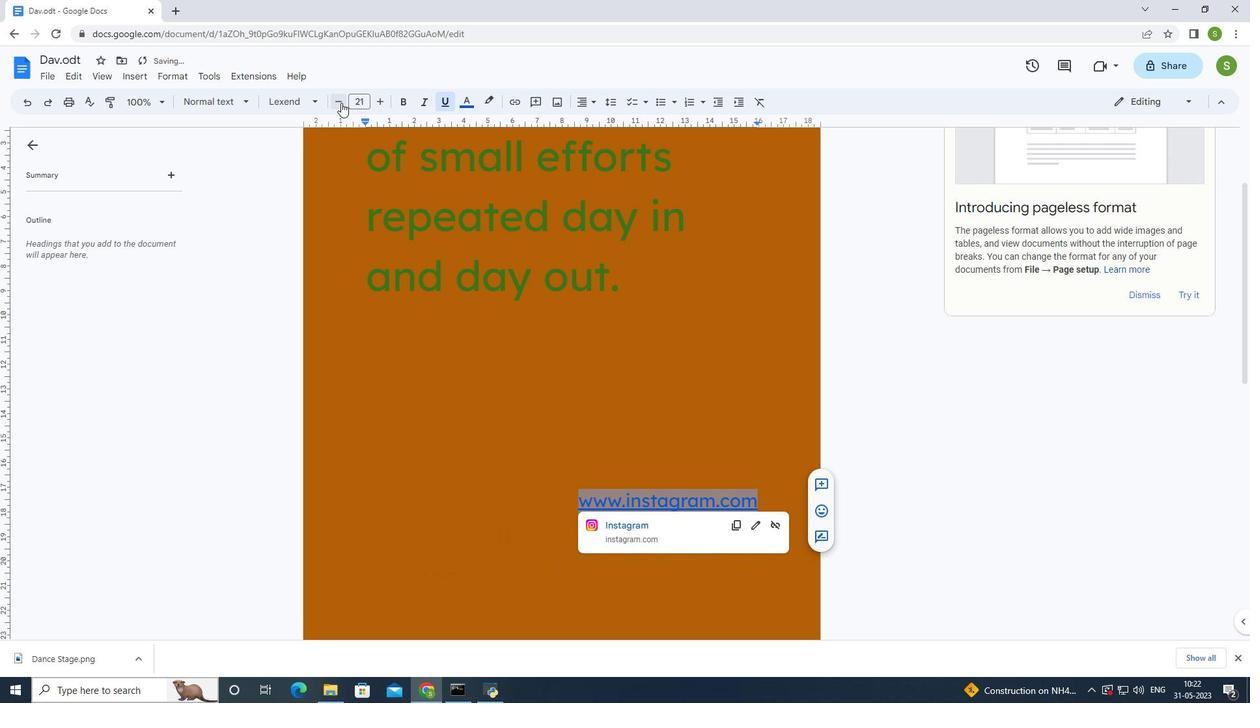 
Action: Mouse pressed left at (341, 102)
Screenshot: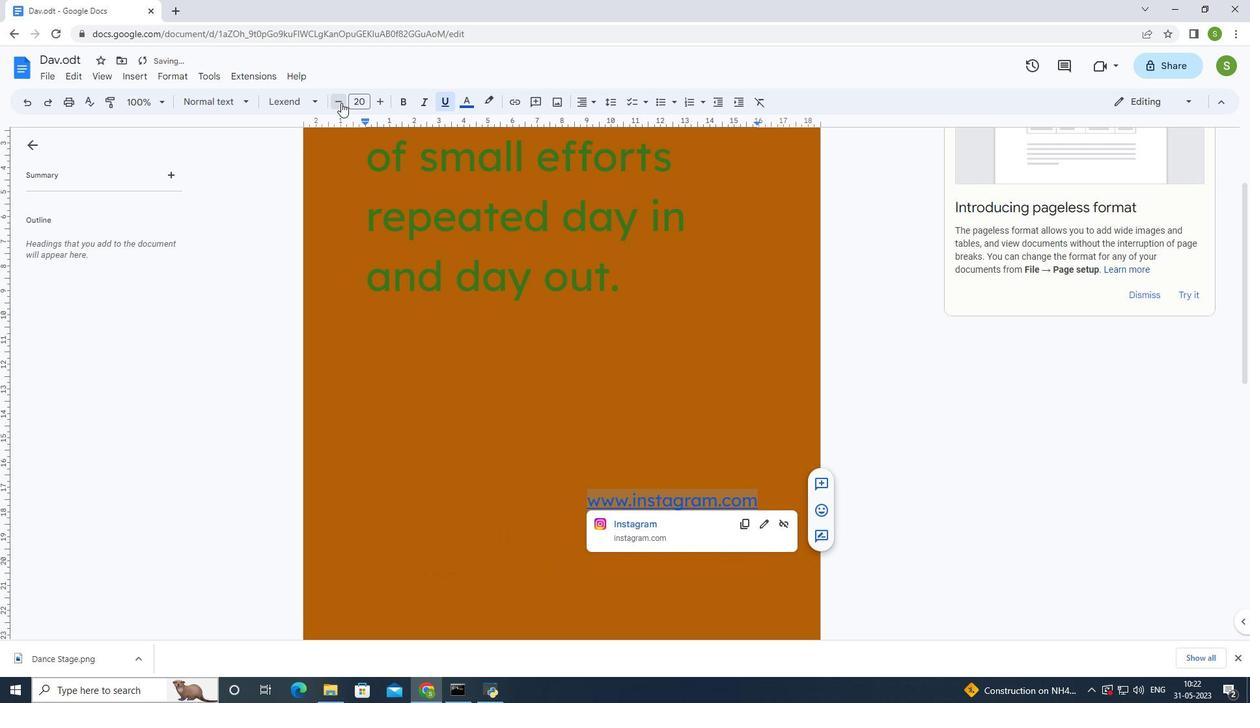 
Action: Mouse moved to (658, 462)
Screenshot: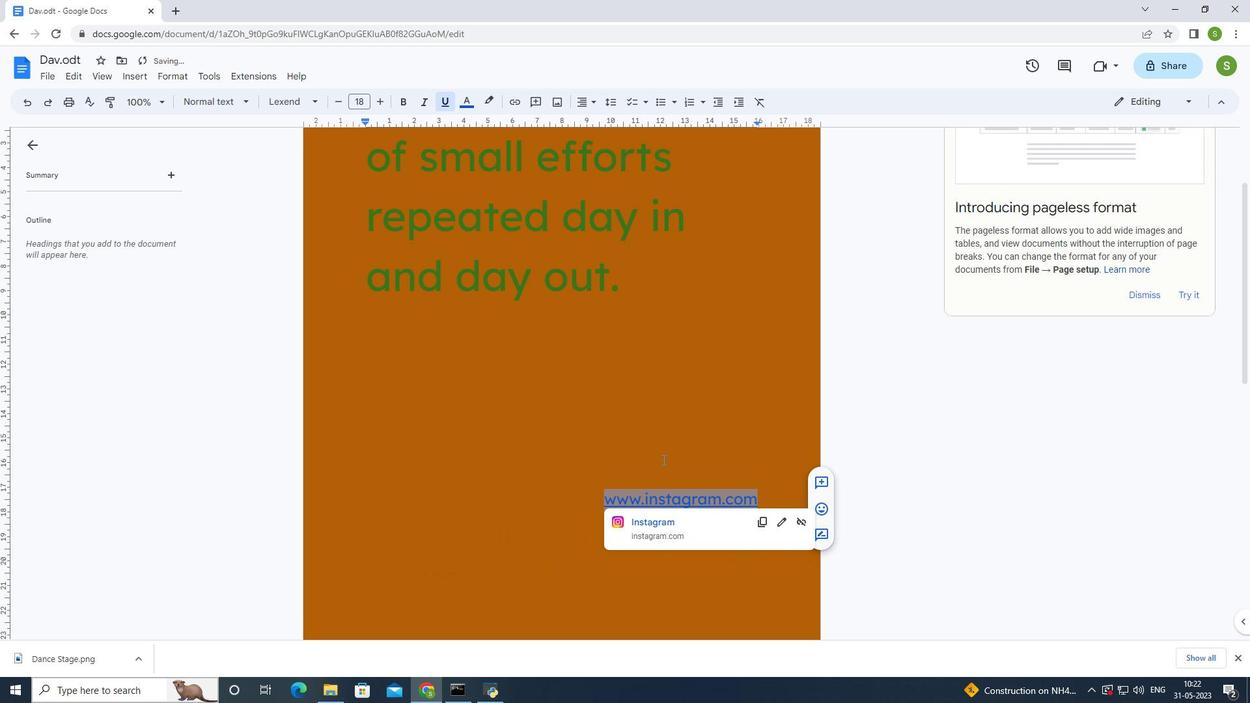 
Action: Mouse pressed left at (658, 462)
Screenshot: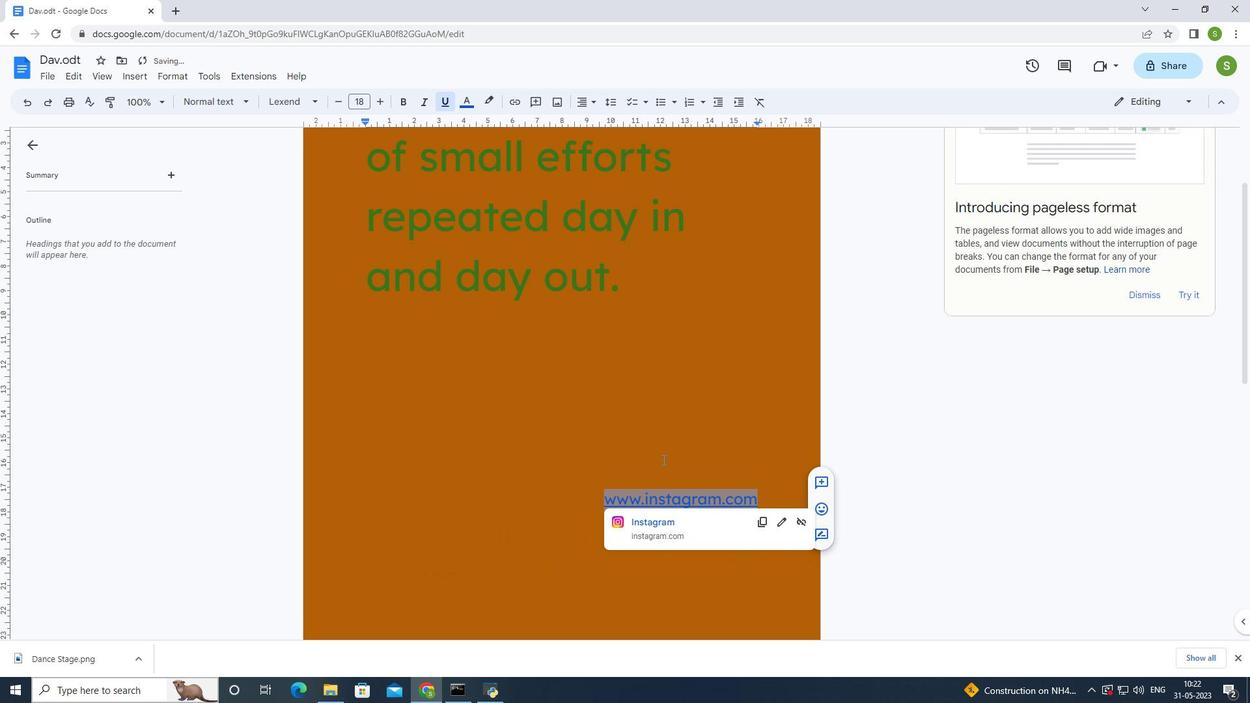 
Action: Mouse moved to (588, 428)
Screenshot: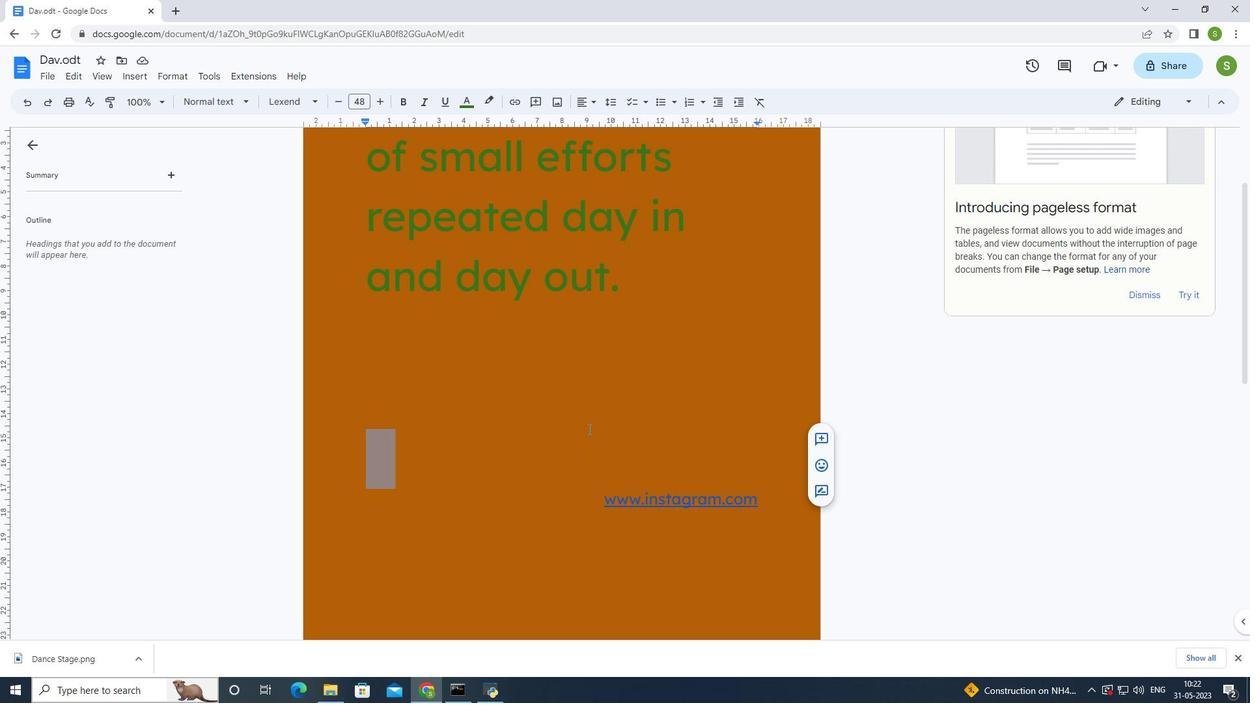 
Action: Mouse scrolled (588, 429) with delta (0, 0)
Screenshot: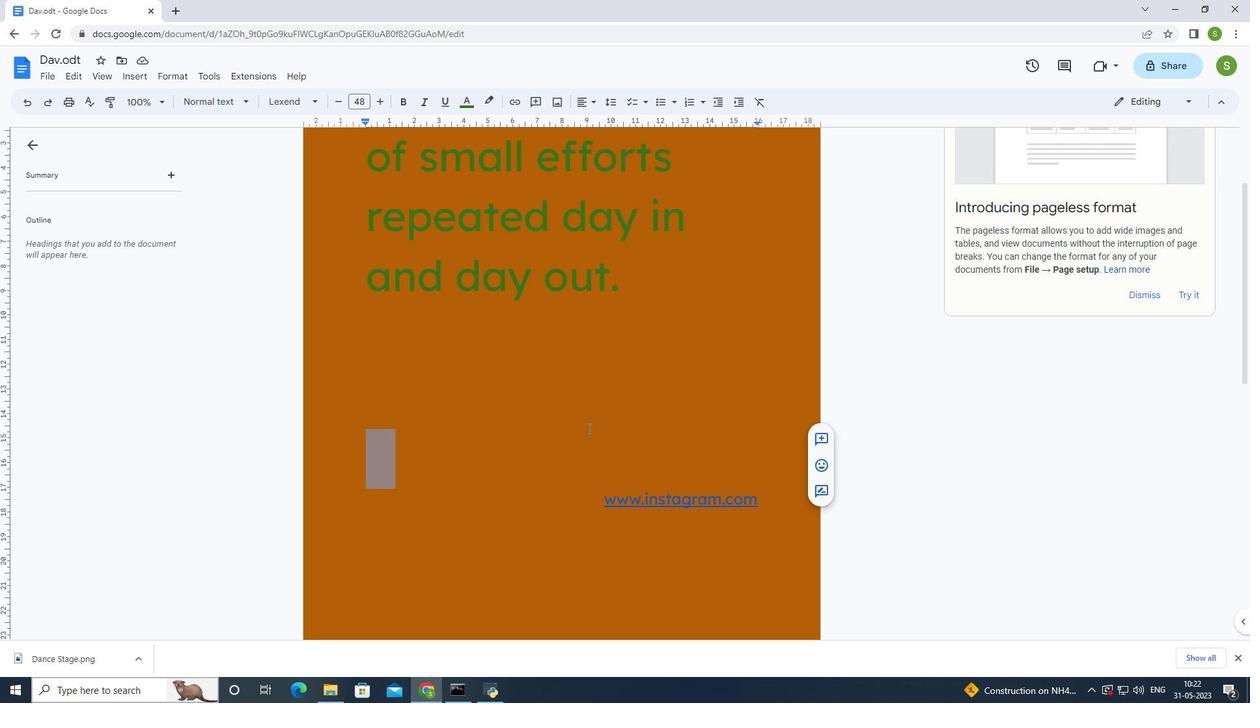 
Action: Mouse moved to (589, 426)
Screenshot: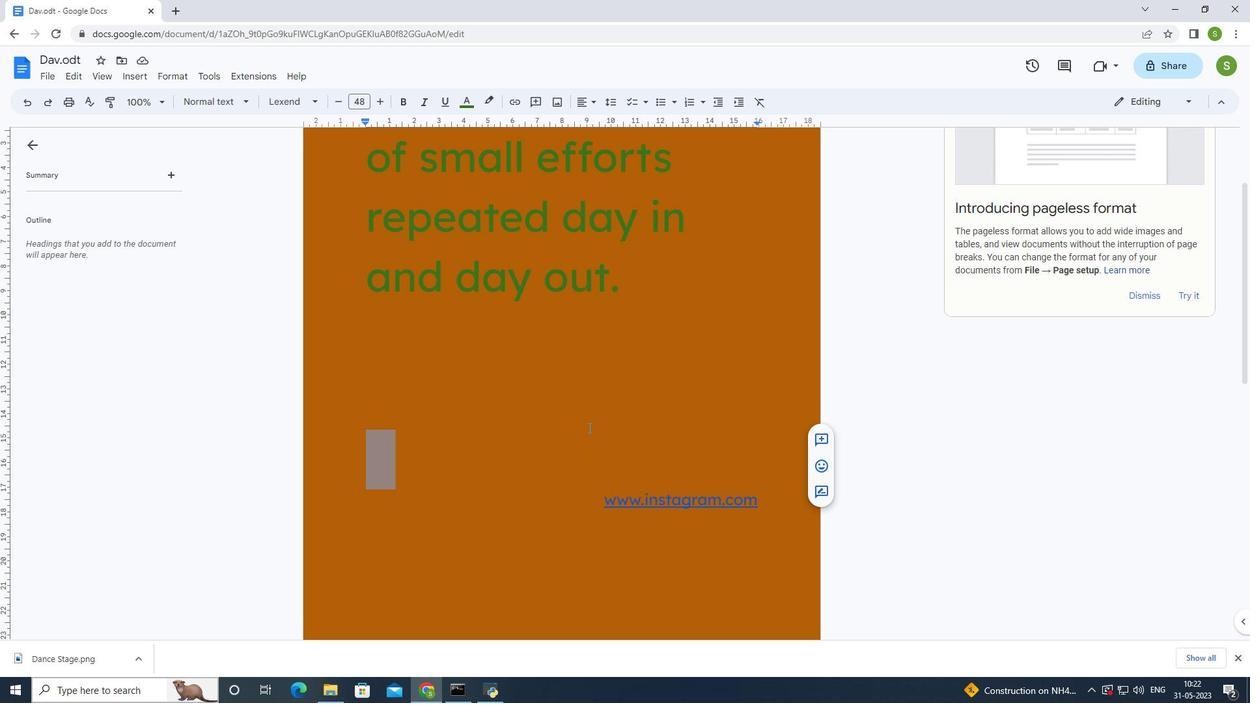 
Action: Mouse scrolled (589, 427) with delta (0, 0)
Screenshot: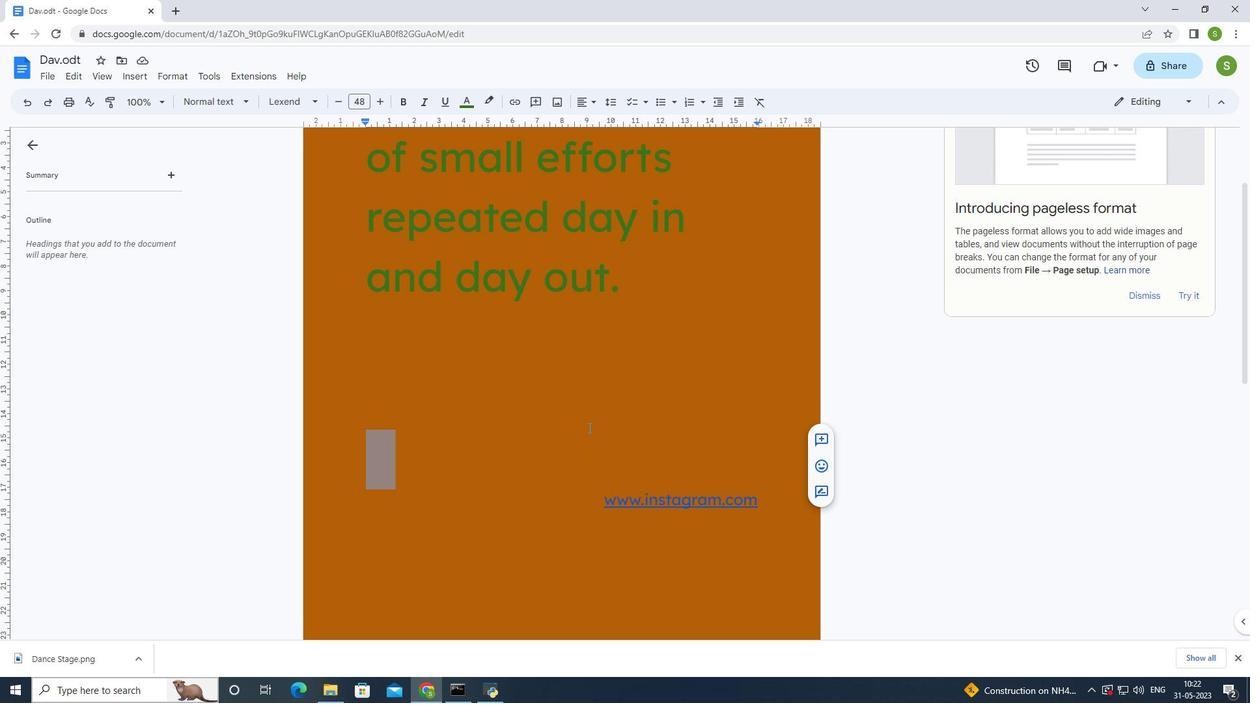 
Action: Mouse moved to (128, 79)
Screenshot: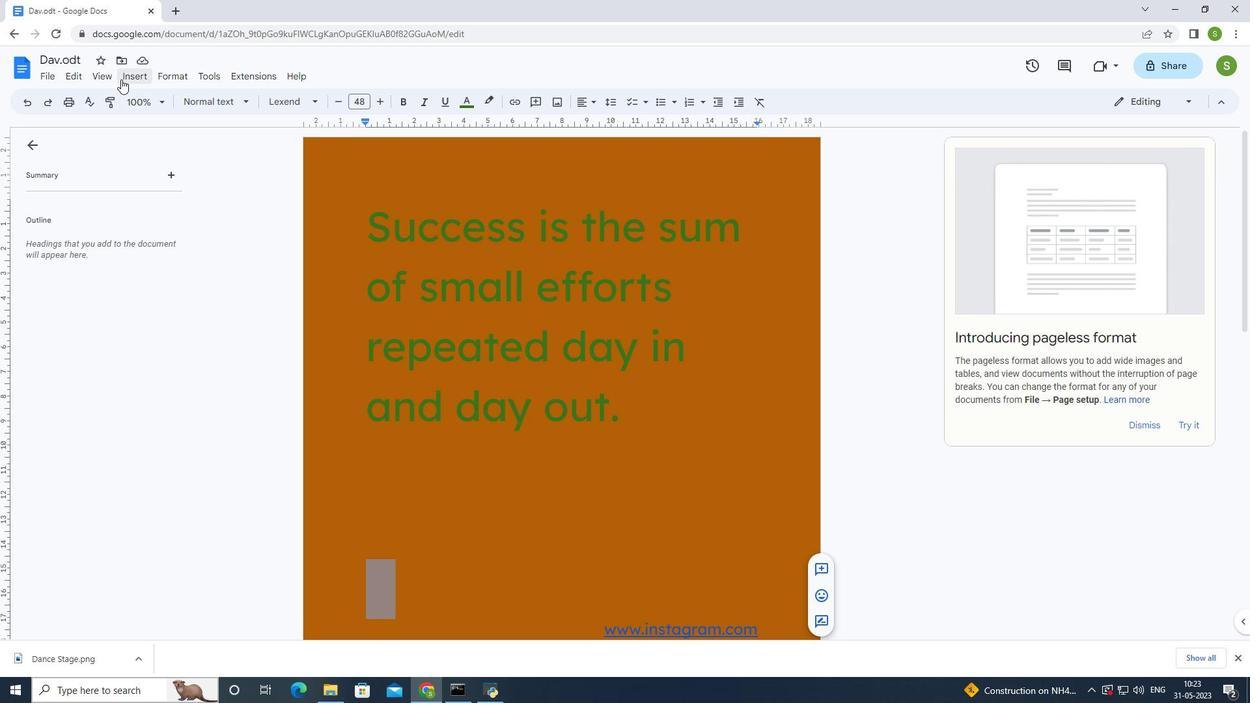 
Action: Mouse pressed left at (128, 79)
Screenshot: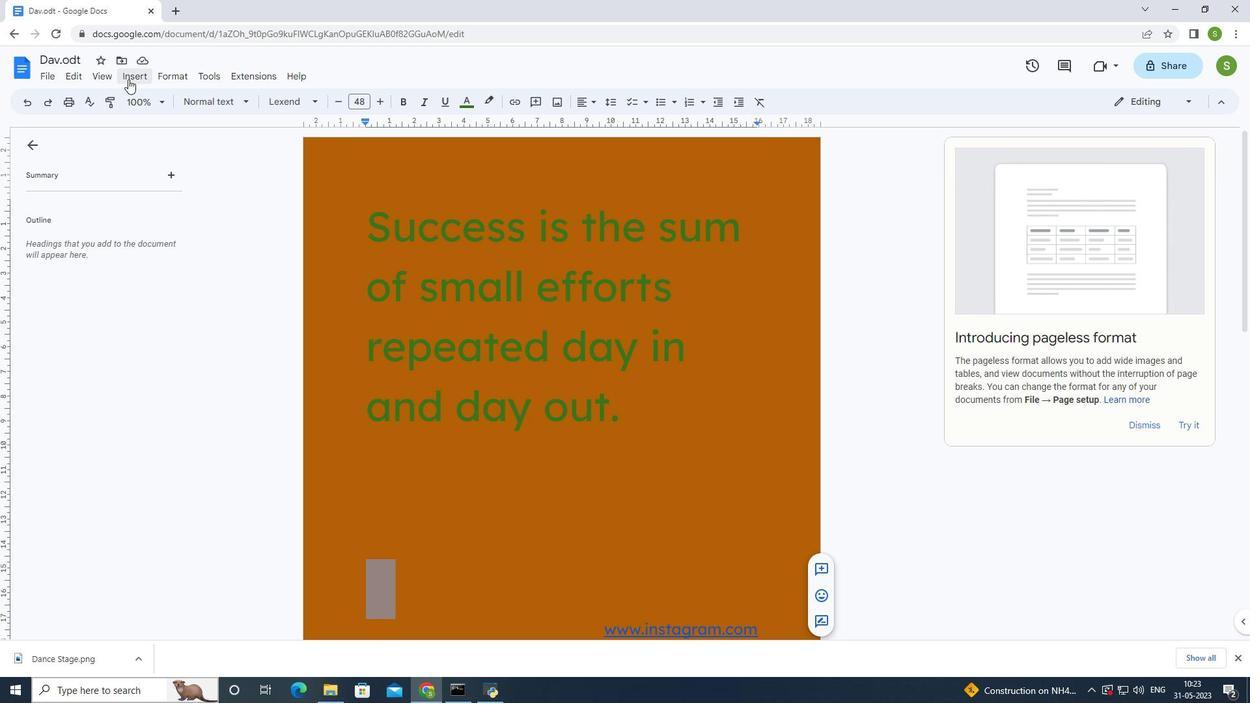 
Action: Mouse moved to (358, 457)
Screenshot: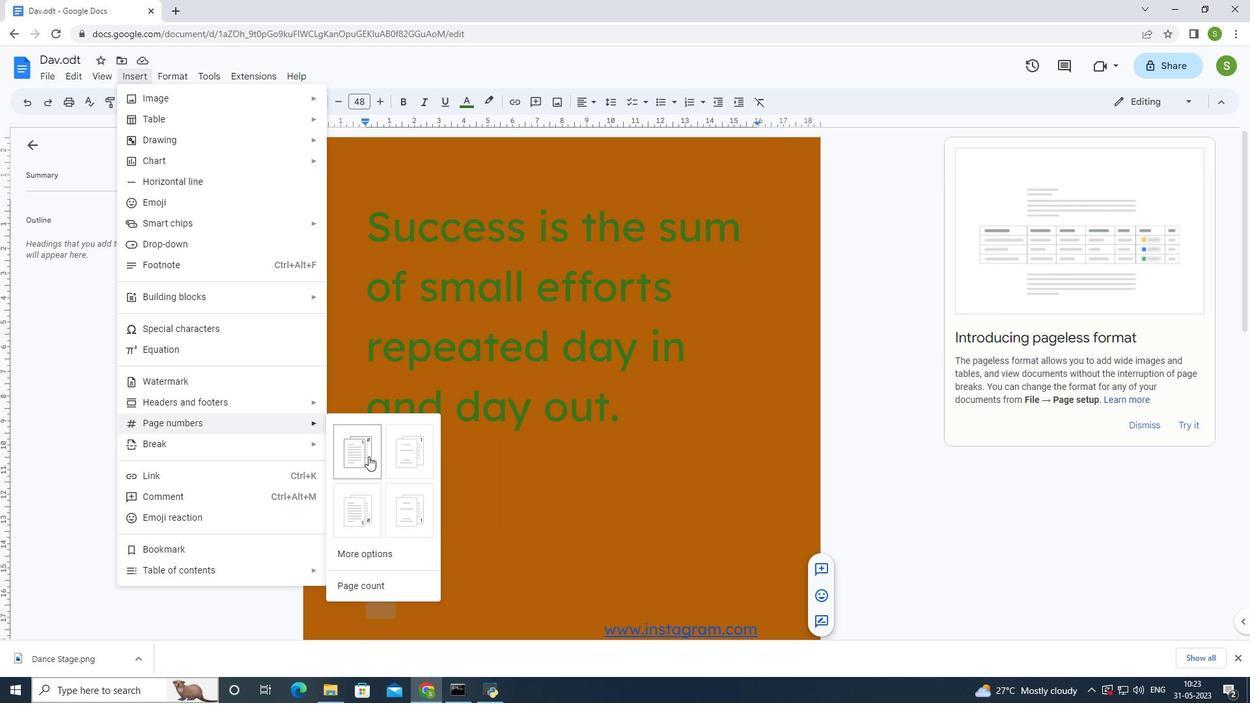 
Action: Mouse pressed left at (358, 457)
Screenshot: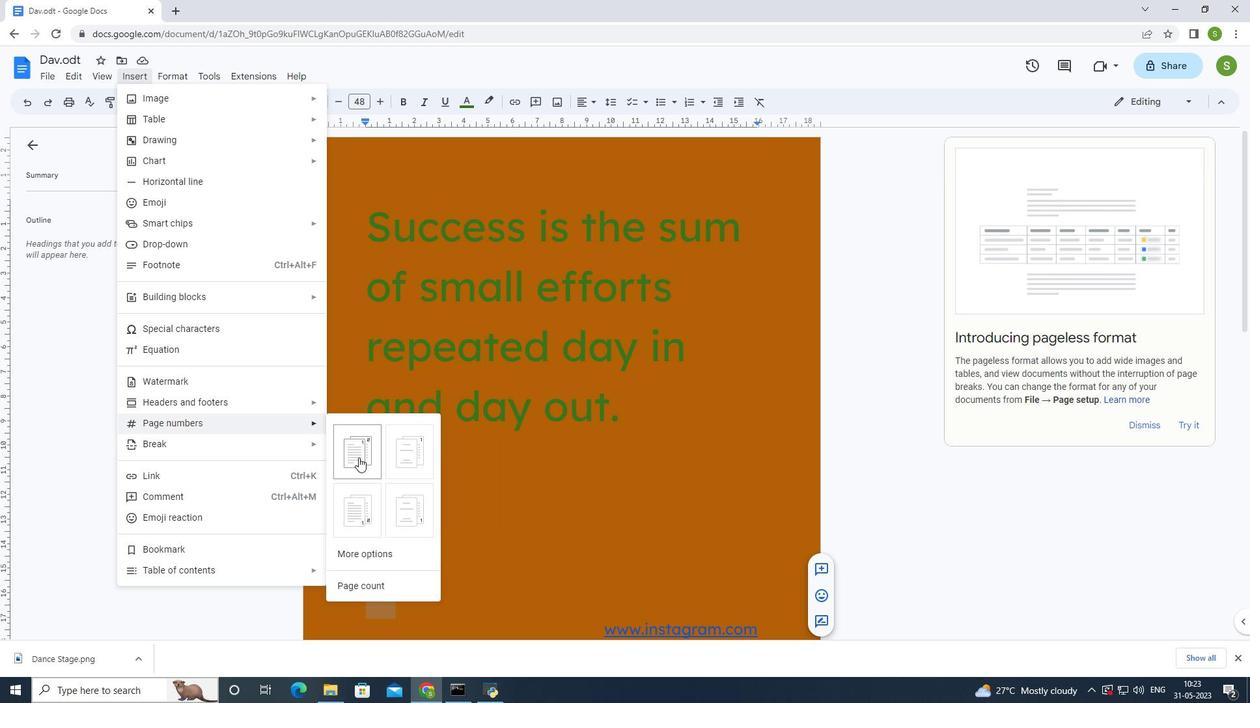 
Action: Mouse moved to (749, 383)
Screenshot: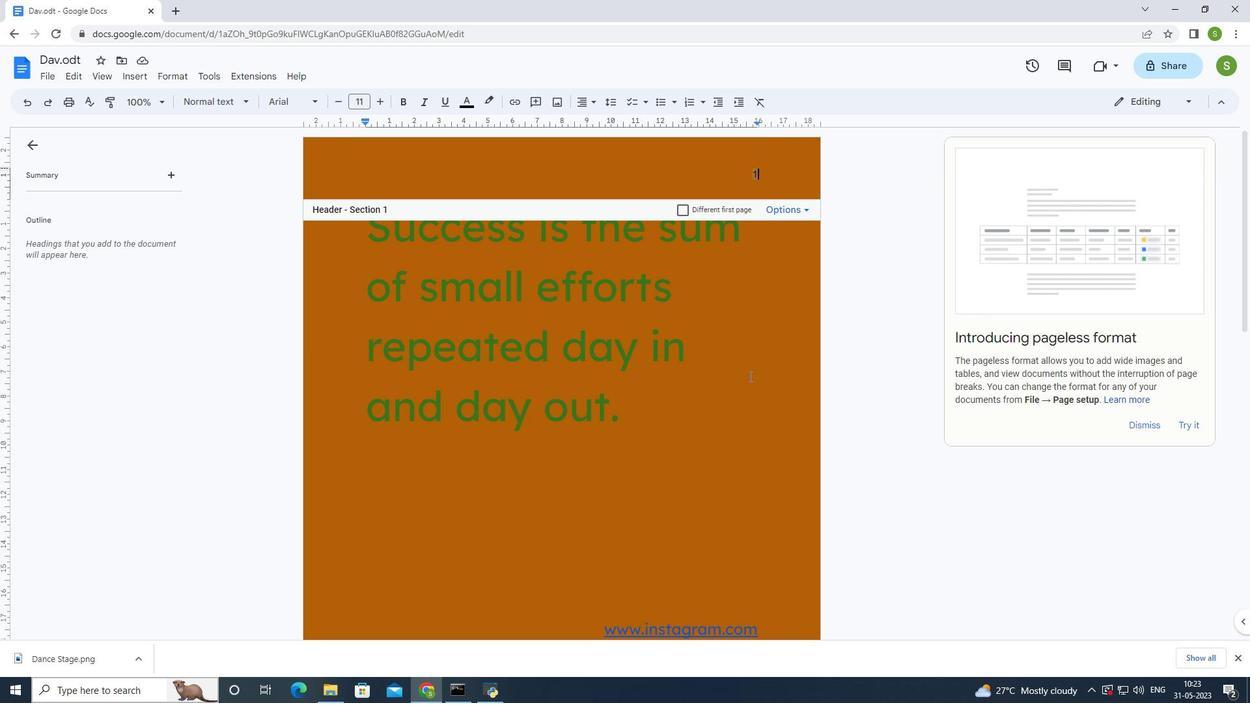 
Action: Mouse pressed left at (749, 383)
Screenshot: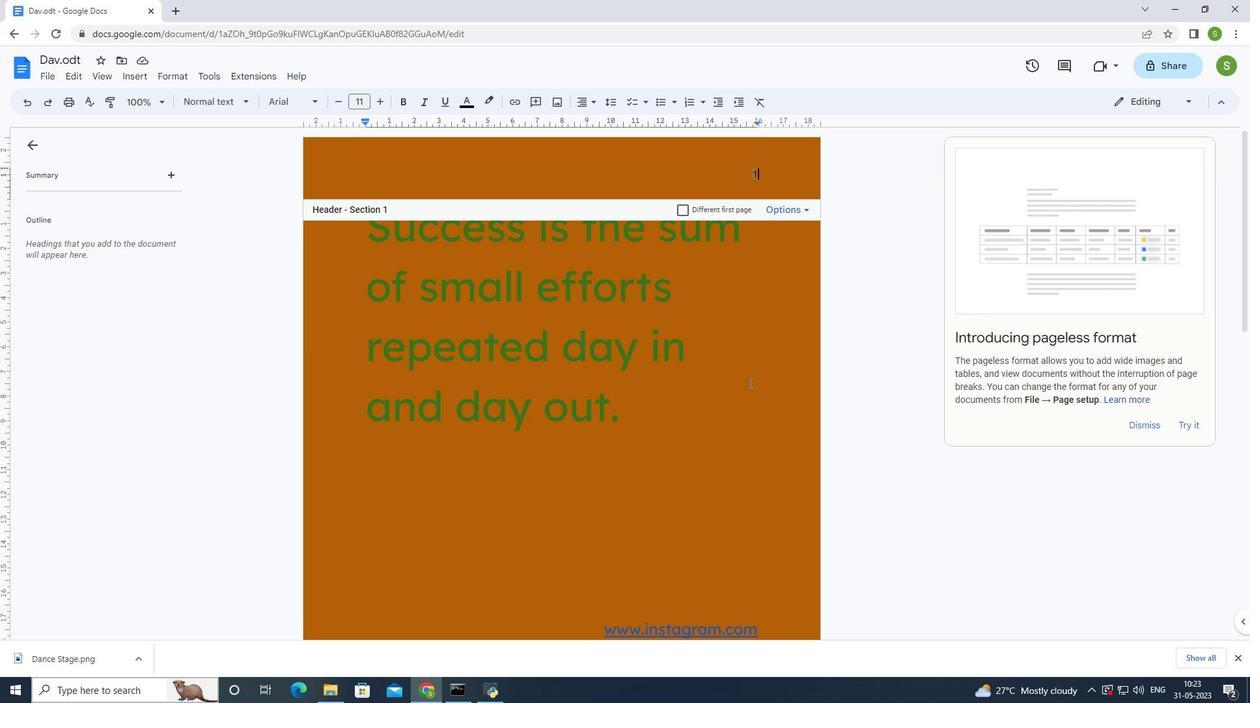 
Action: Mouse moved to (741, 386)
Screenshot: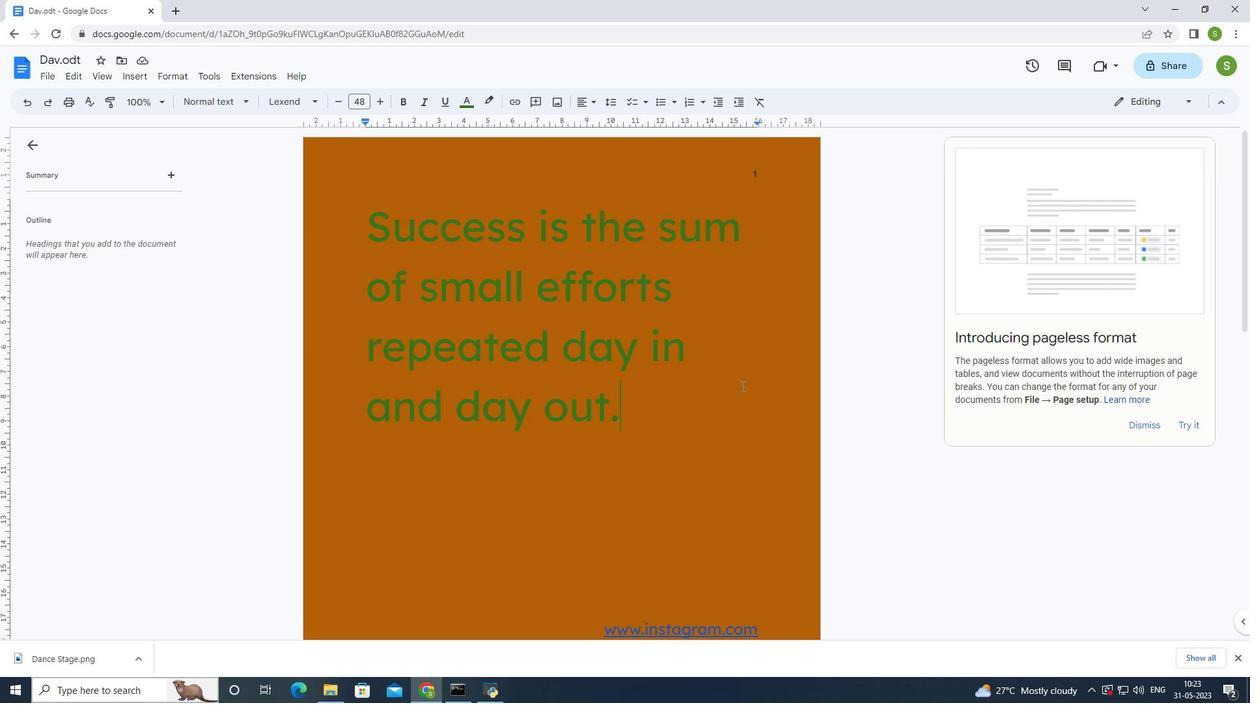 
Action: Key pressed ctrl+S
Screenshot: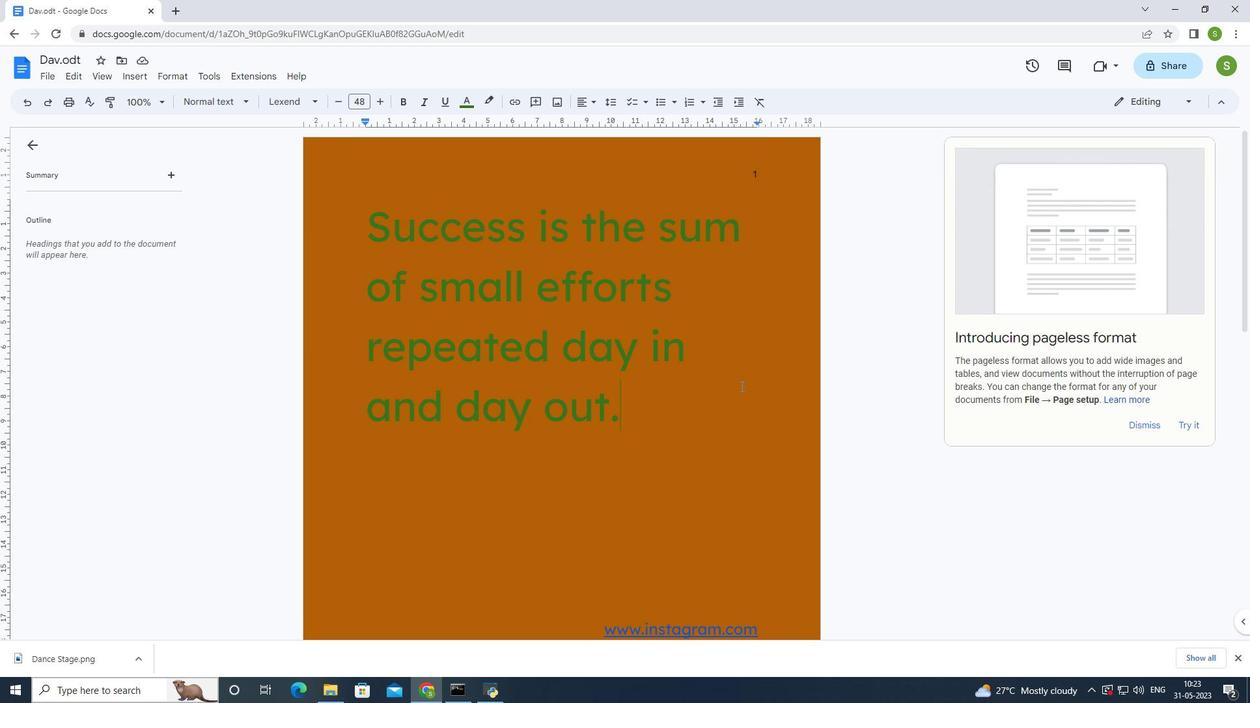 
Action: Mouse moved to (740, 394)
Screenshot: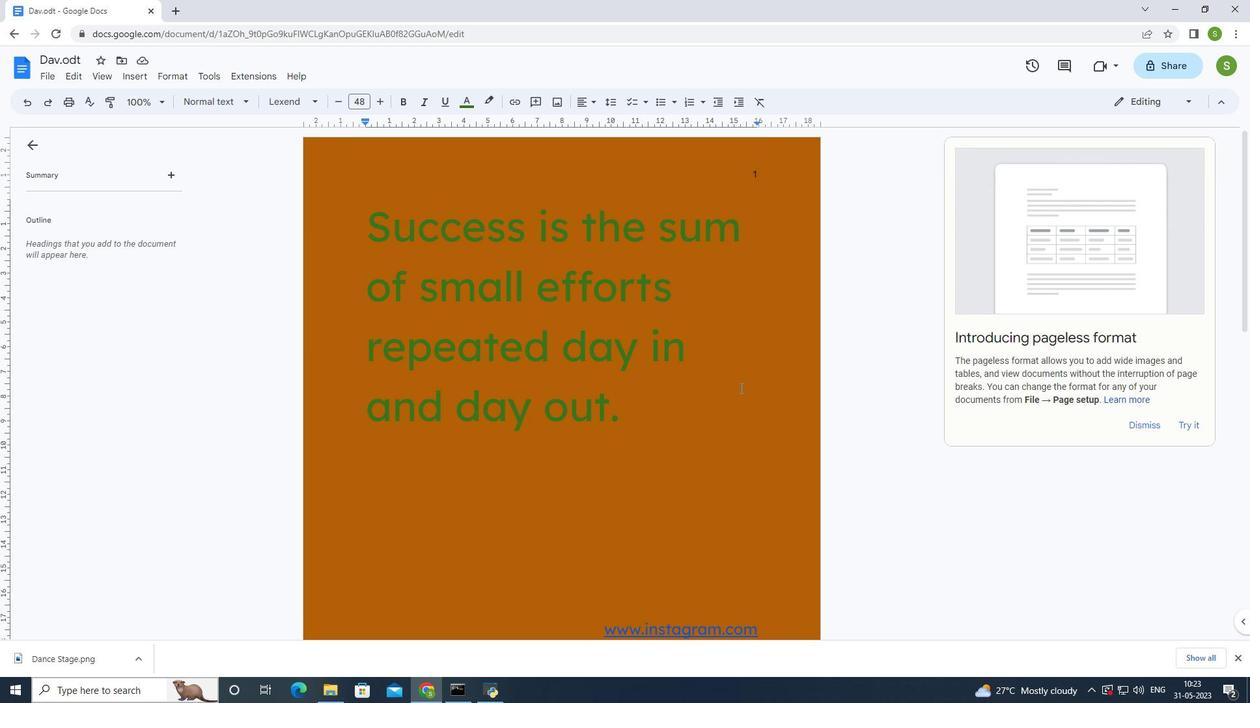 
